 Task: Look for space in Gatesville, United States from 12th July, 2023 to 16th July, 2023 for 8 adults in price range Rs.10000 to Rs.16000. Place can be private room with 8 bedrooms having 8 beds and 8 bathrooms. Property type can be house, flat, guest house, hotel. Amenities needed are: wifi, TV, free parkinig on premises, gym, breakfast. Booking option can be shelf check-in. Required host language is English.
Action: Mouse moved to (555, 118)
Screenshot: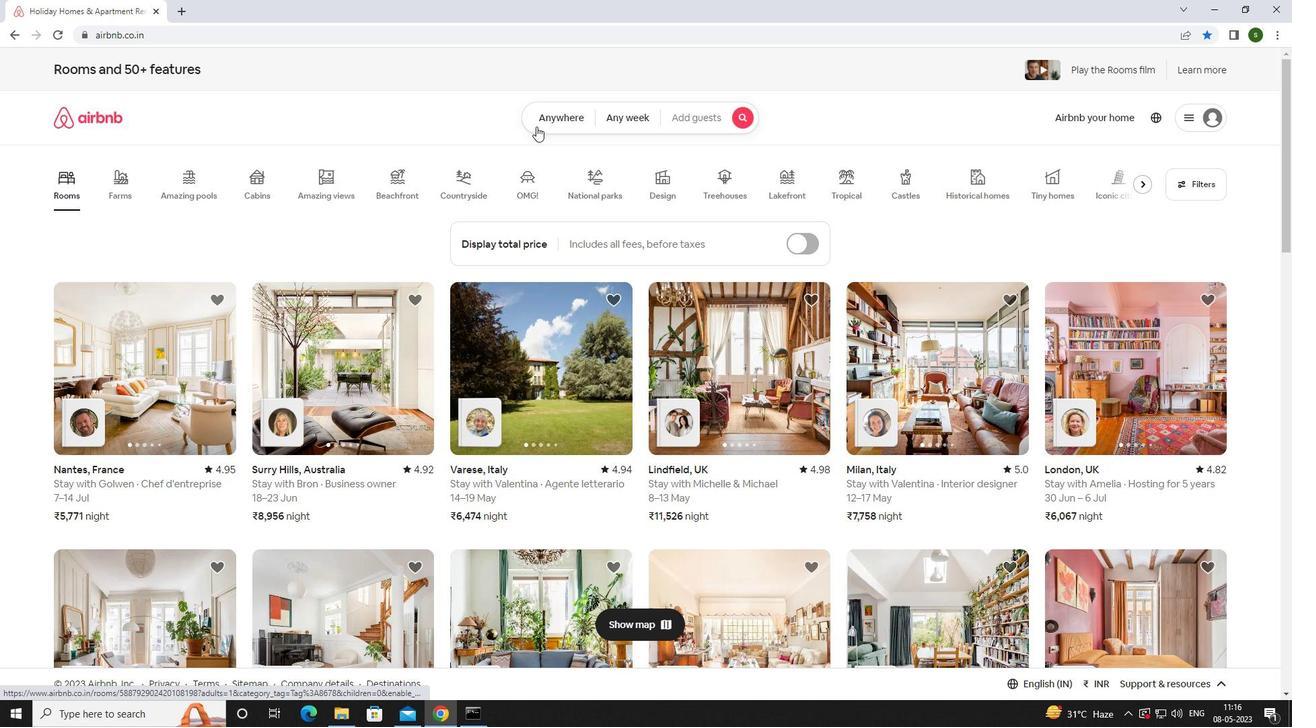 
Action: Mouse pressed left at (555, 118)
Screenshot: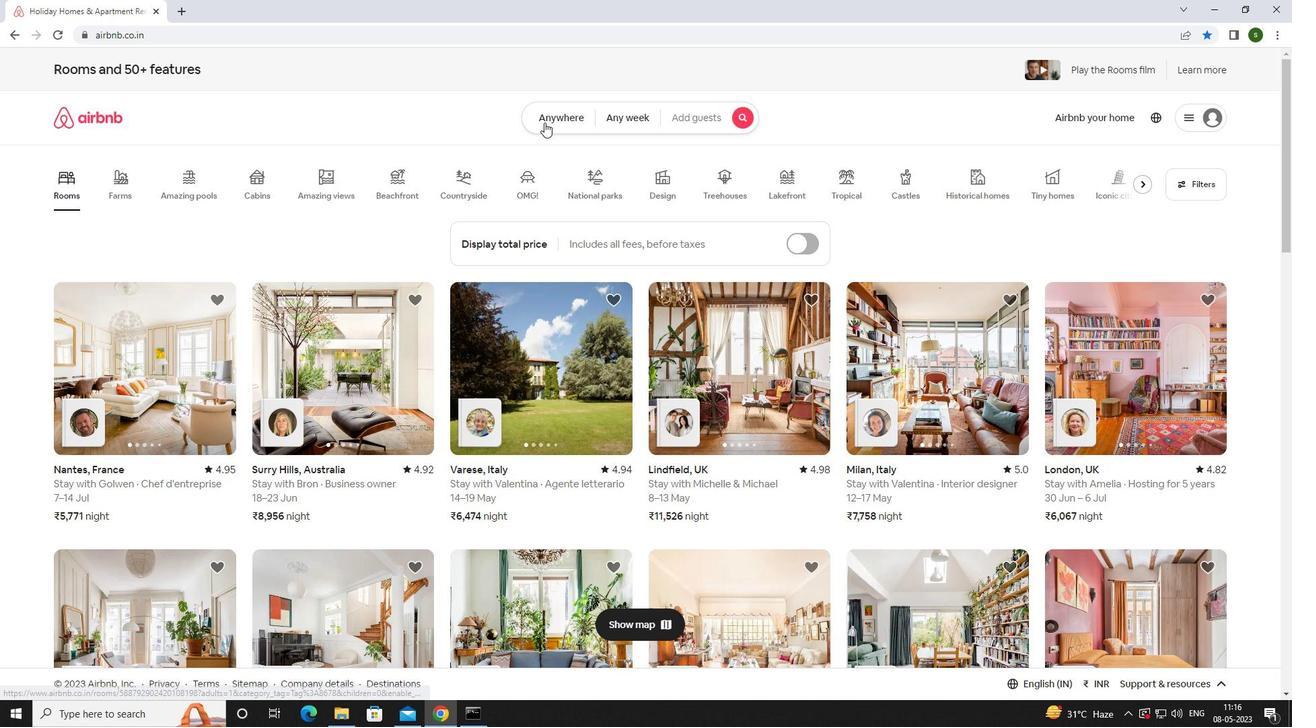 
Action: Mouse moved to (460, 172)
Screenshot: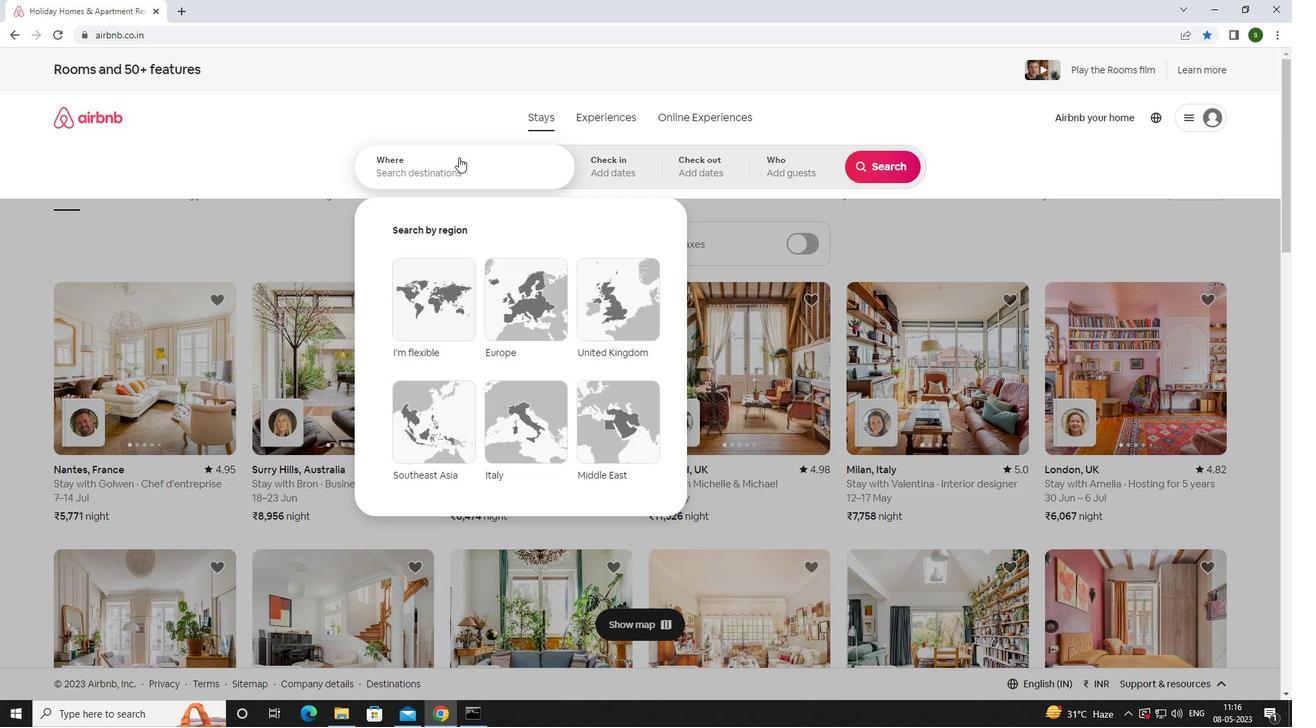 
Action: Mouse pressed left at (460, 172)
Screenshot: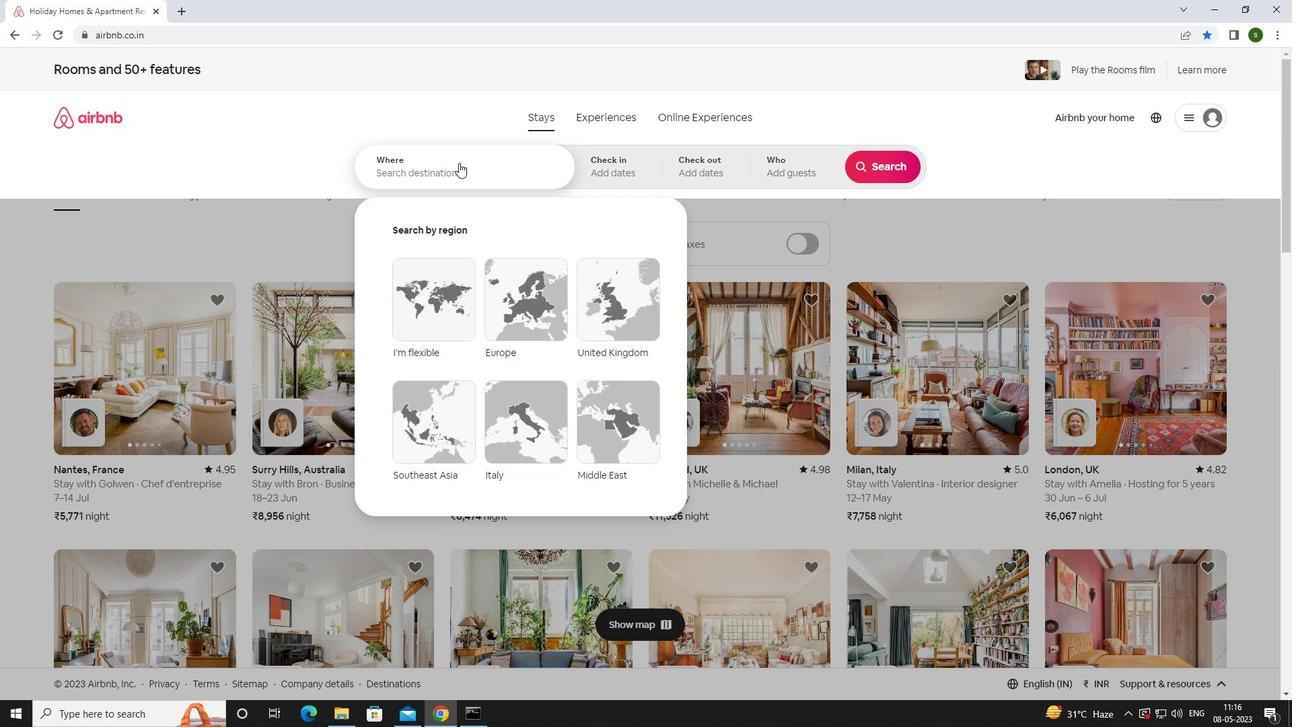 
Action: Key pressed <Key.caps_lock>g<Key.caps_lock>atesville,<Key.space><Key.caps_lock>u<Key.caps_lock>nited<Key.space><Key.caps_lock>s<Key.caps_lock>tates<Key.enter>
Screenshot: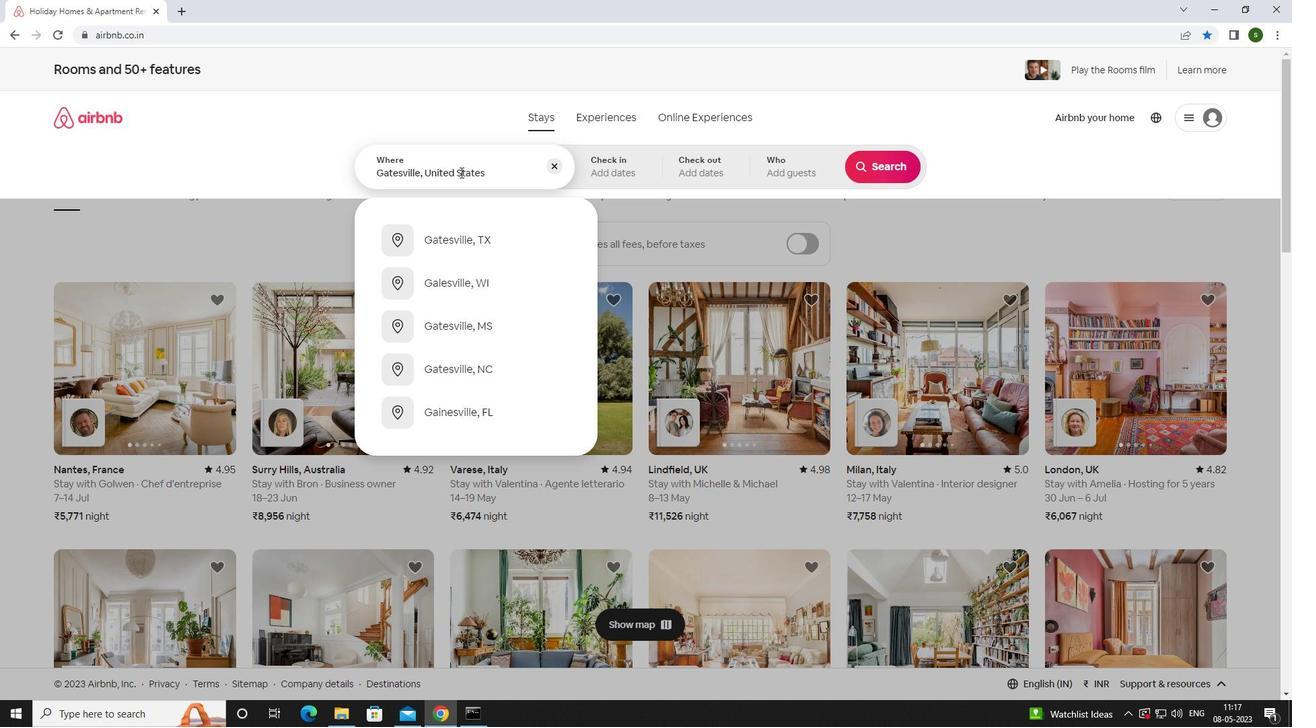 
Action: Mouse moved to (885, 275)
Screenshot: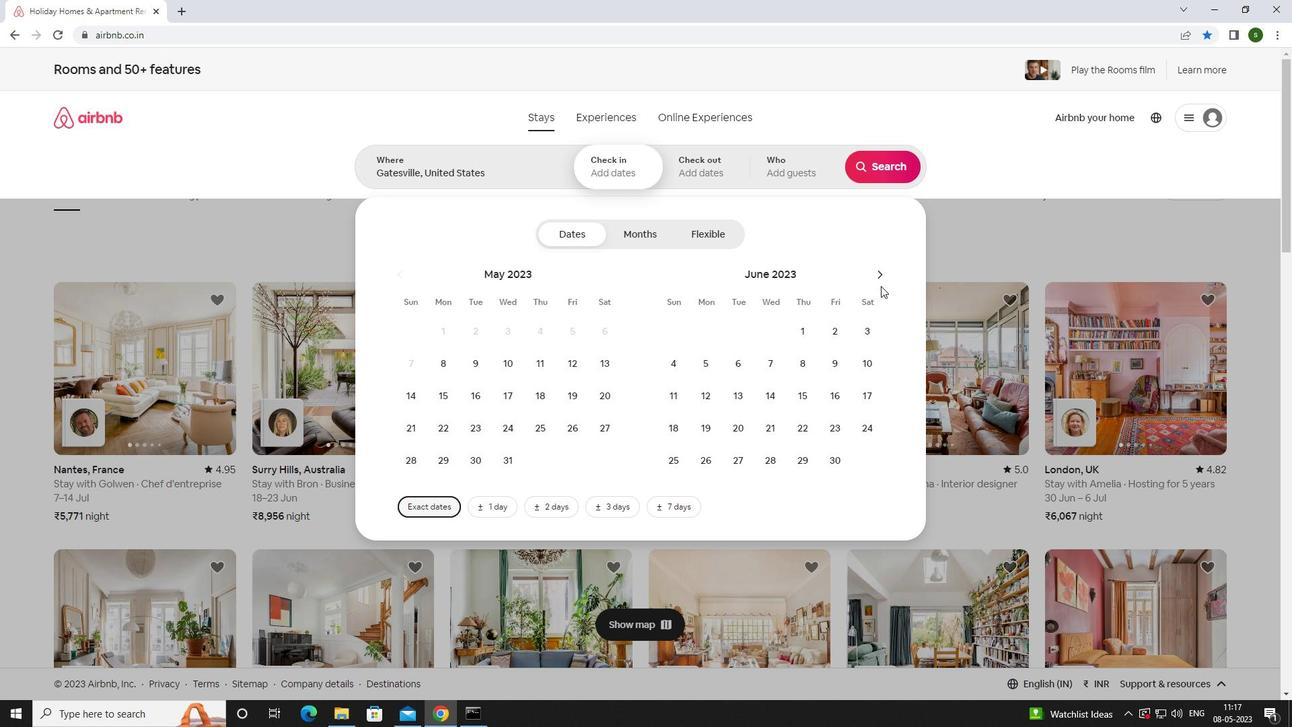 
Action: Mouse pressed left at (885, 275)
Screenshot: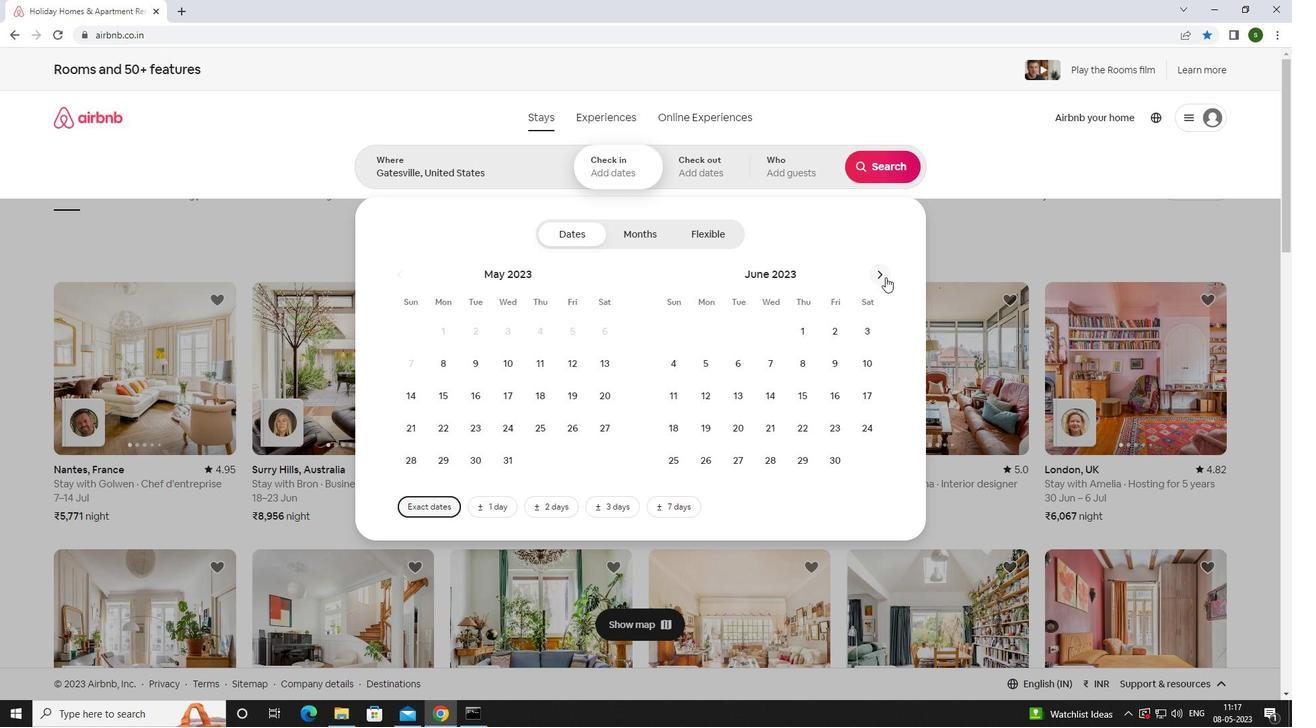 
Action: Mouse moved to (762, 399)
Screenshot: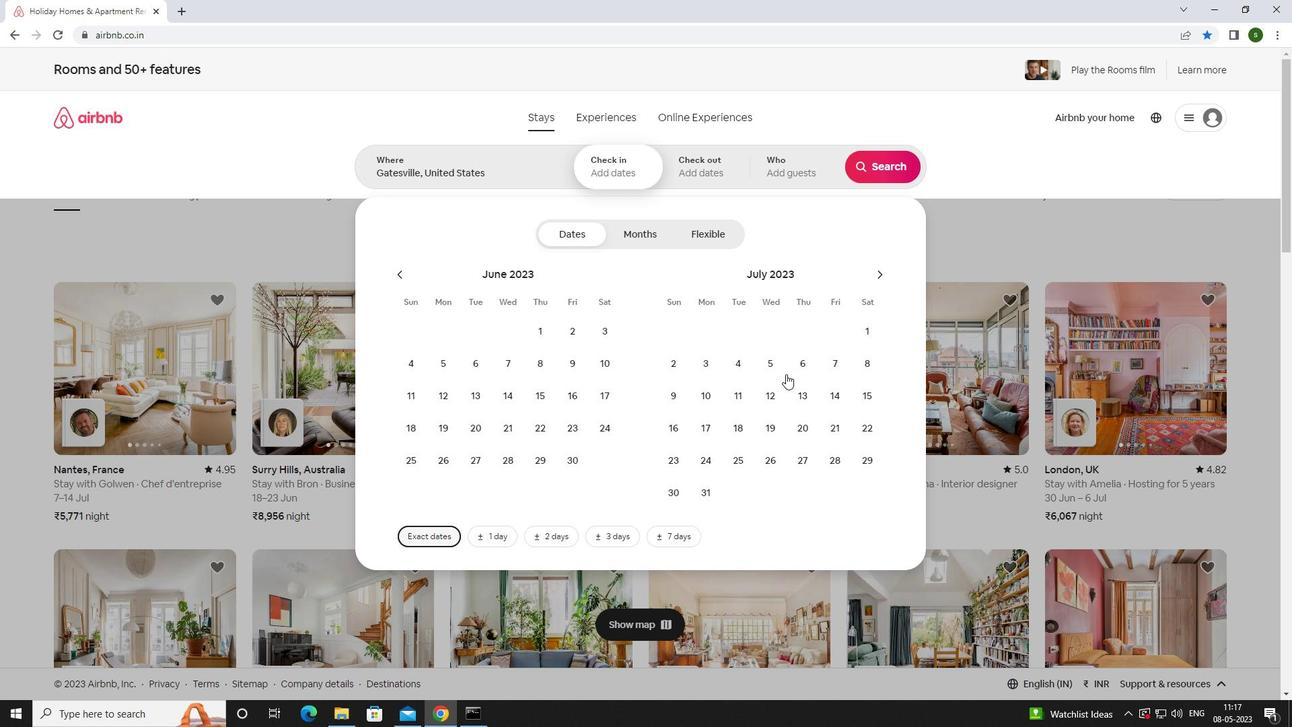 
Action: Mouse pressed left at (762, 399)
Screenshot: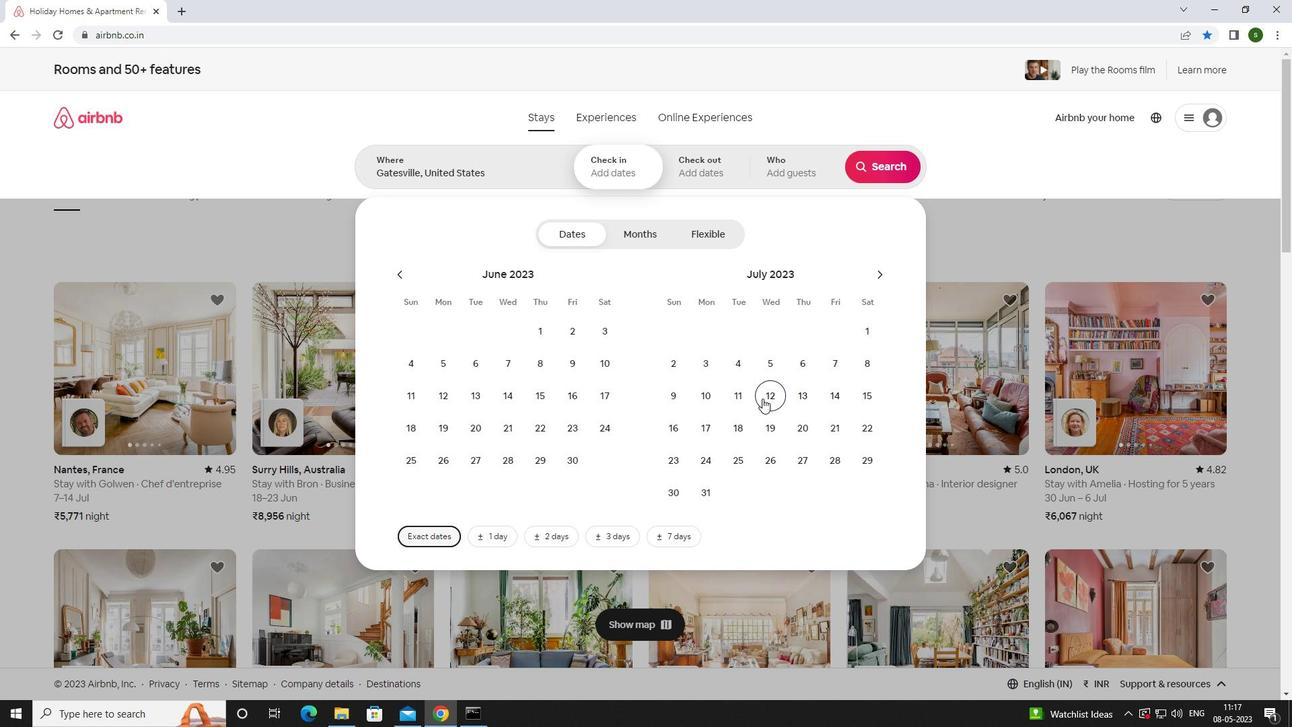 
Action: Mouse moved to (681, 428)
Screenshot: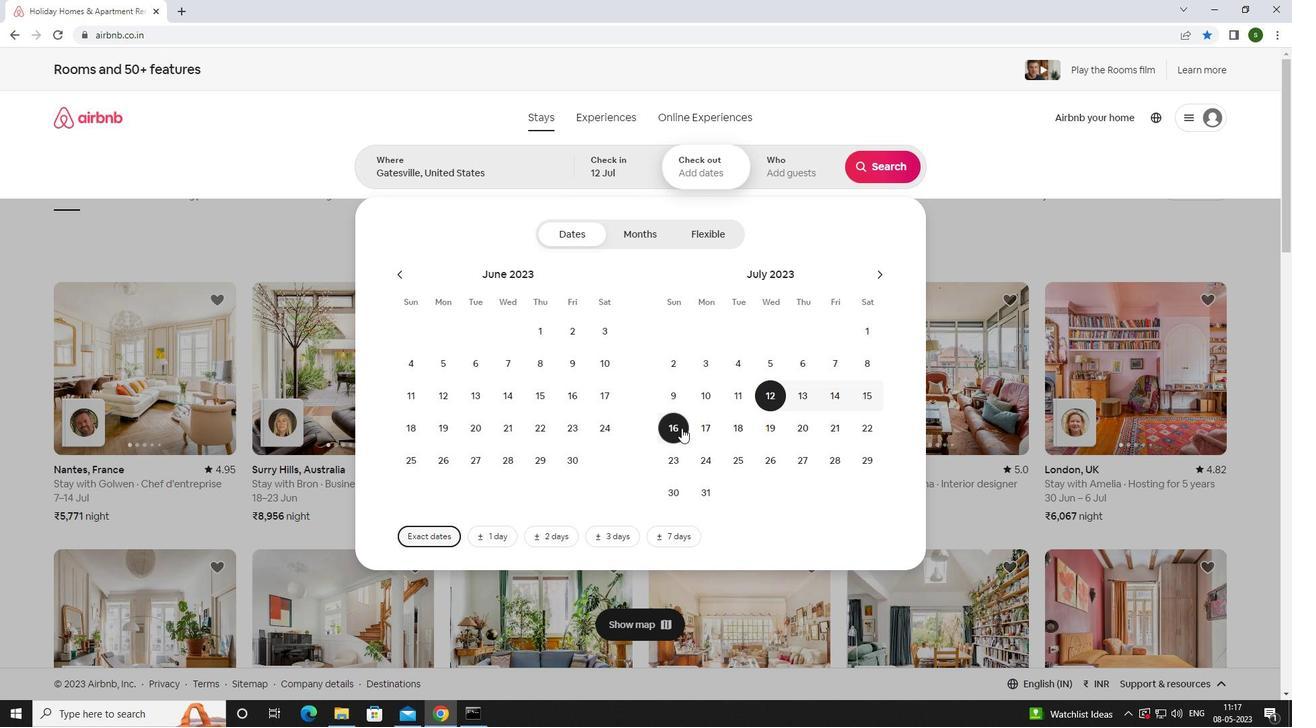 
Action: Mouse pressed left at (681, 428)
Screenshot: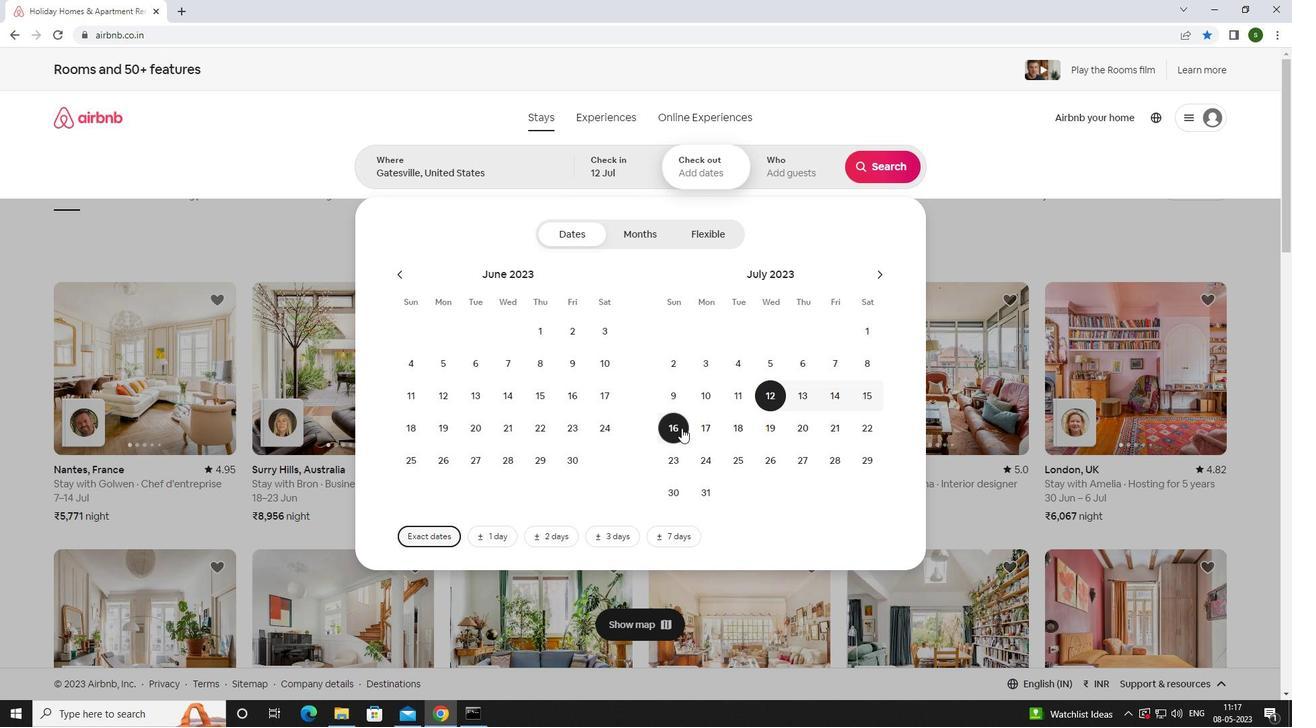 
Action: Mouse moved to (779, 161)
Screenshot: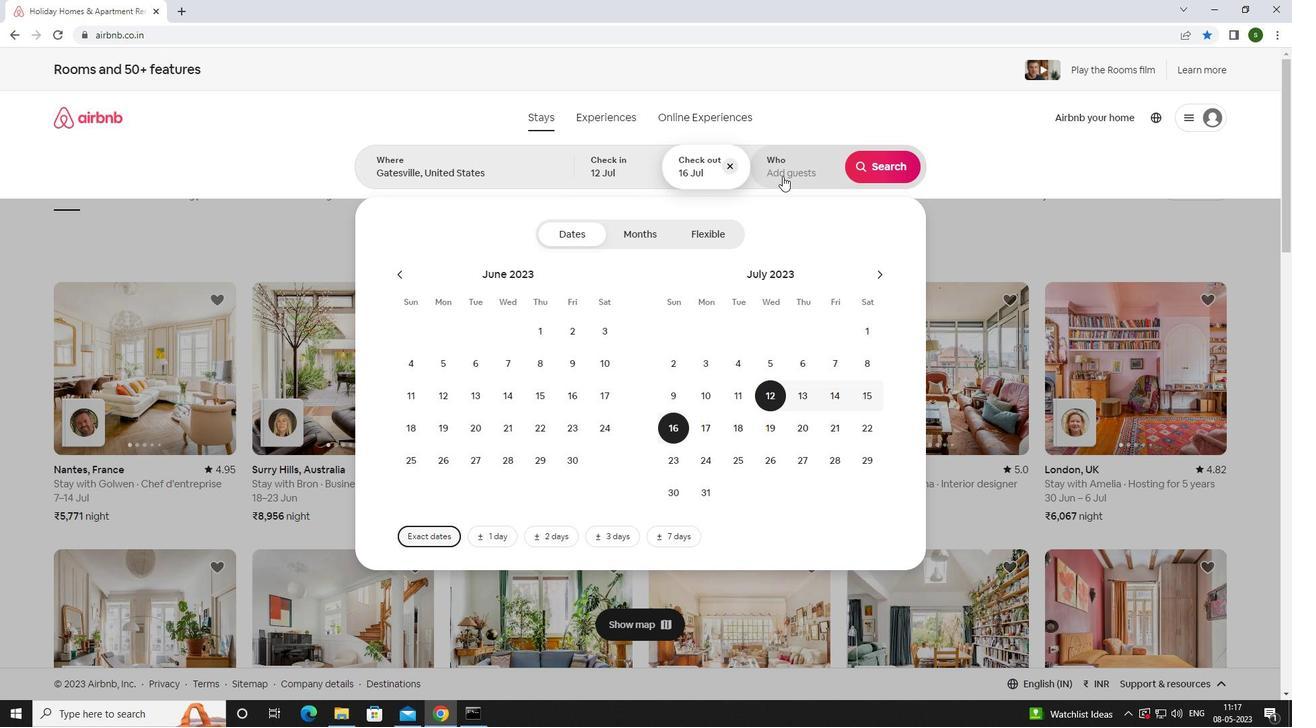 
Action: Mouse pressed left at (779, 161)
Screenshot: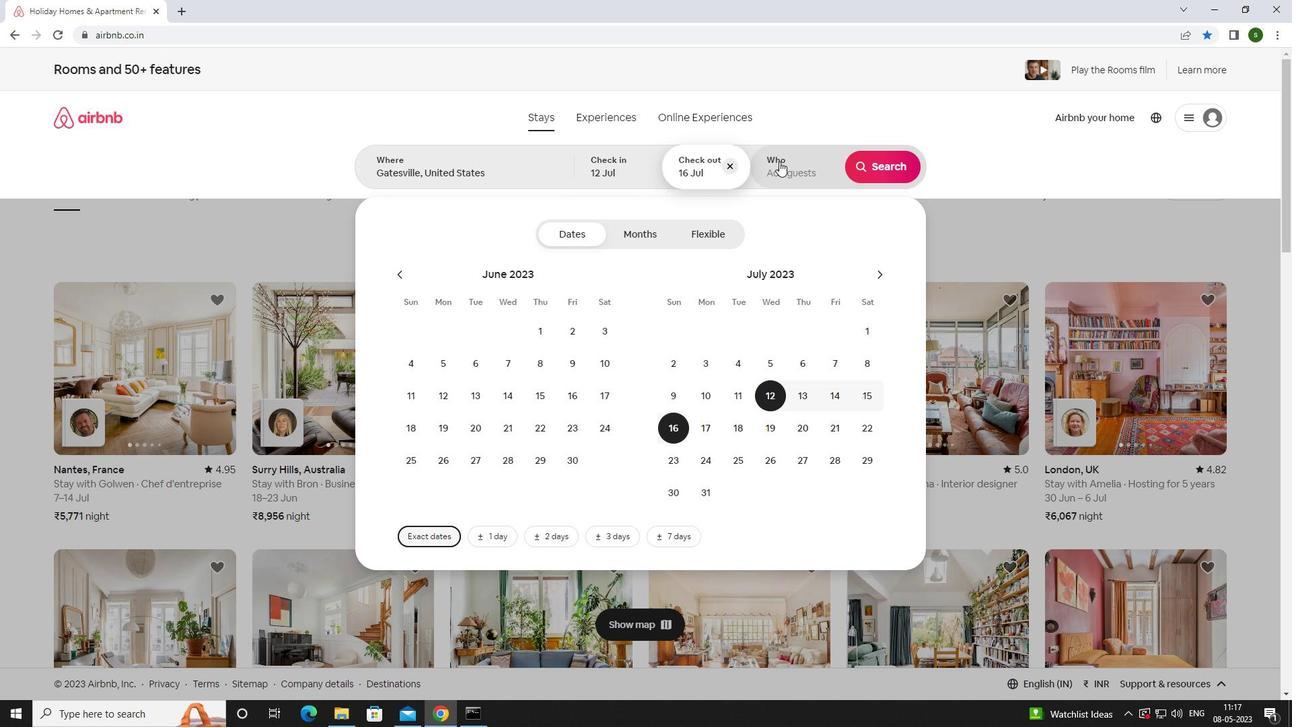 
Action: Mouse moved to (895, 232)
Screenshot: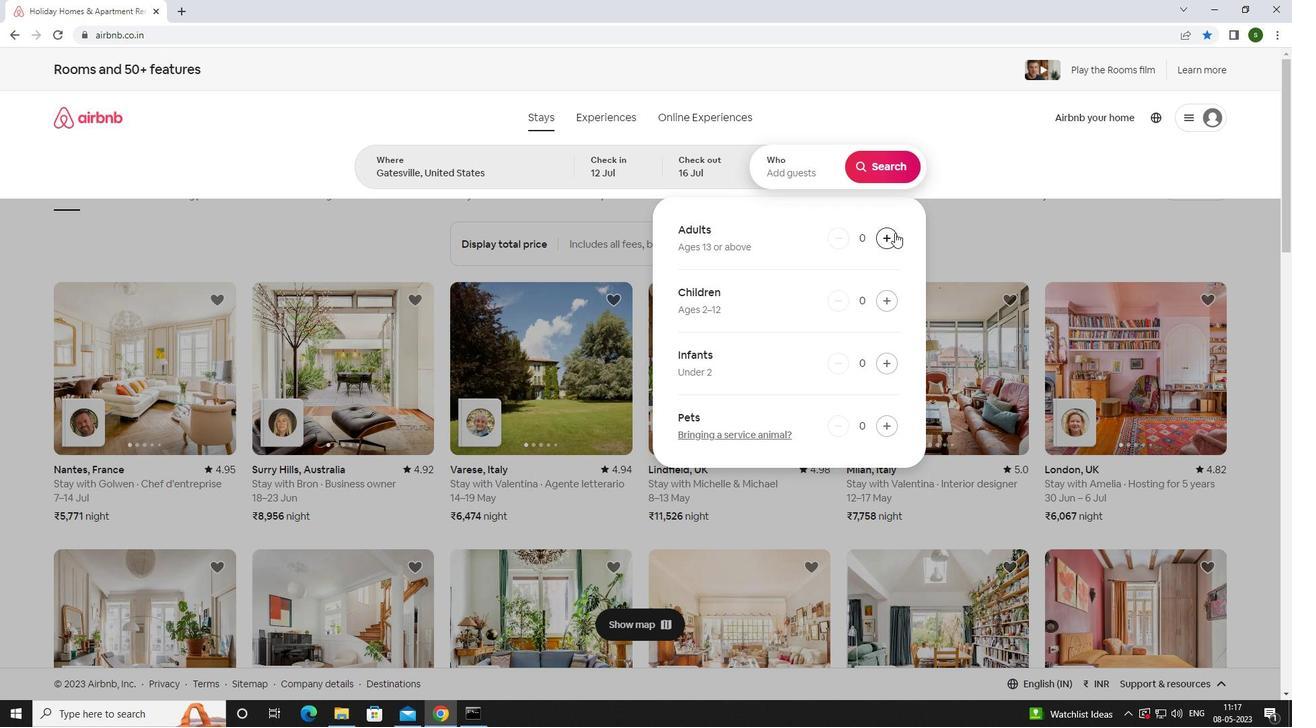 
Action: Mouse pressed left at (895, 232)
Screenshot: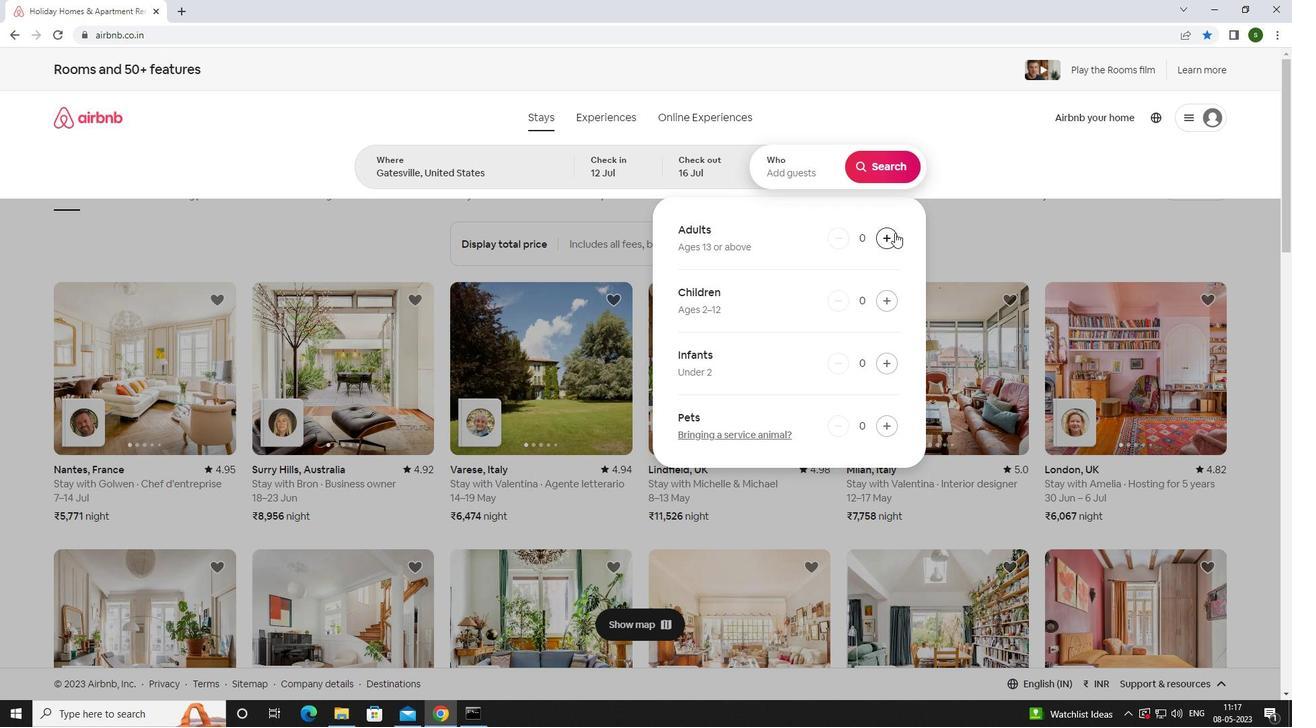 
Action: Mouse moved to (894, 232)
Screenshot: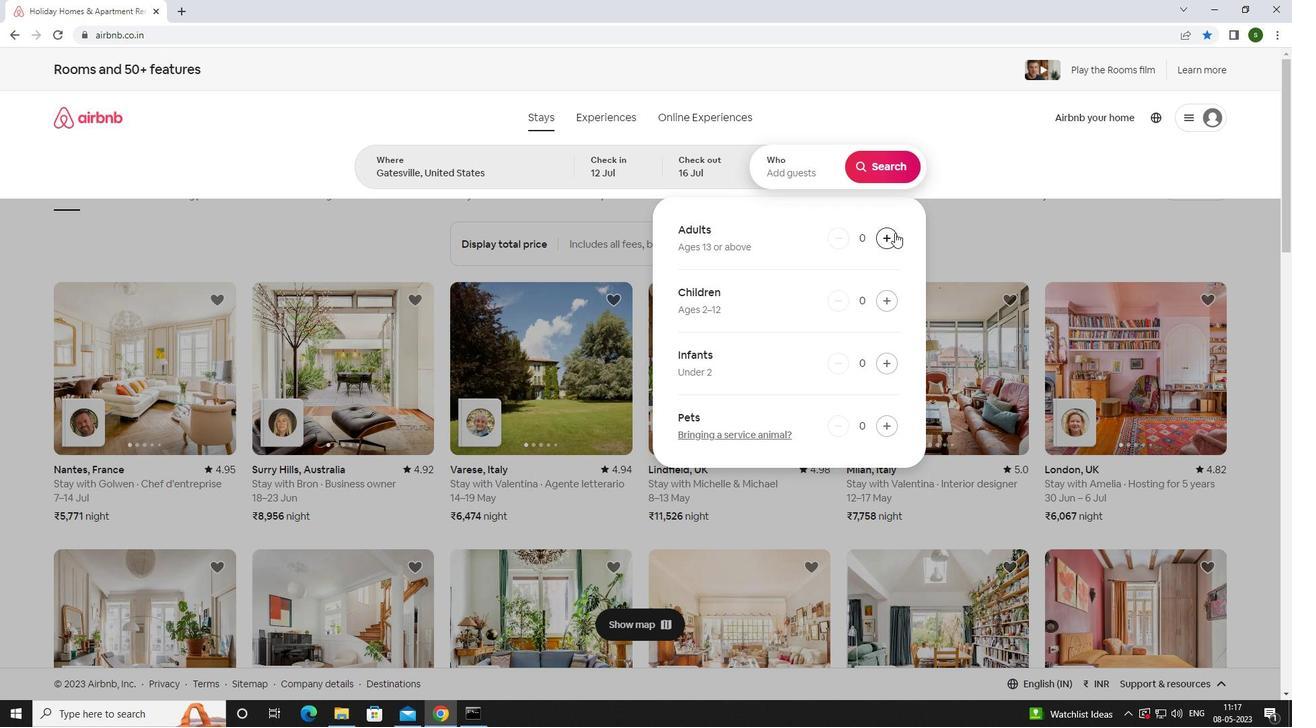 
Action: Mouse pressed left at (894, 232)
Screenshot: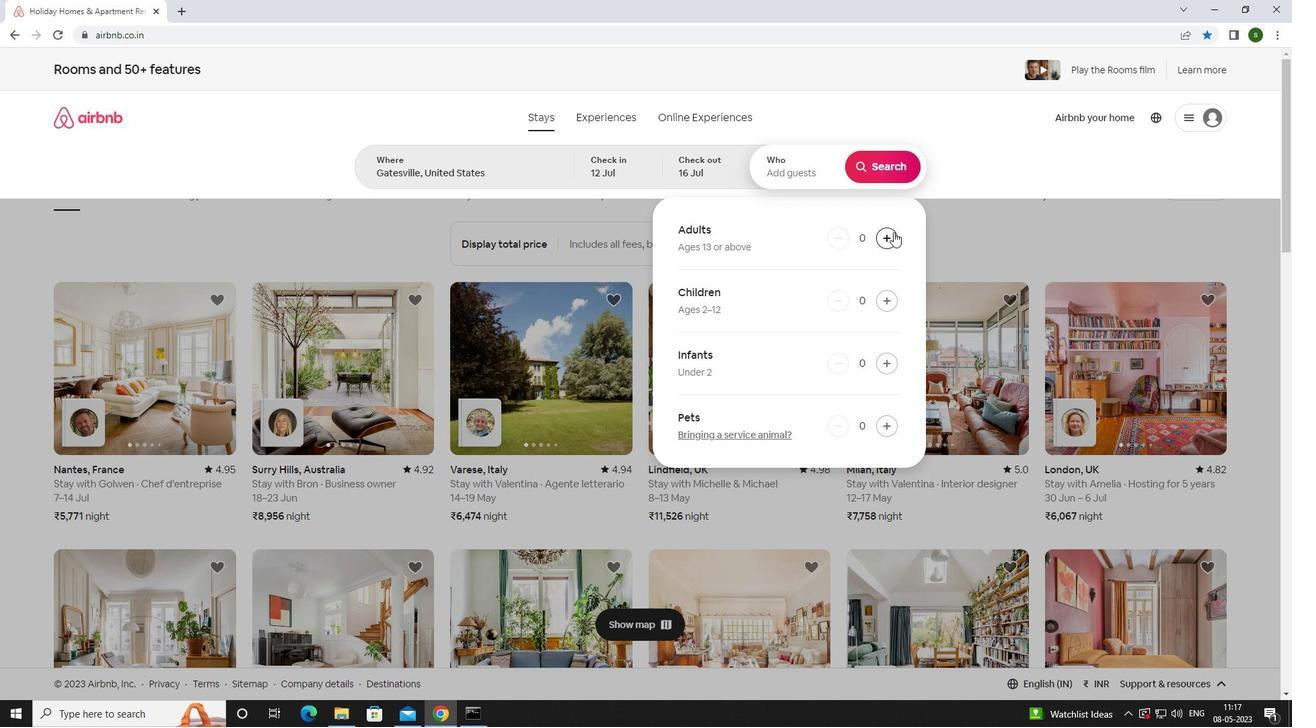 
Action: Mouse pressed left at (894, 232)
Screenshot: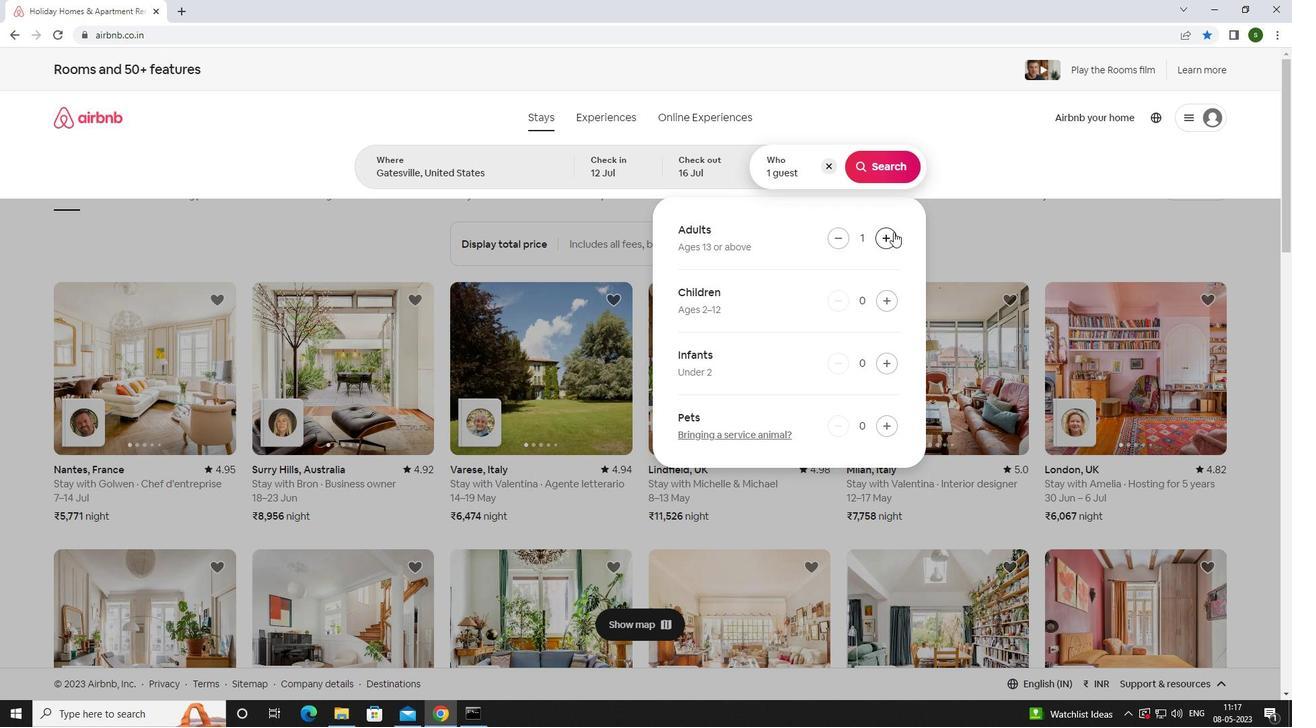 
Action: Mouse pressed left at (894, 232)
Screenshot: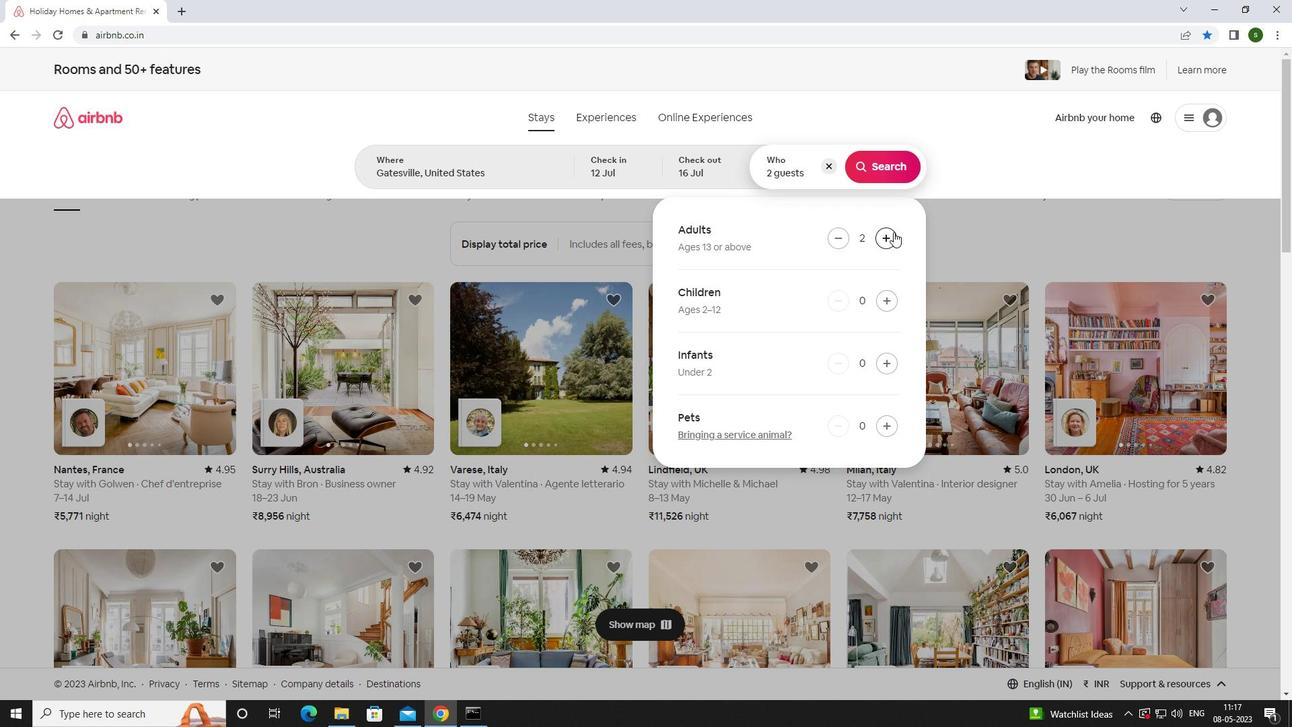 
Action: Mouse pressed left at (894, 232)
Screenshot: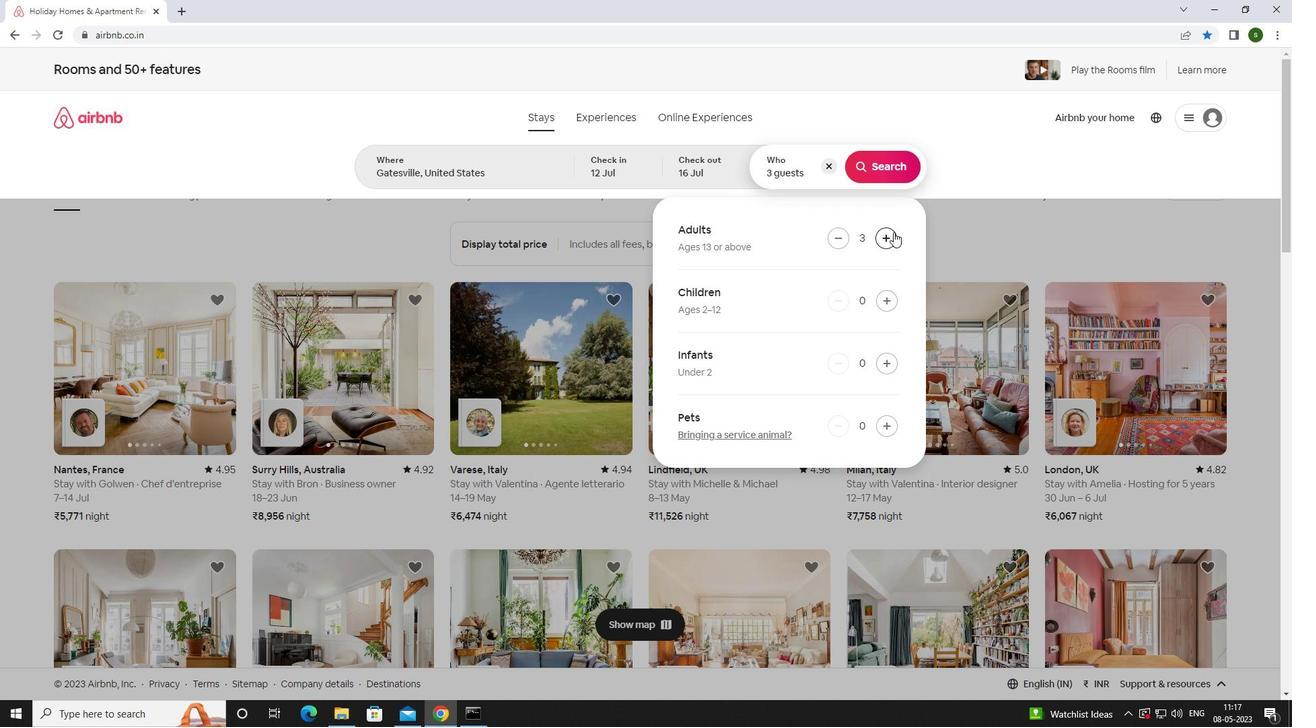 
Action: Mouse pressed left at (894, 232)
Screenshot: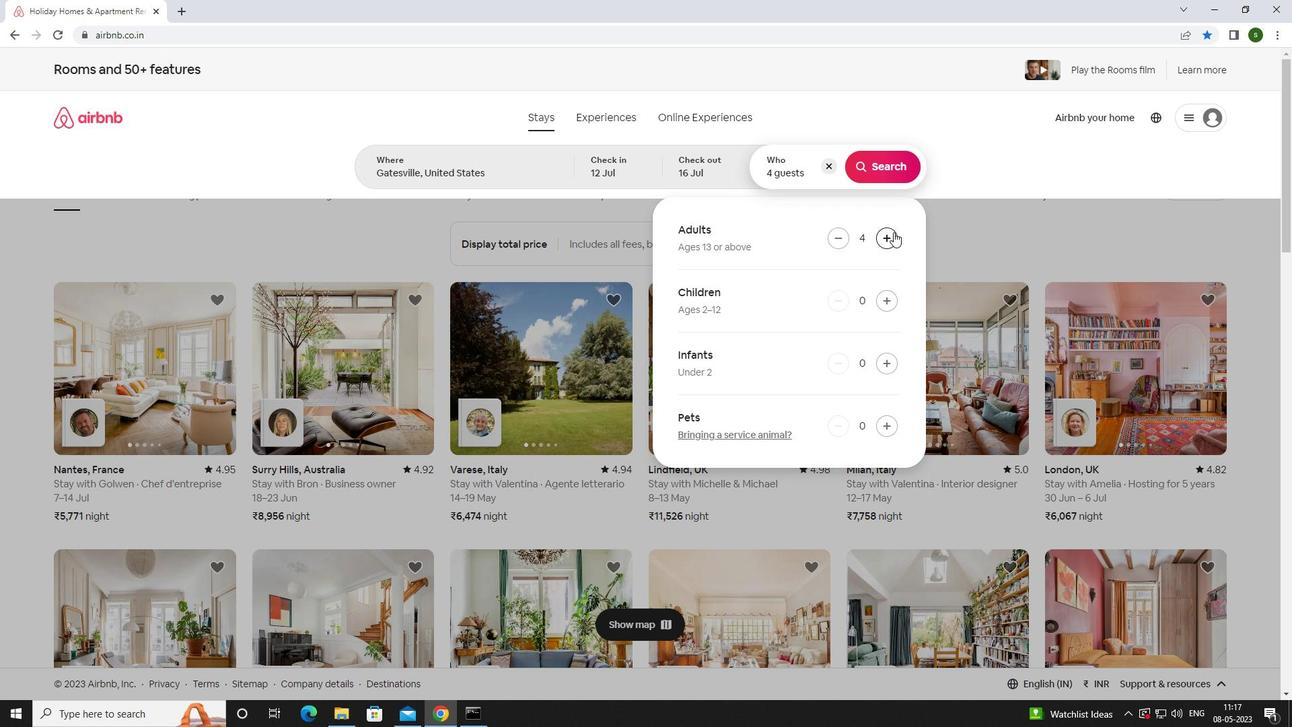 
Action: Mouse pressed left at (894, 232)
Screenshot: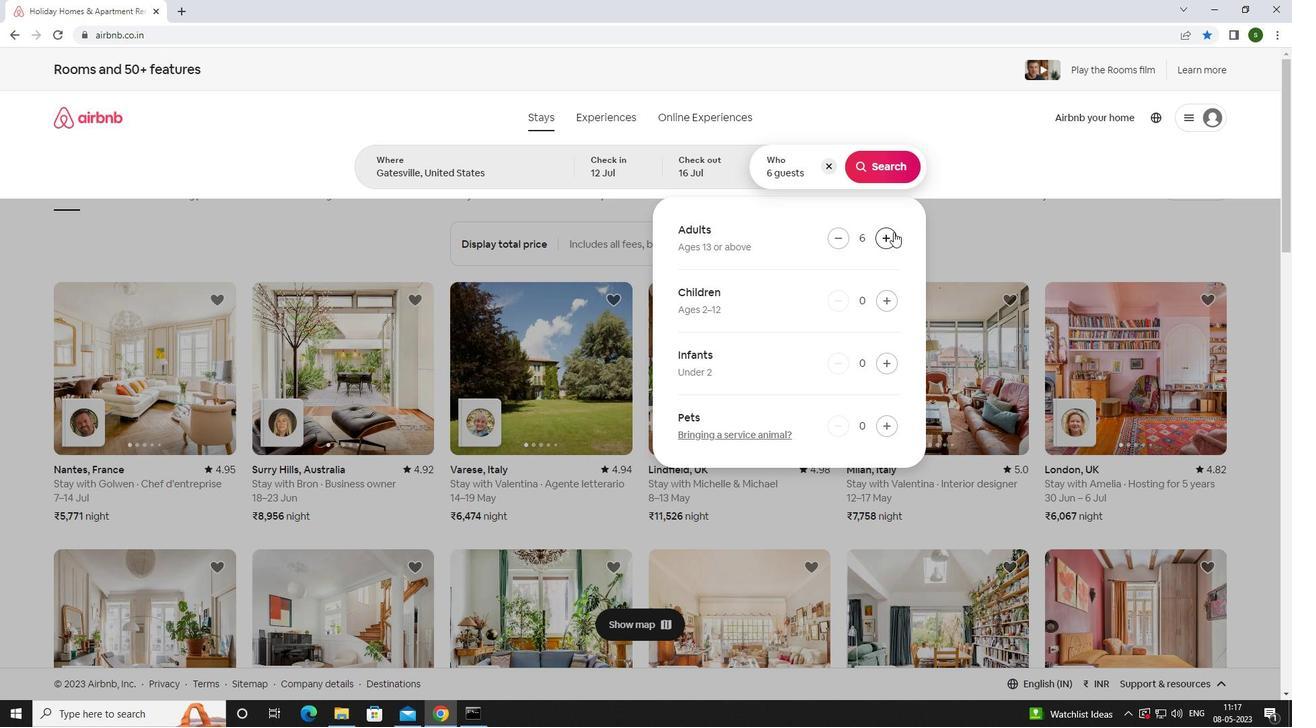 
Action: Mouse pressed left at (894, 232)
Screenshot: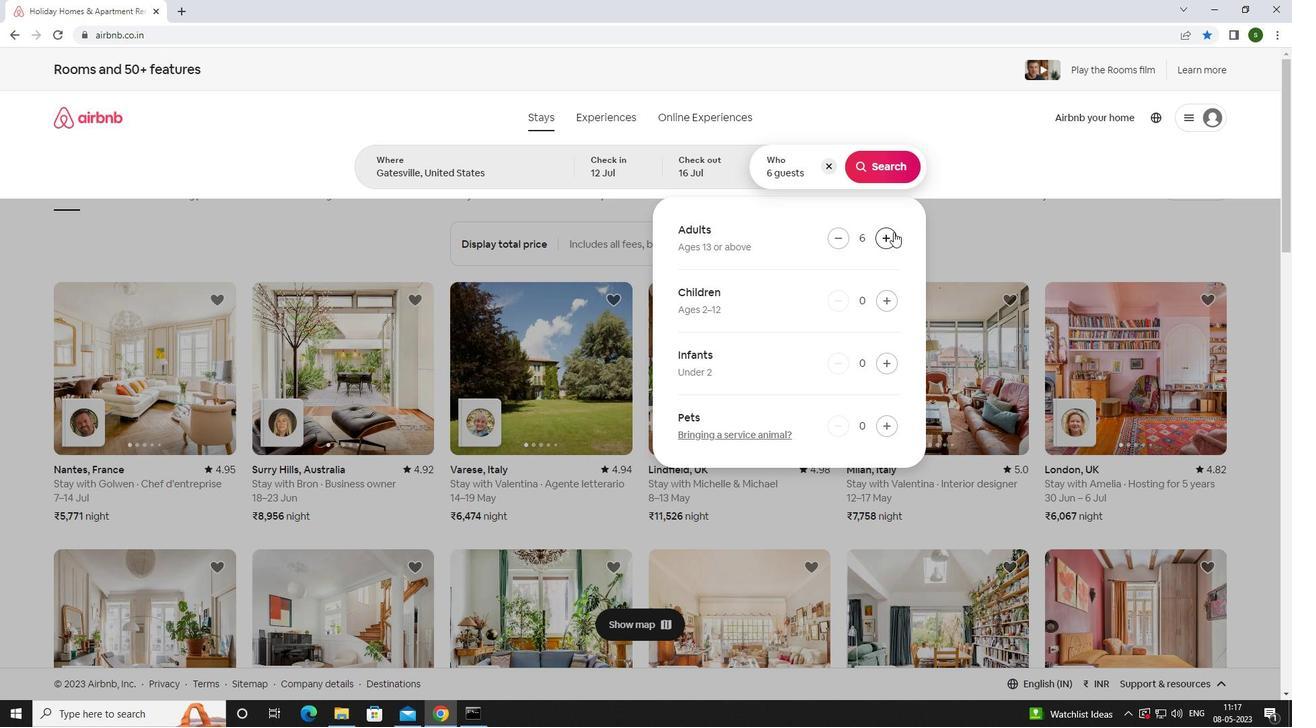 
Action: Mouse moved to (894, 170)
Screenshot: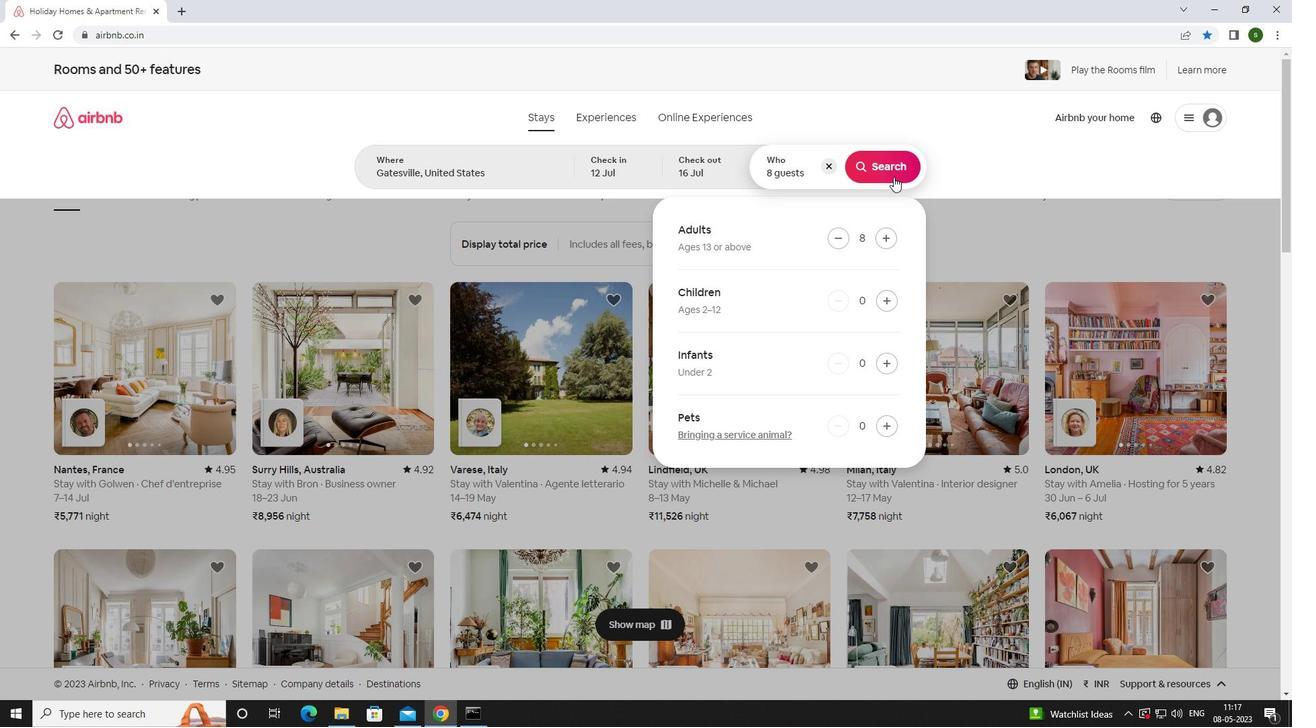 
Action: Mouse pressed left at (894, 170)
Screenshot: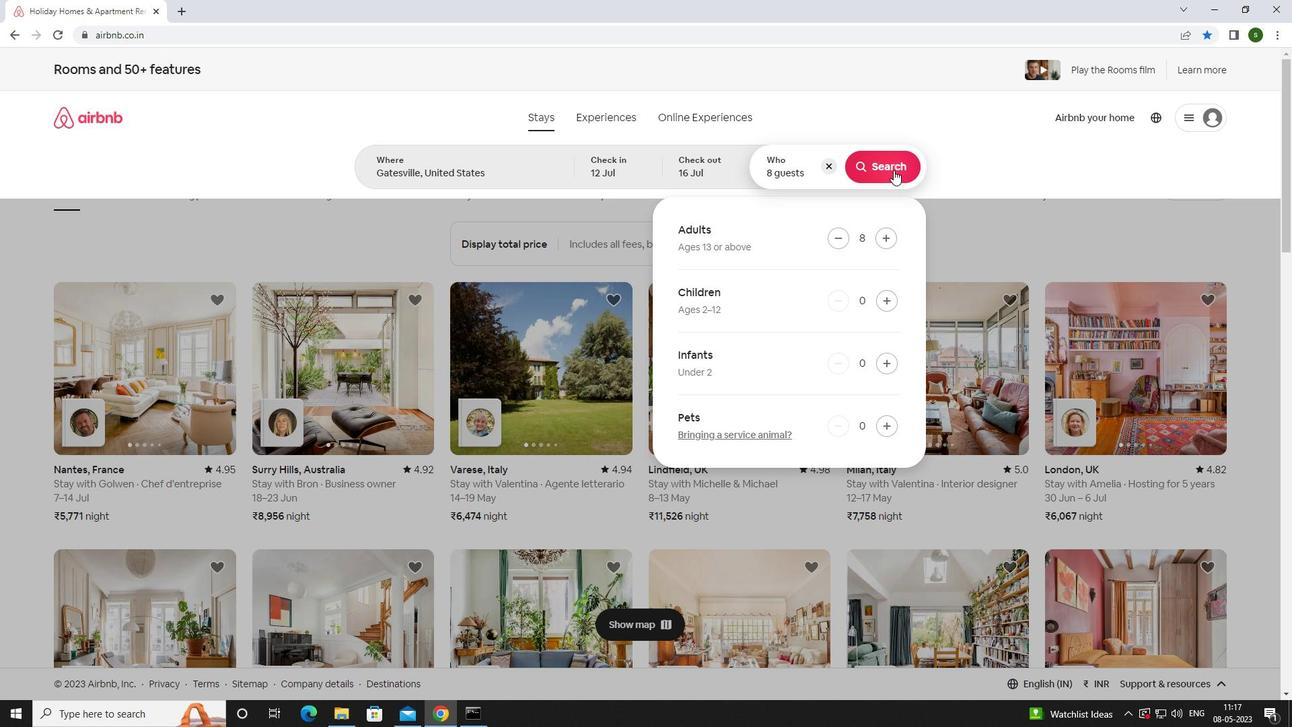 
Action: Mouse moved to (1252, 136)
Screenshot: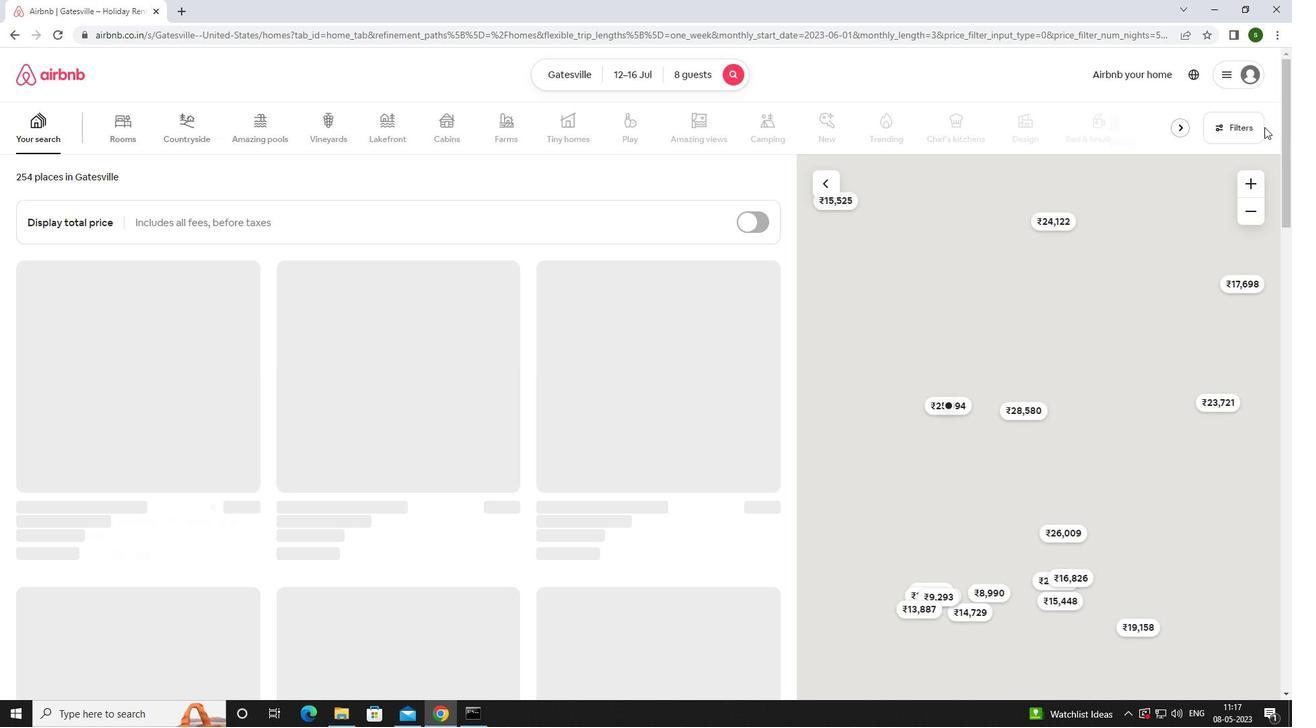 
Action: Mouse pressed left at (1252, 136)
Screenshot: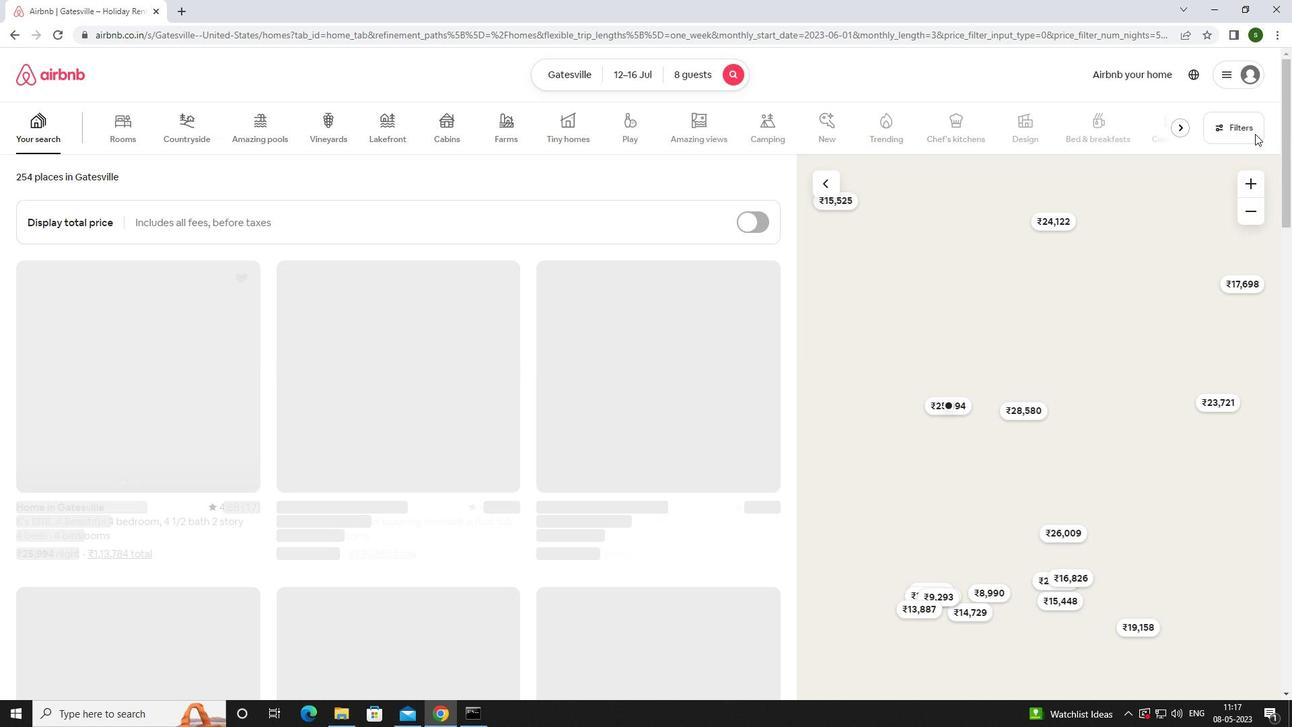 
Action: Mouse moved to (545, 459)
Screenshot: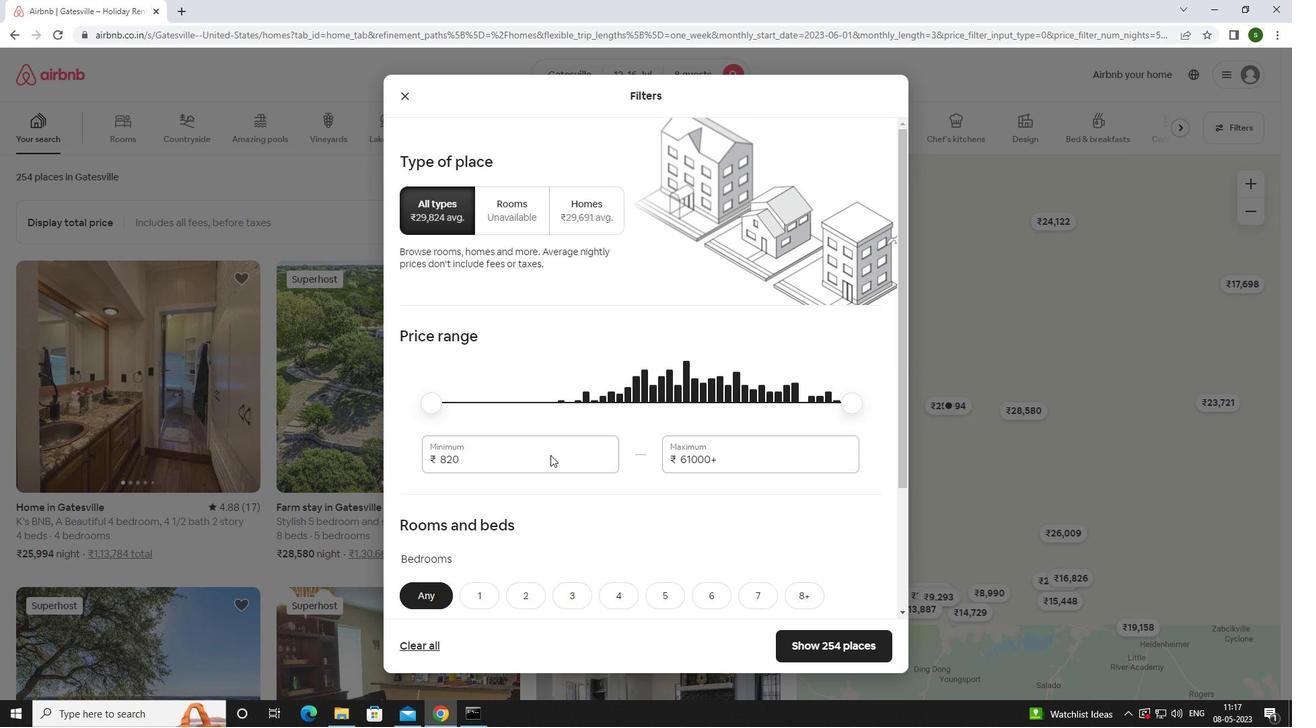 
Action: Mouse pressed left at (545, 459)
Screenshot: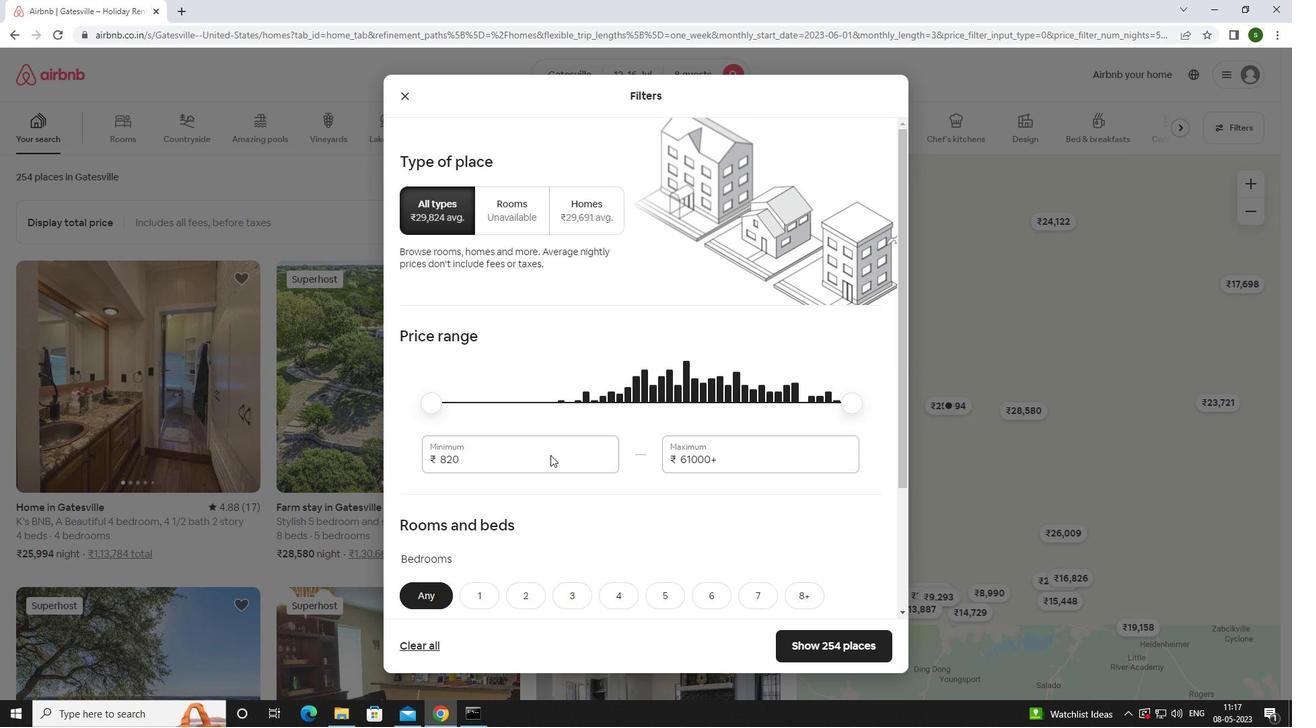 
Action: Mouse moved to (547, 459)
Screenshot: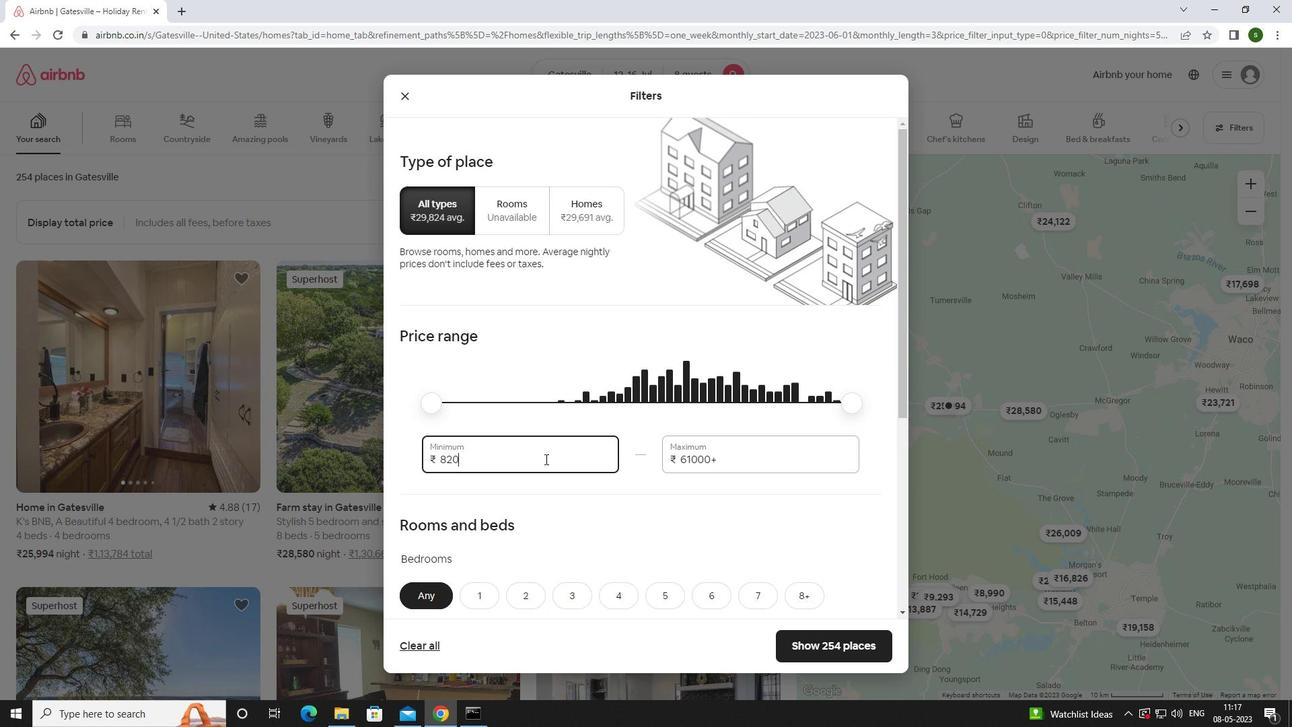 
Action: Key pressed <Key.backspace><Key.backspace><Key.backspace><Key.backspace>10000
Screenshot: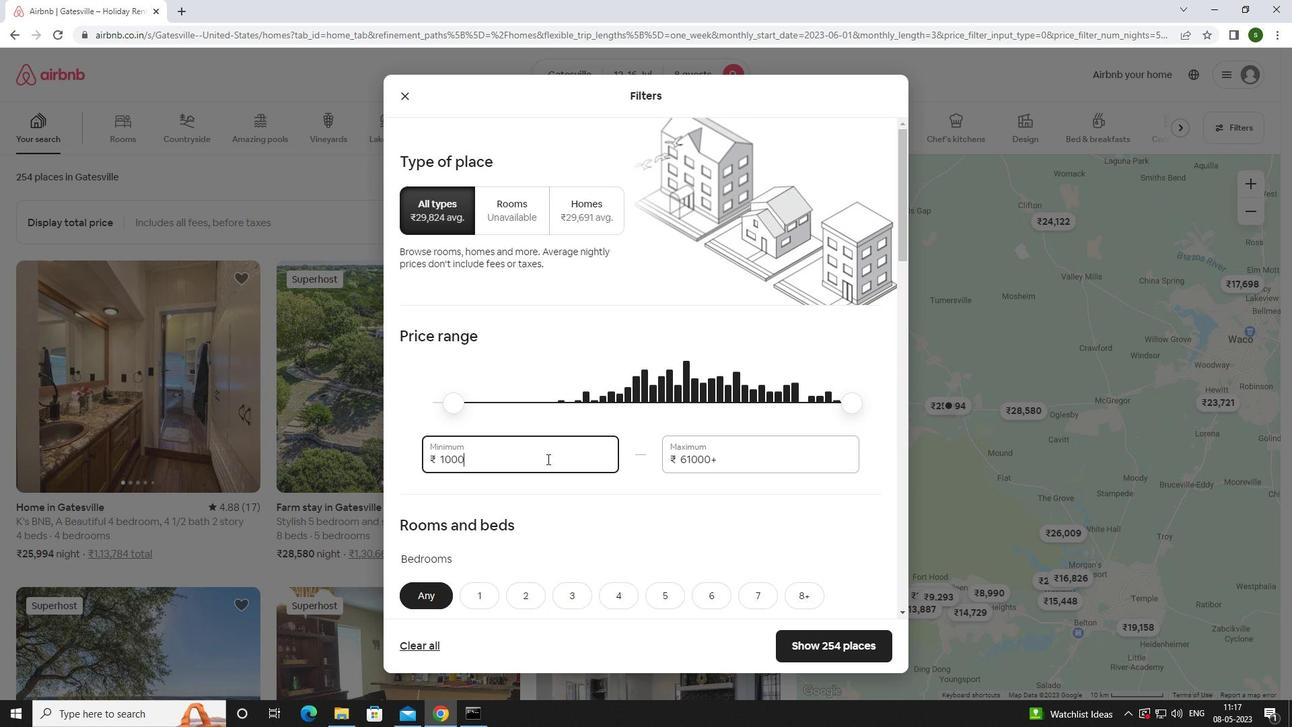 
Action: Mouse moved to (735, 458)
Screenshot: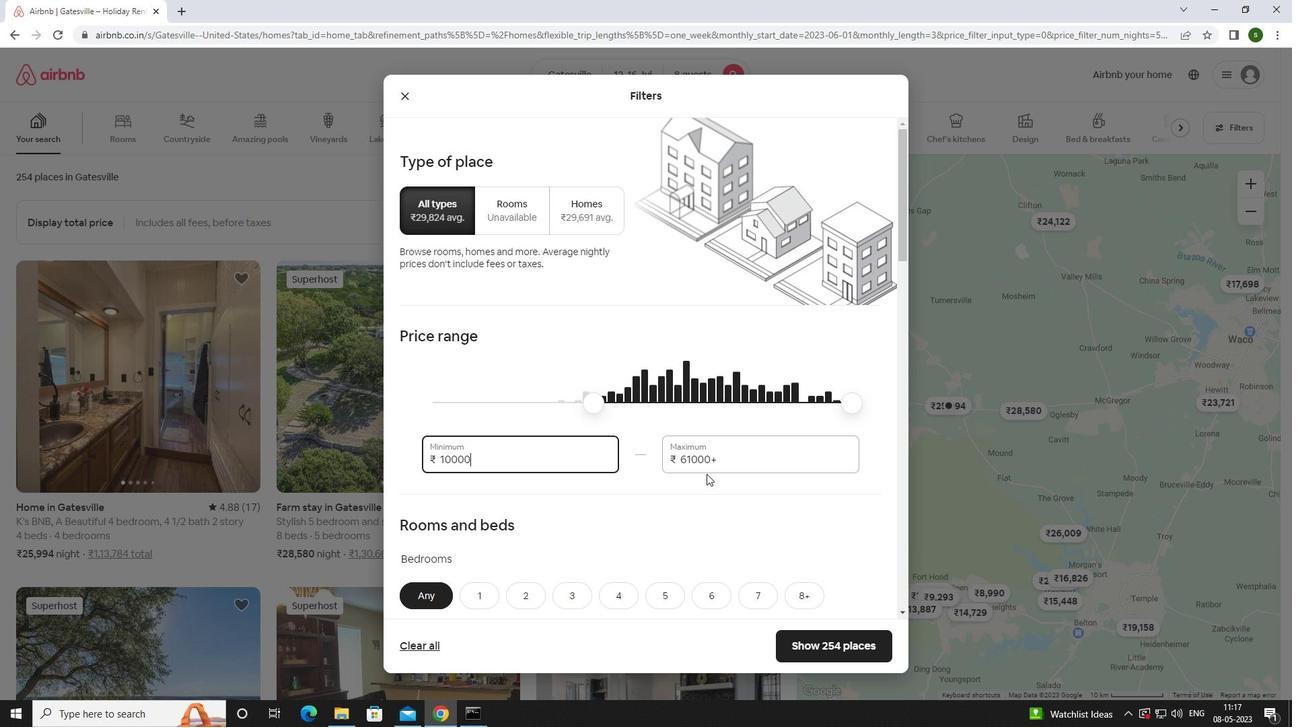 
Action: Mouse pressed left at (735, 458)
Screenshot: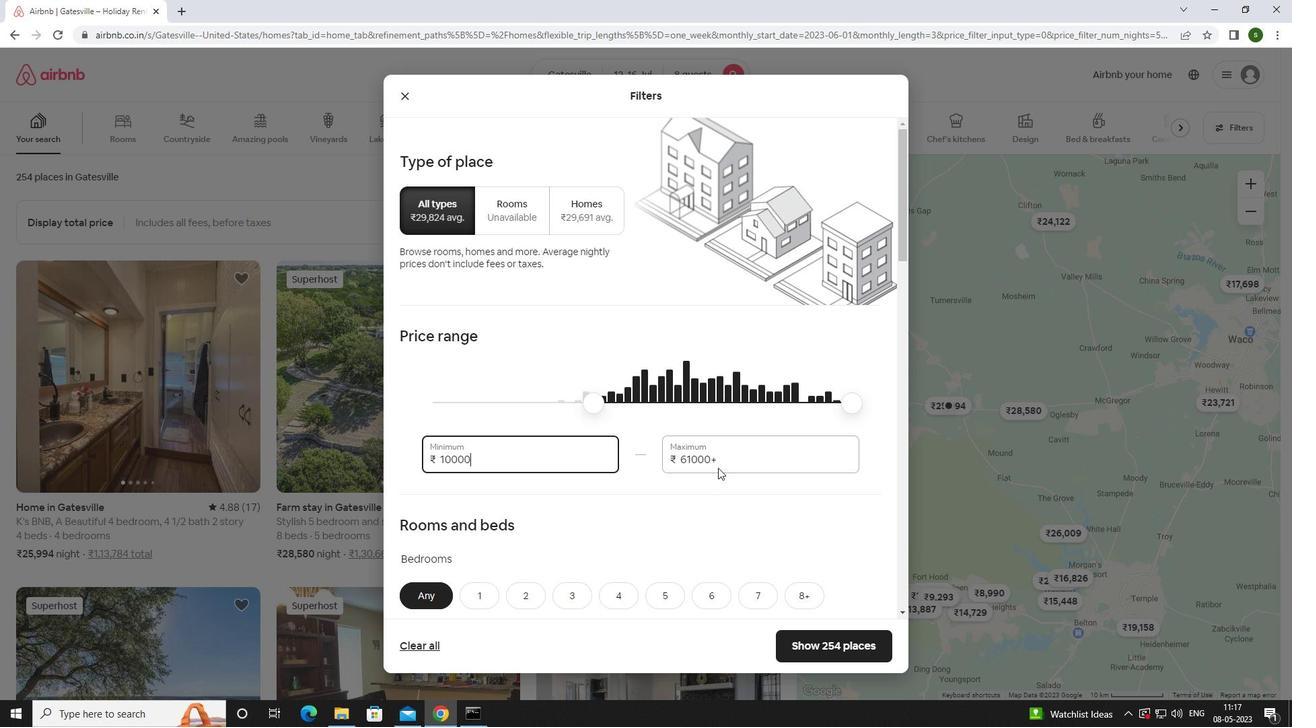 
Action: Key pressed <Key.backspace><Key.backspace><Key.backspace><Key.backspace><Key.backspace><Key.backspace><Key.backspace><Key.backspace><Key.backspace><Key.backspace><Key.backspace>16000
Screenshot: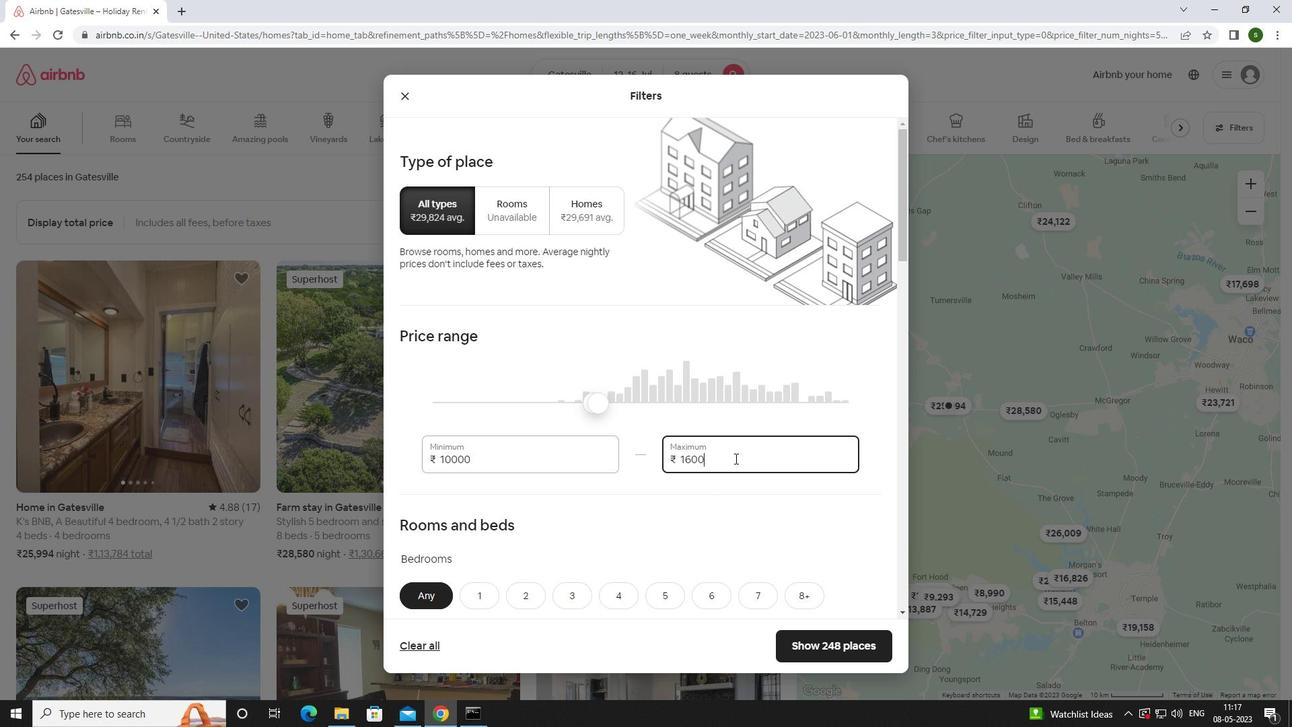 
Action: Mouse moved to (610, 471)
Screenshot: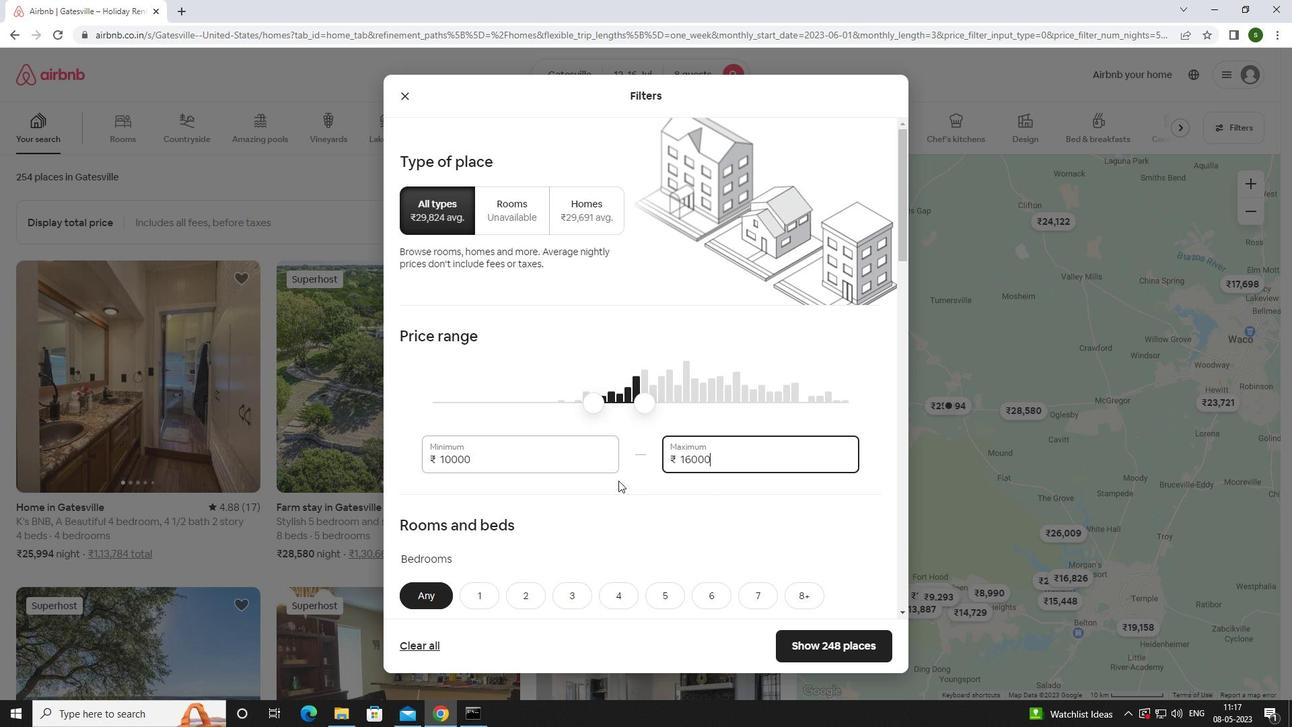 
Action: Mouse scrolled (610, 470) with delta (0, 0)
Screenshot: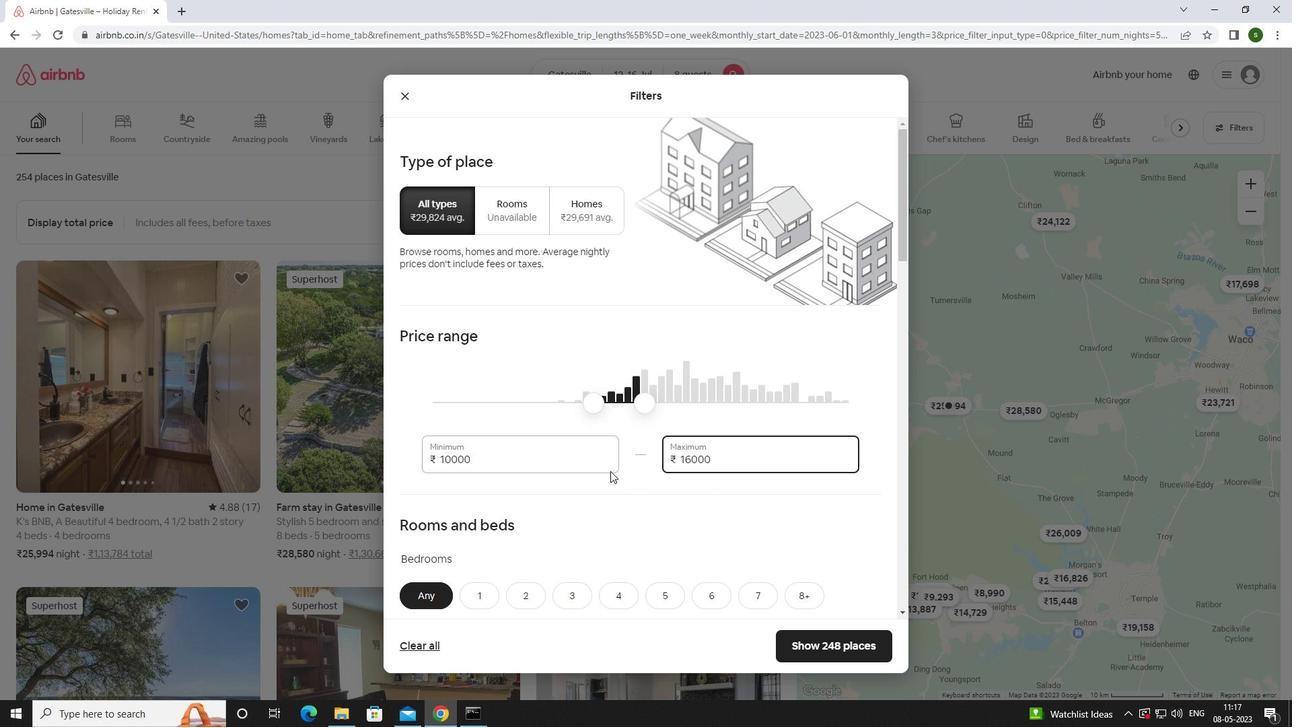
Action: Mouse scrolled (610, 470) with delta (0, 0)
Screenshot: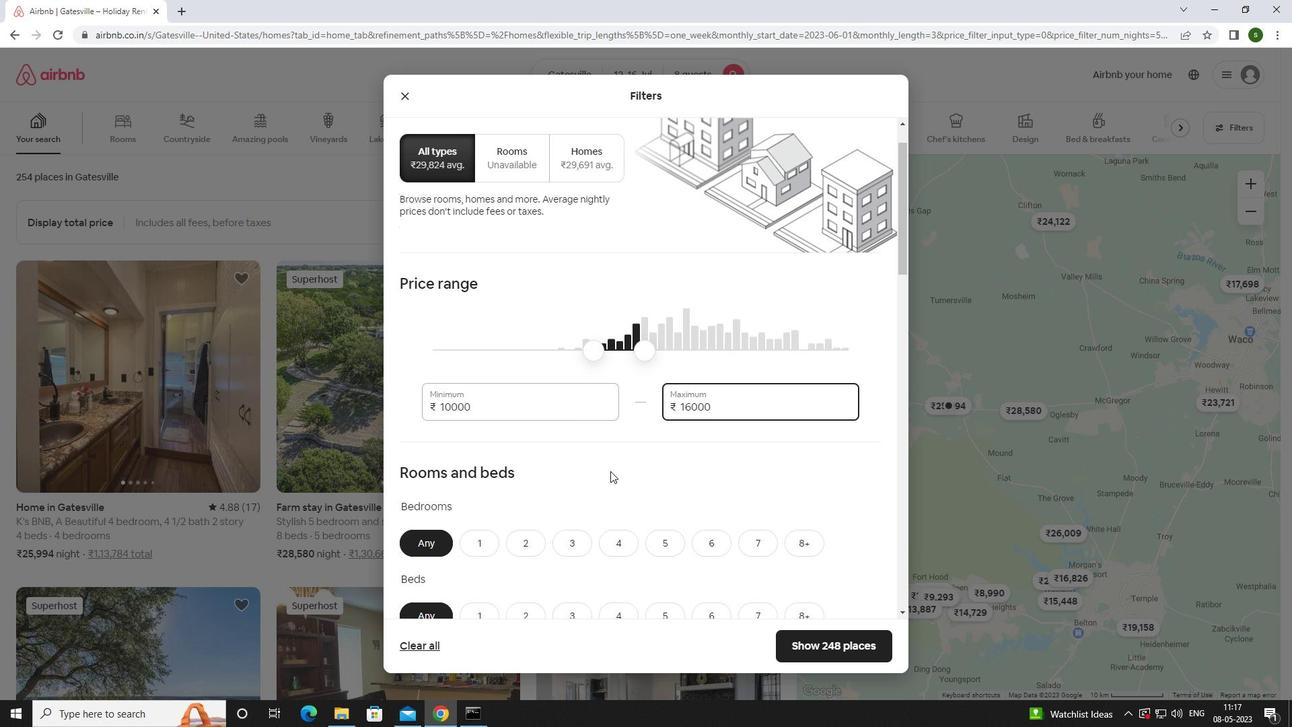 
Action: Mouse scrolled (610, 470) with delta (0, 0)
Screenshot: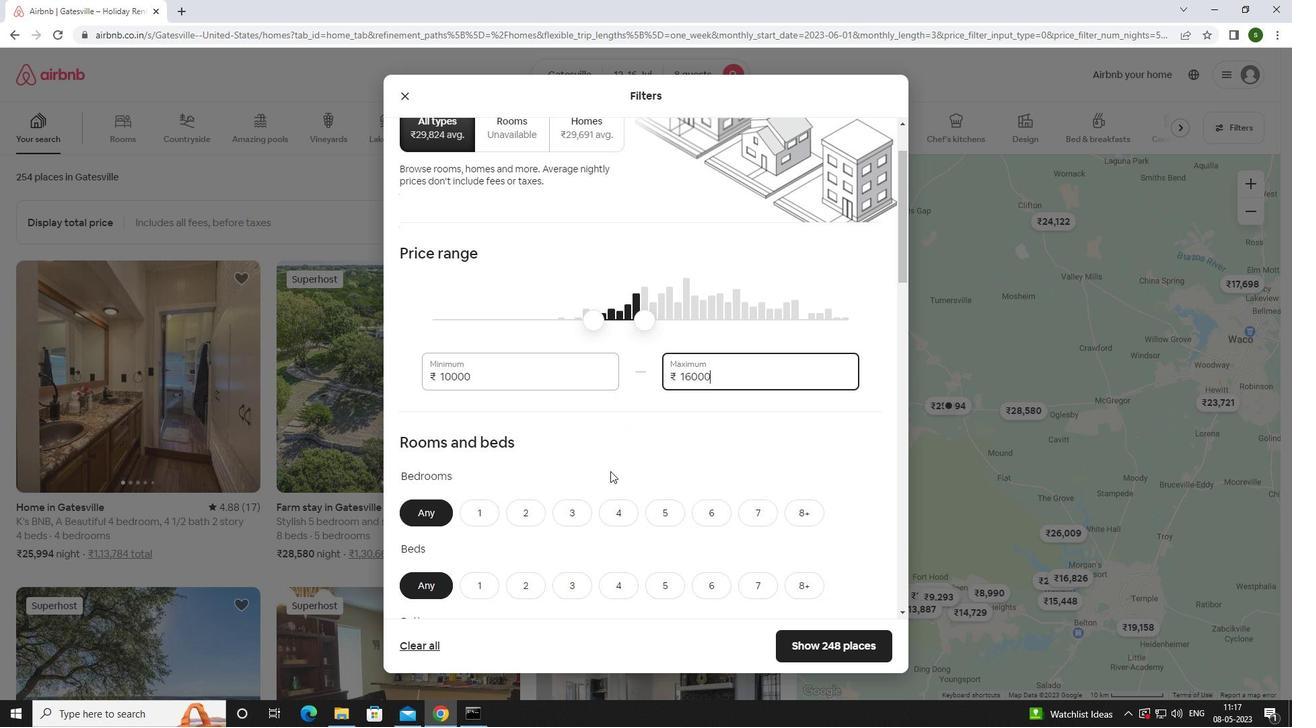 
Action: Mouse moved to (808, 395)
Screenshot: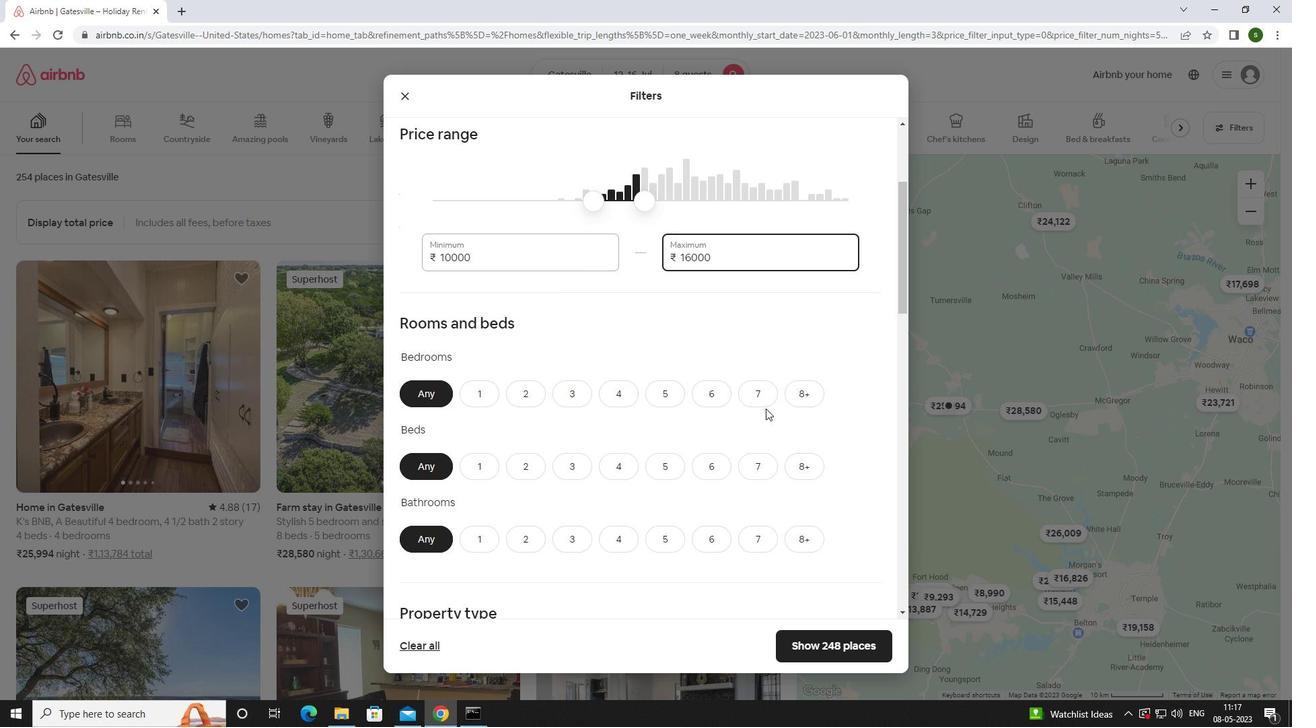 
Action: Mouse pressed left at (808, 395)
Screenshot: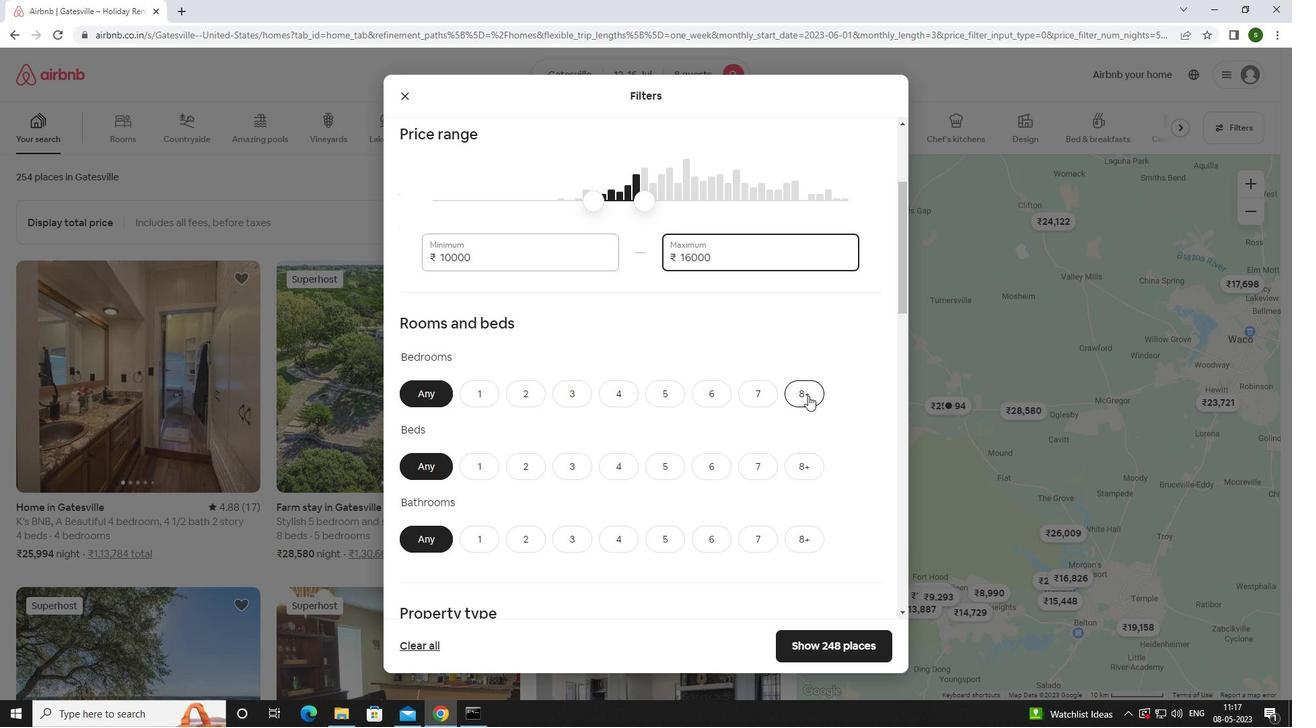 
Action: Mouse moved to (797, 464)
Screenshot: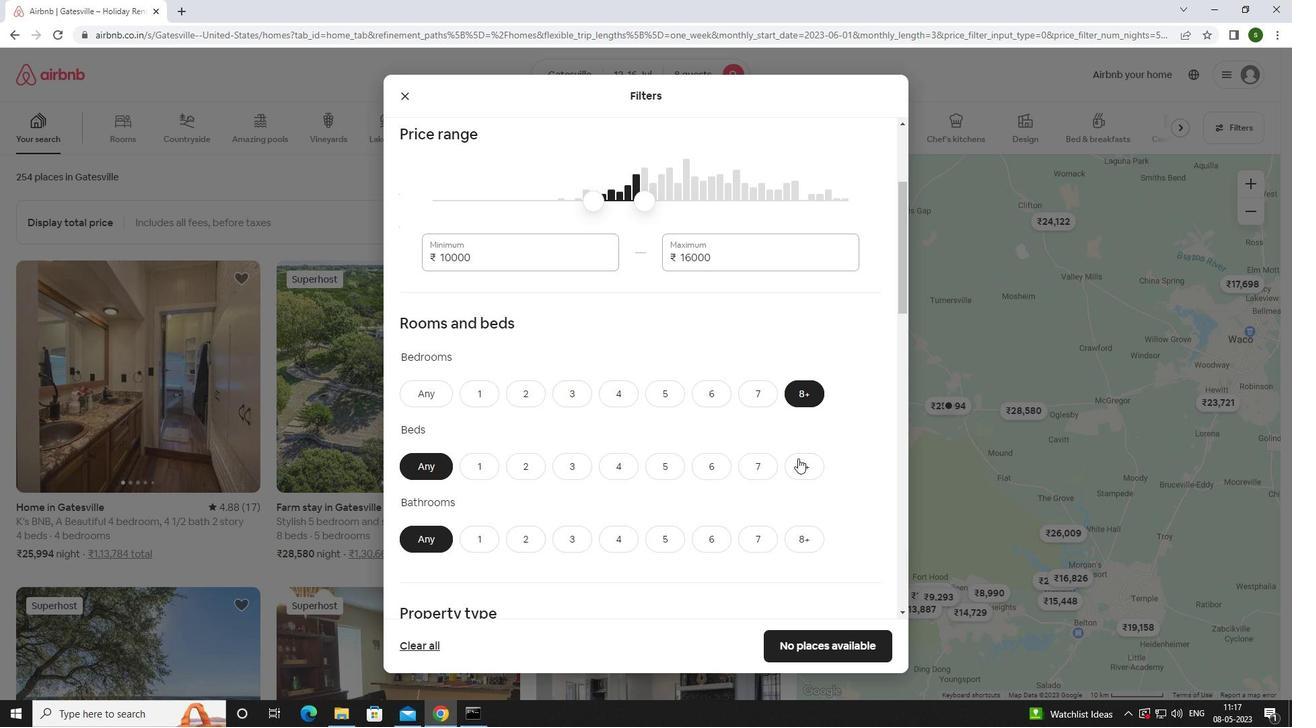 
Action: Mouse pressed left at (797, 464)
Screenshot: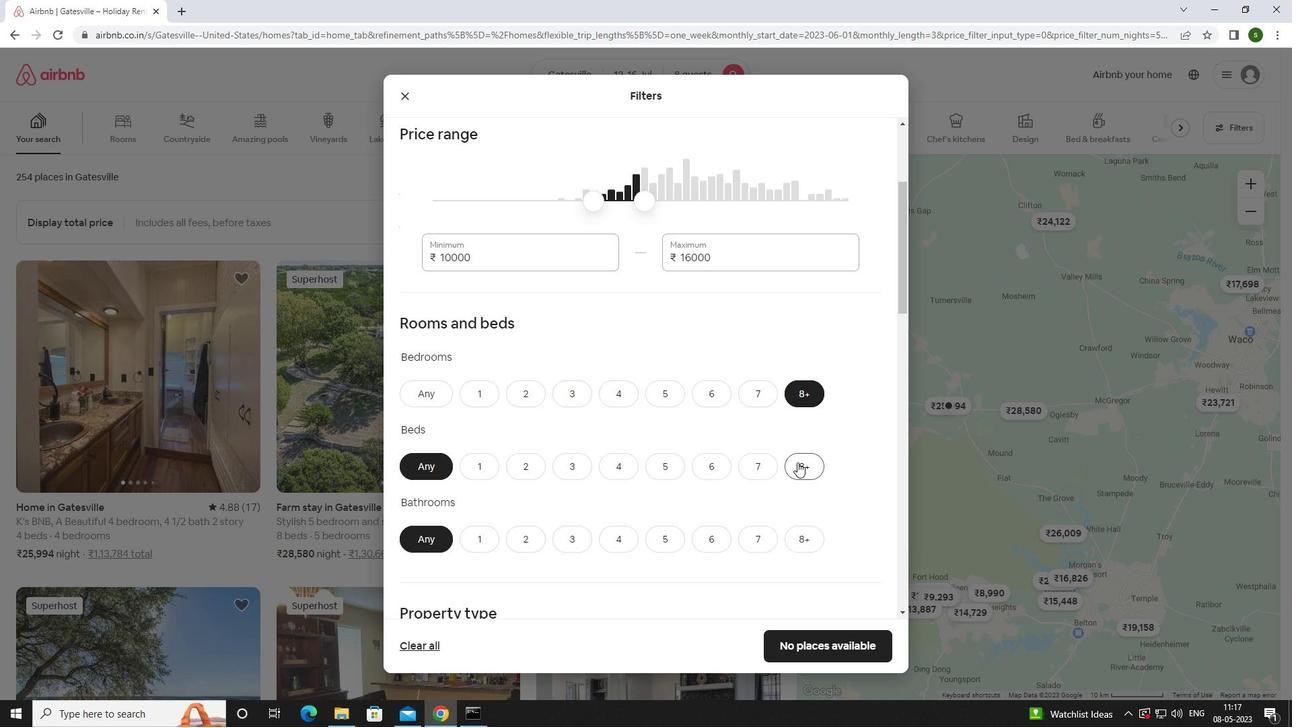 
Action: Mouse moved to (793, 530)
Screenshot: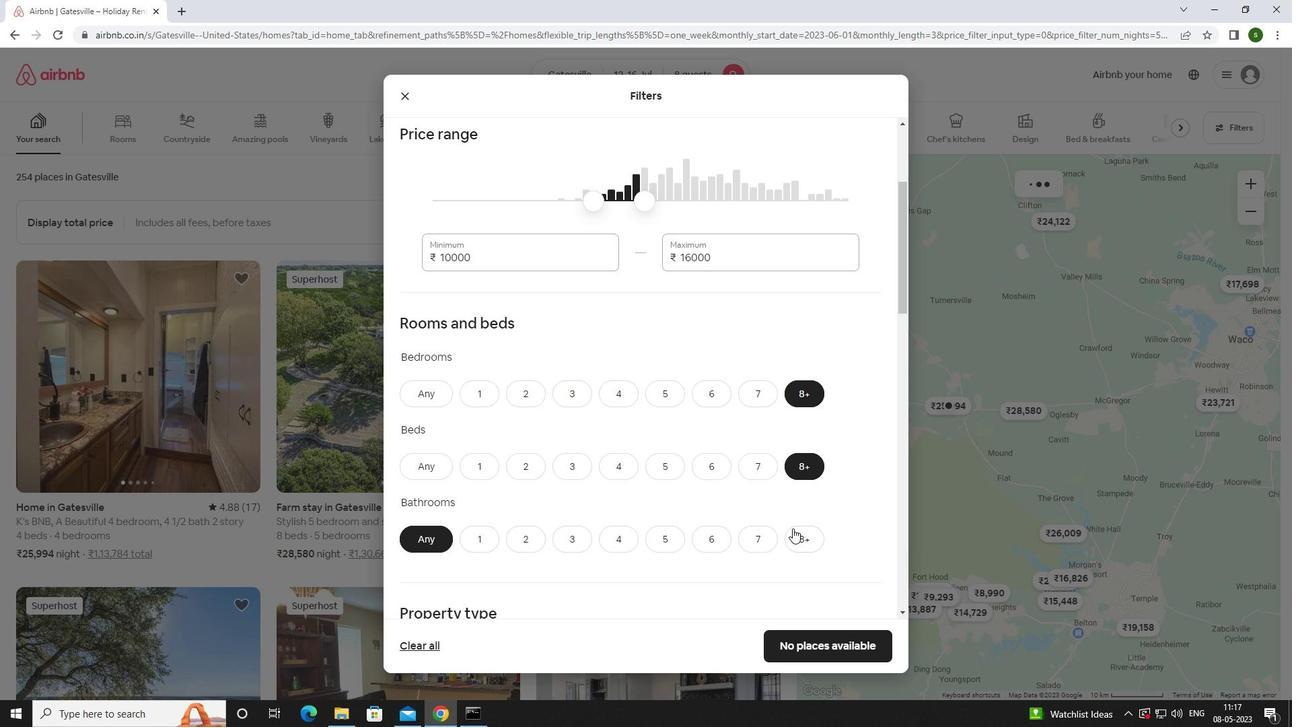 
Action: Mouse pressed left at (793, 530)
Screenshot: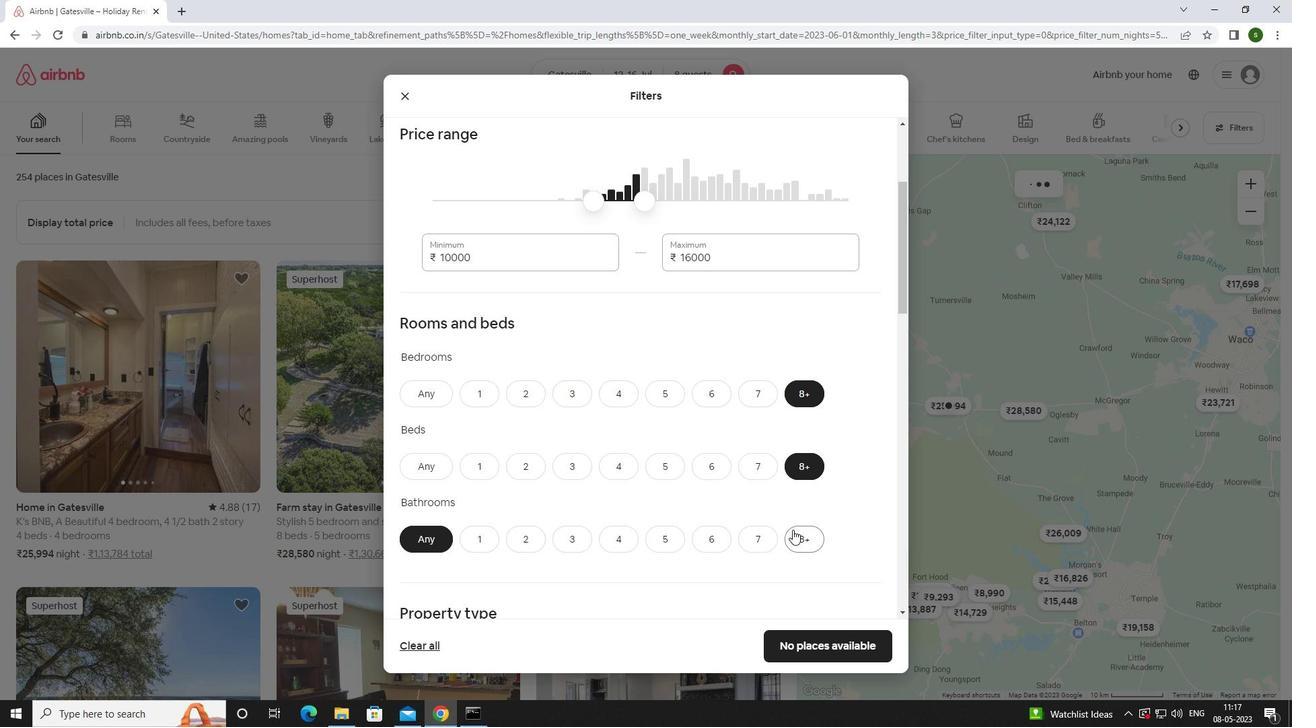
Action: Mouse moved to (688, 484)
Screenshot: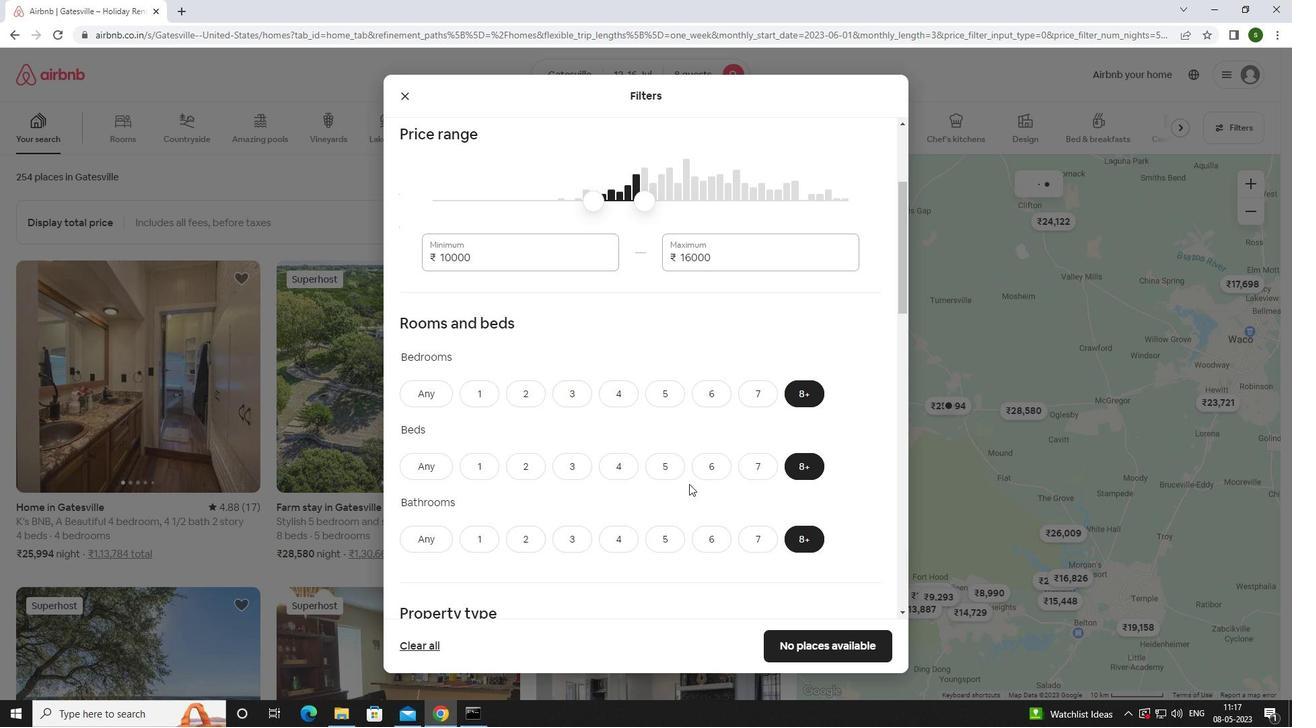 
Action: Mouse scrolled (688, 483) with delta (0, 0)
Screenshot: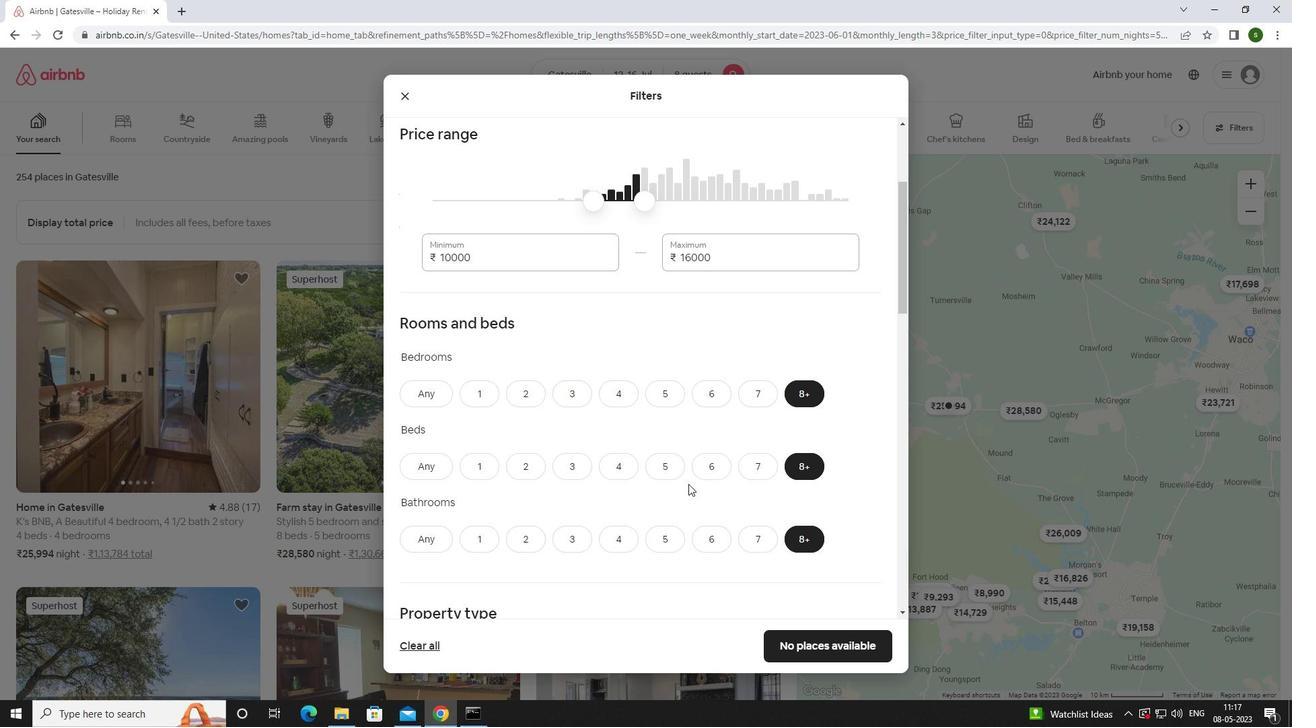 
Action: Mouse scrolled (688, 483) with delta (0, 0)
Screenshot: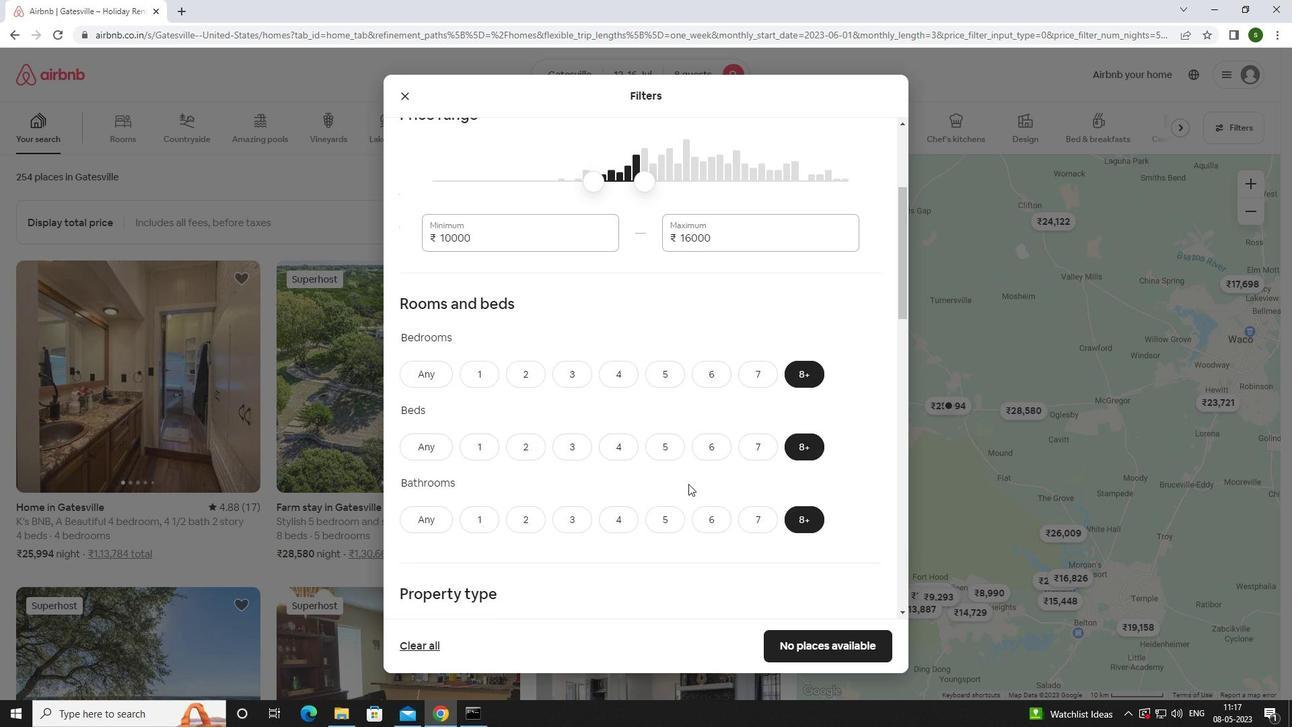 
Action: Mouse scrolled (688, 483) with delta (0, 0)
Screenshot: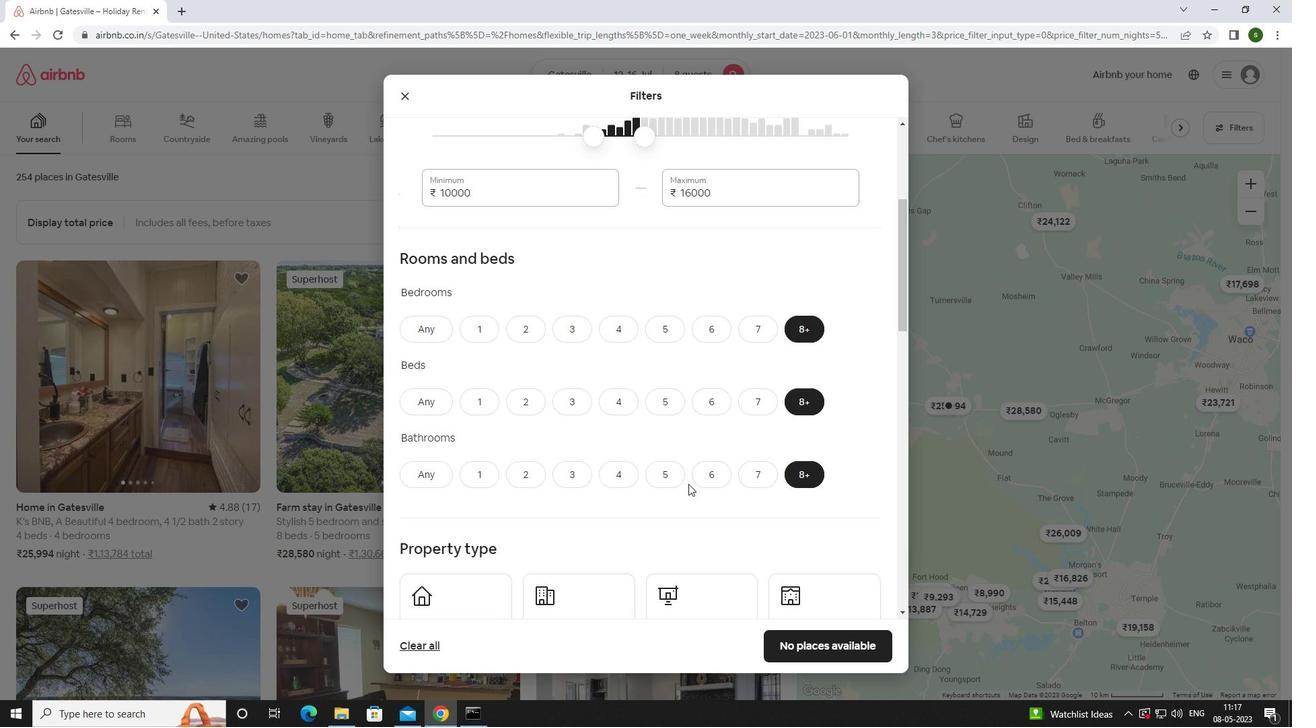 
Action: Mouse scrolled (688, 483) with delta (0, 0)
Screenshot: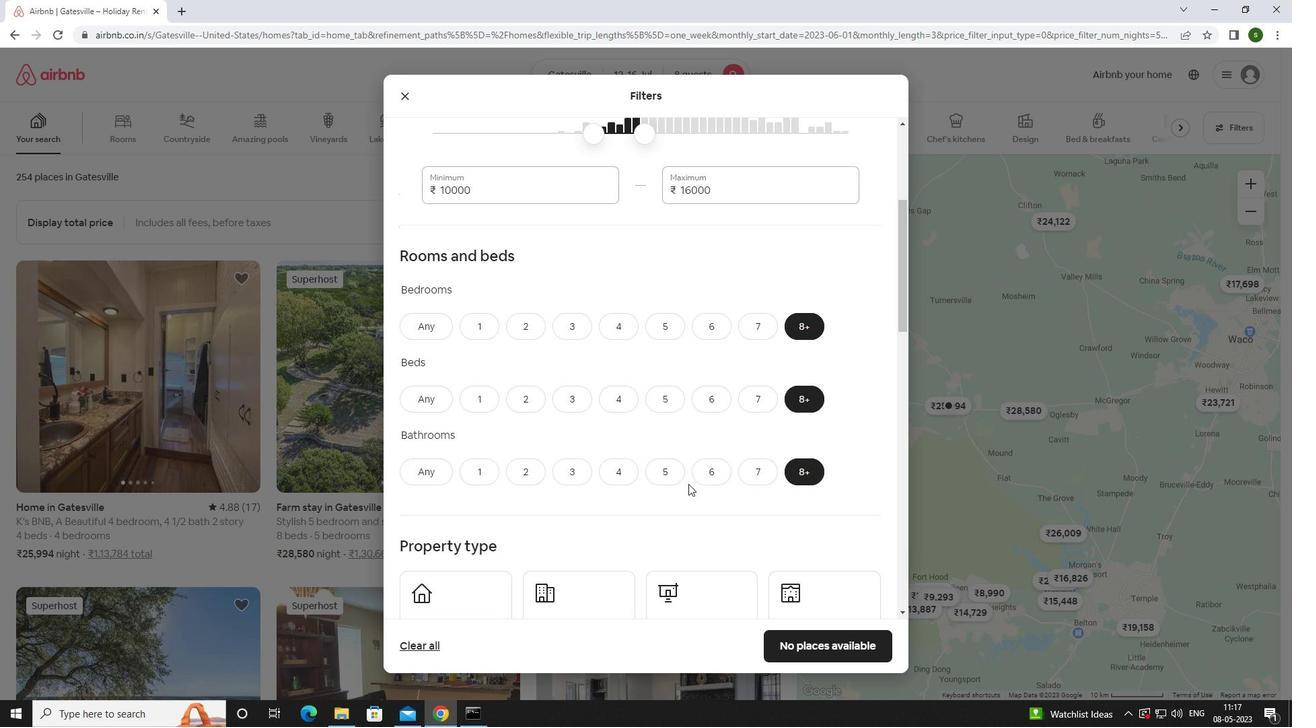 
Action: Mouse moved to (478, 431)
Screenshot: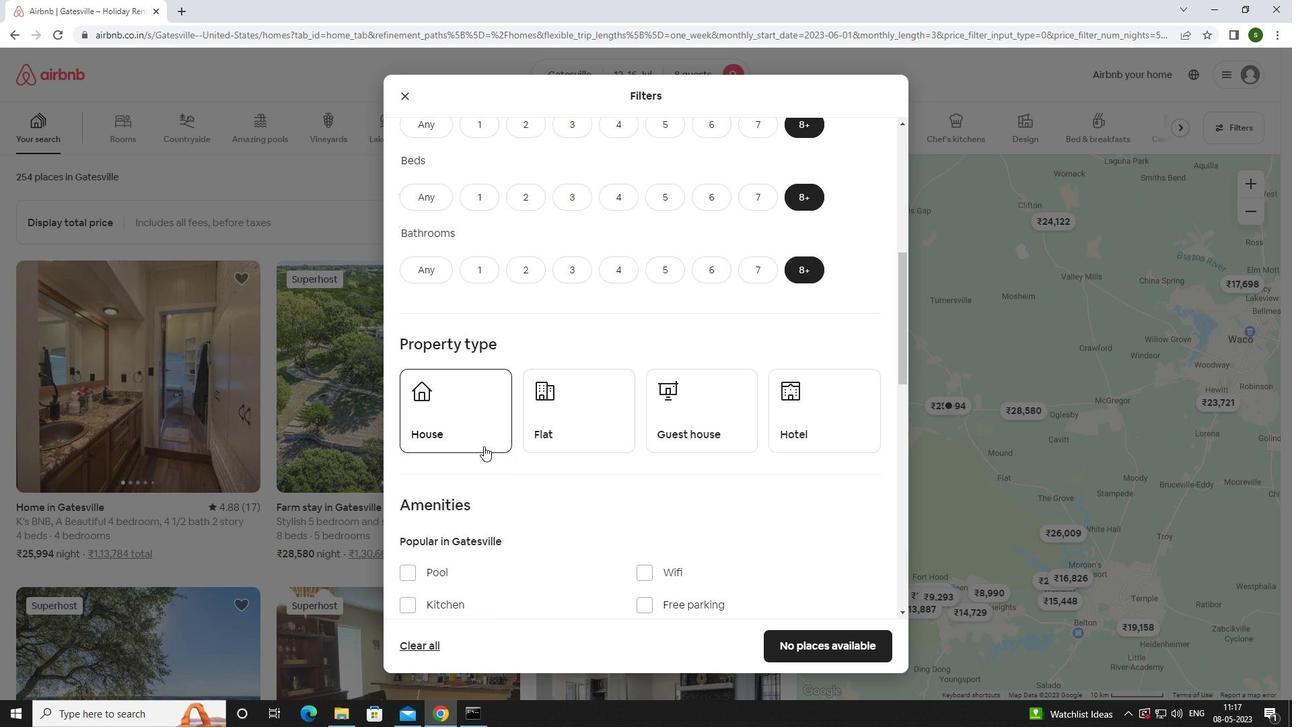 
Action: Mouse pressed left at (478, 431)
Screenshot: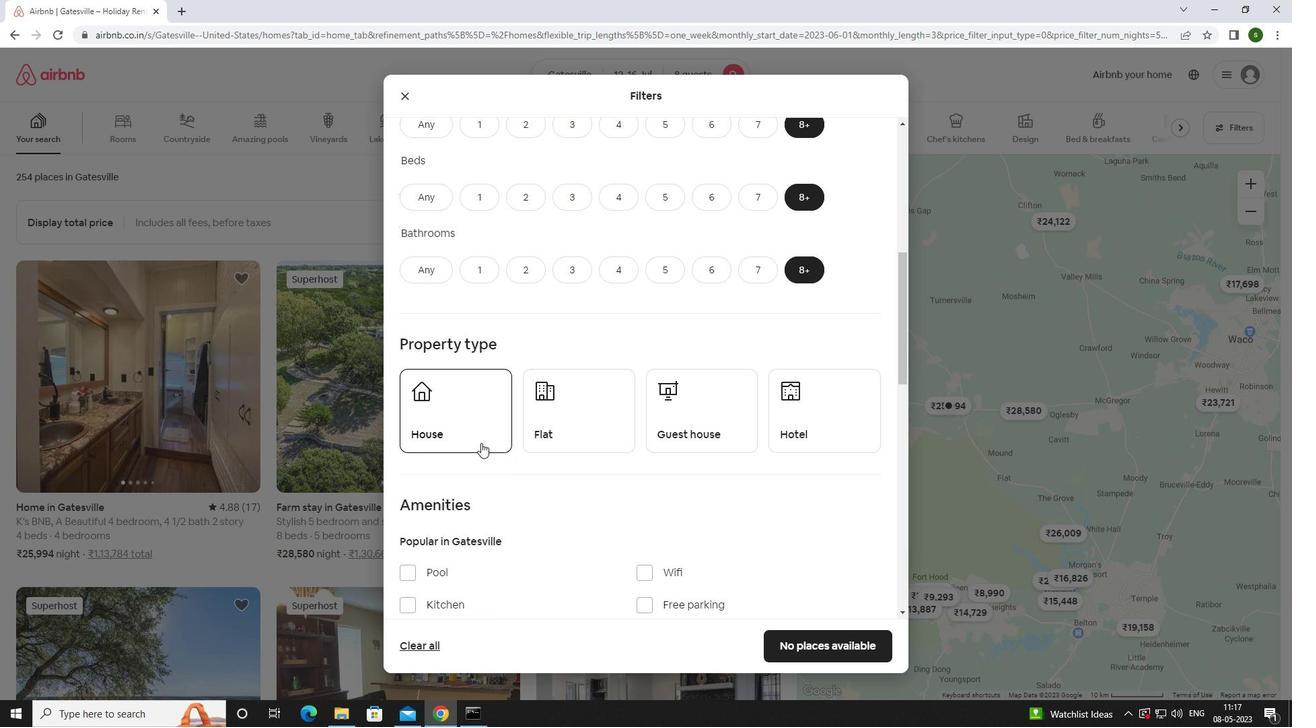 
Action: Mouse moved to (558, 417)
Screenshot: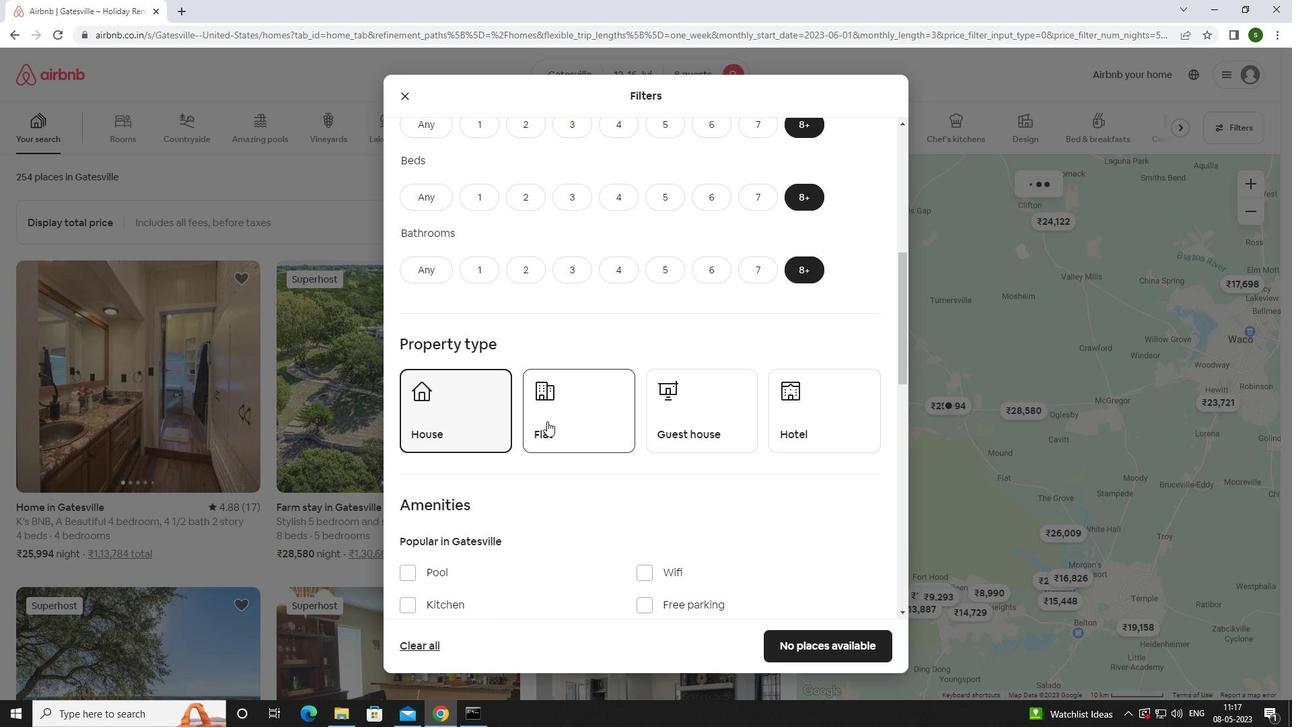 
Action: Mouse pressed left at (558, 417)
Screenshot: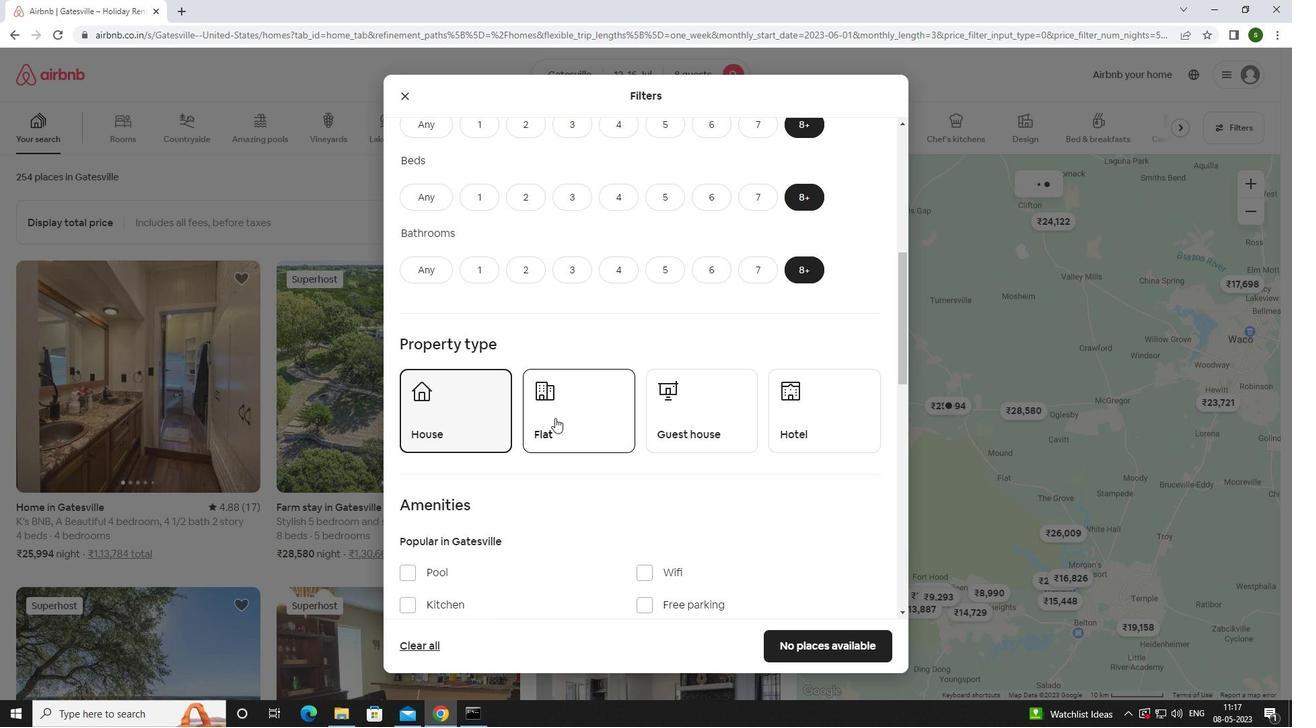 
Action: Mouse moved to (708, 405)
Screenshot: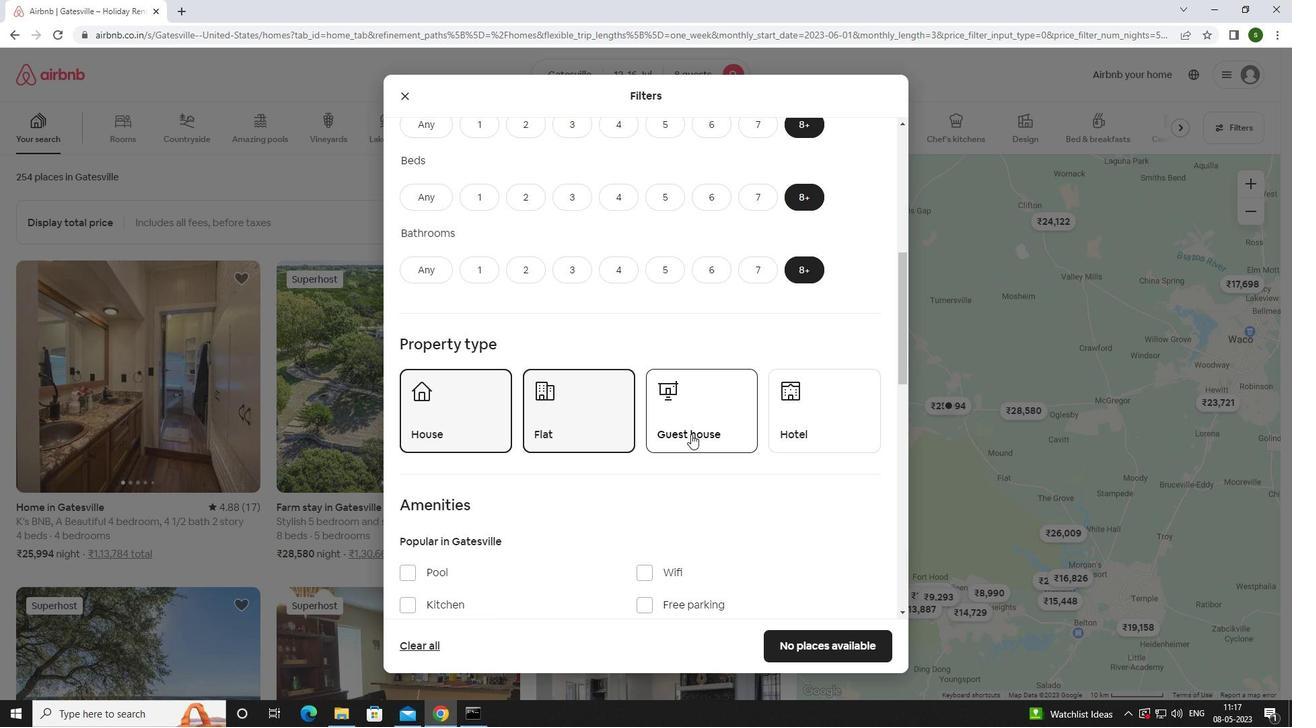 
Action: Mouse pressed left at (708, 405)
Screenshot: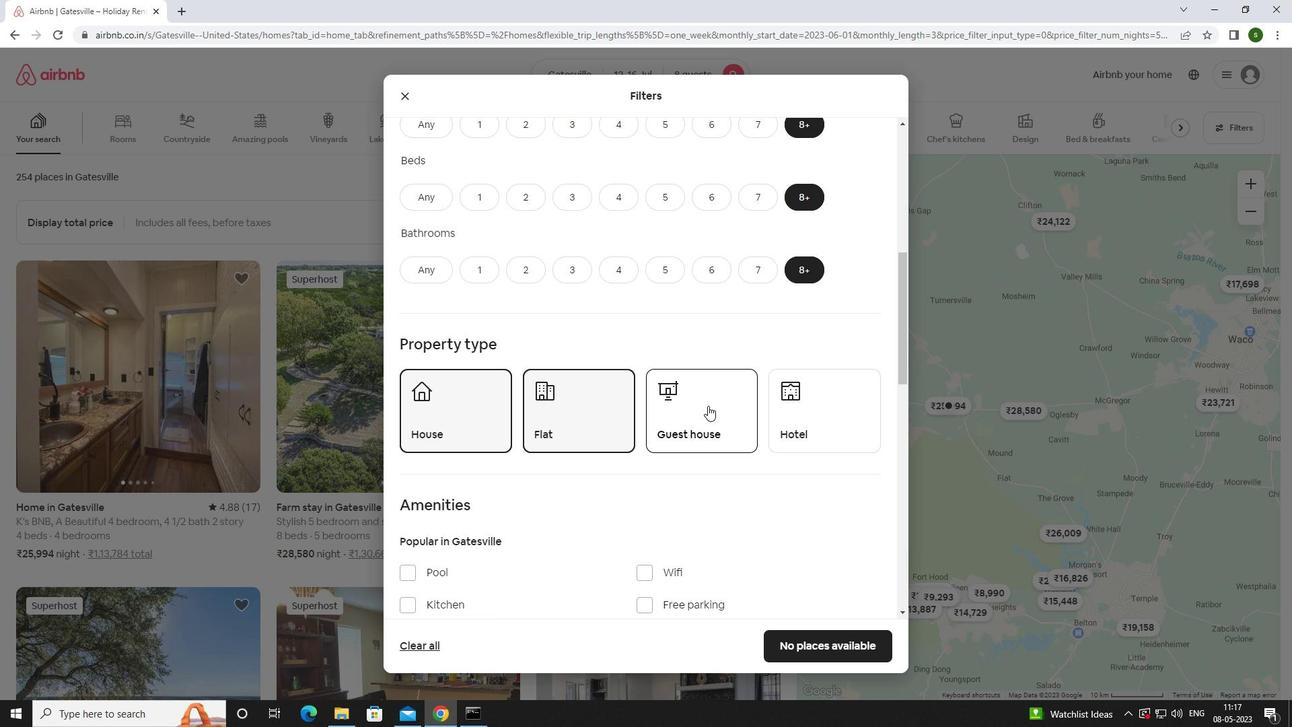 
Action: Mouse moved to (822, 397)
Screenshot: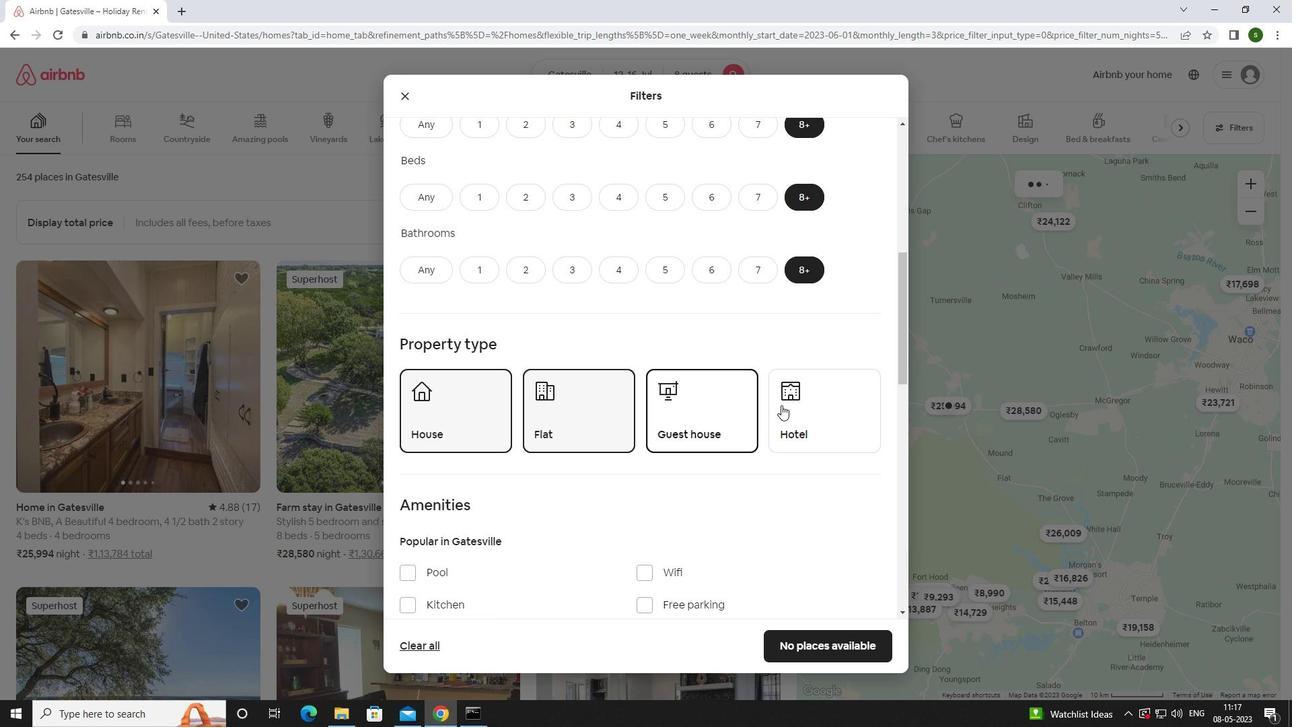 
Action: Mouse pressed left at (822, 397)
Screenshot: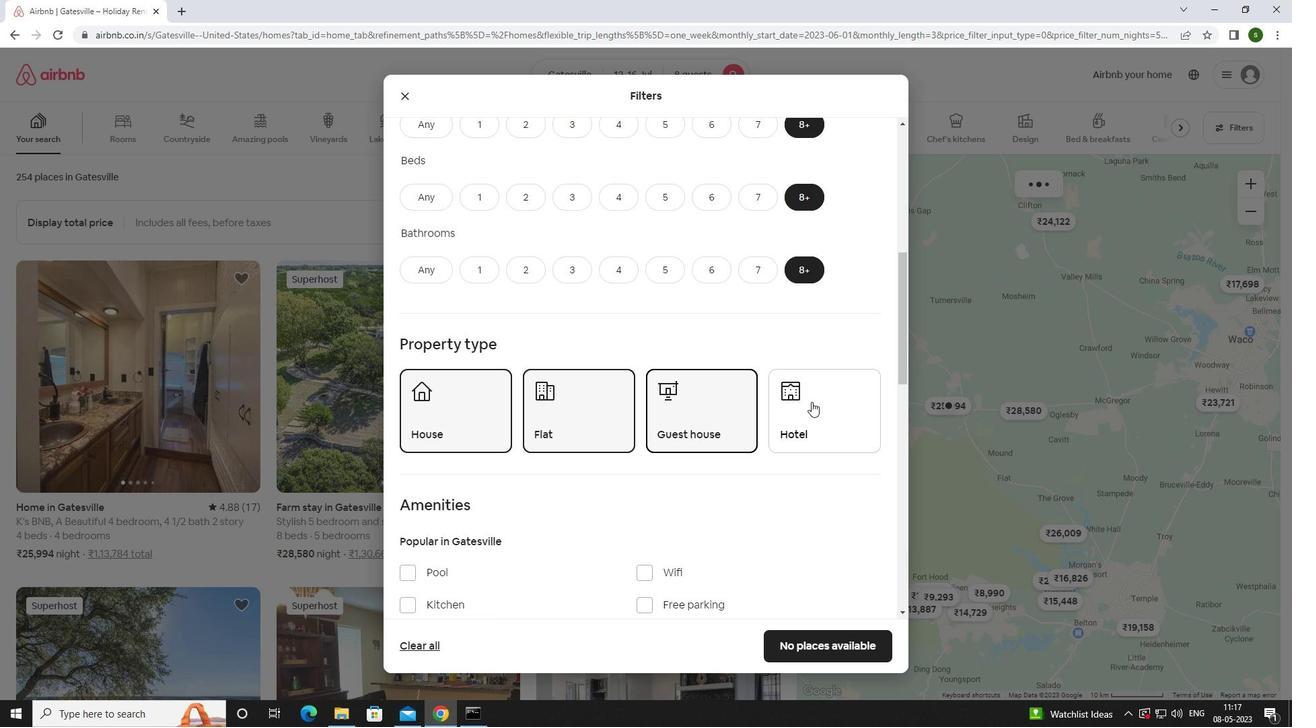 
Action: Mouse moved to (657, 391)
Screenshot: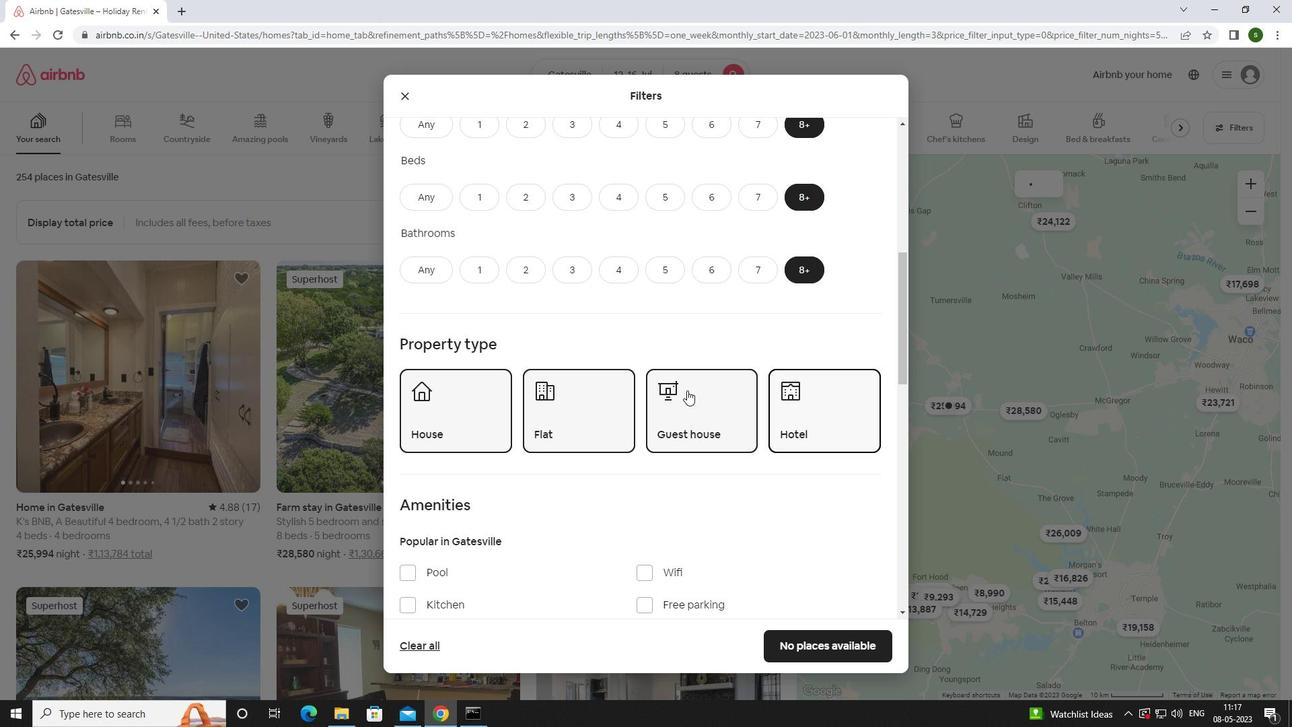 
Action: Mouse scrolled (657, 390) with delta (0, 0)
Screenshot: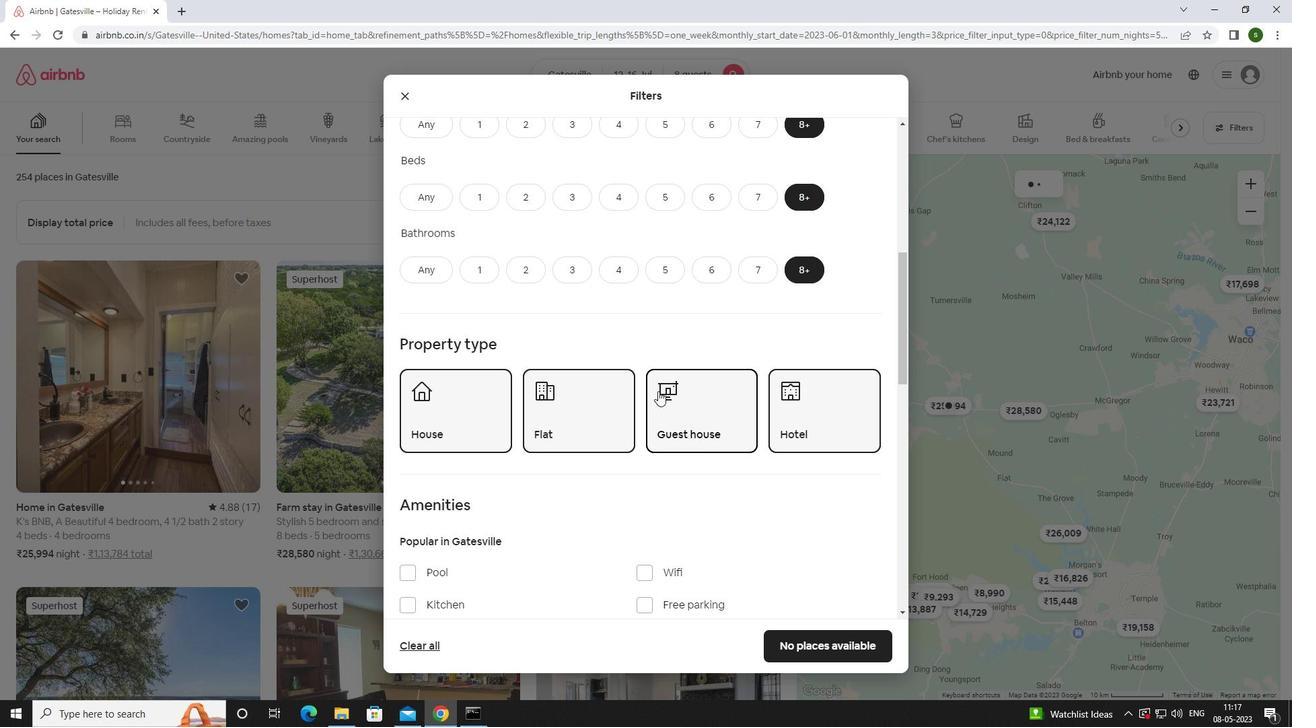 
Action: Mouse scrolled (657, 390) with delta (0, 0)
Screenshot: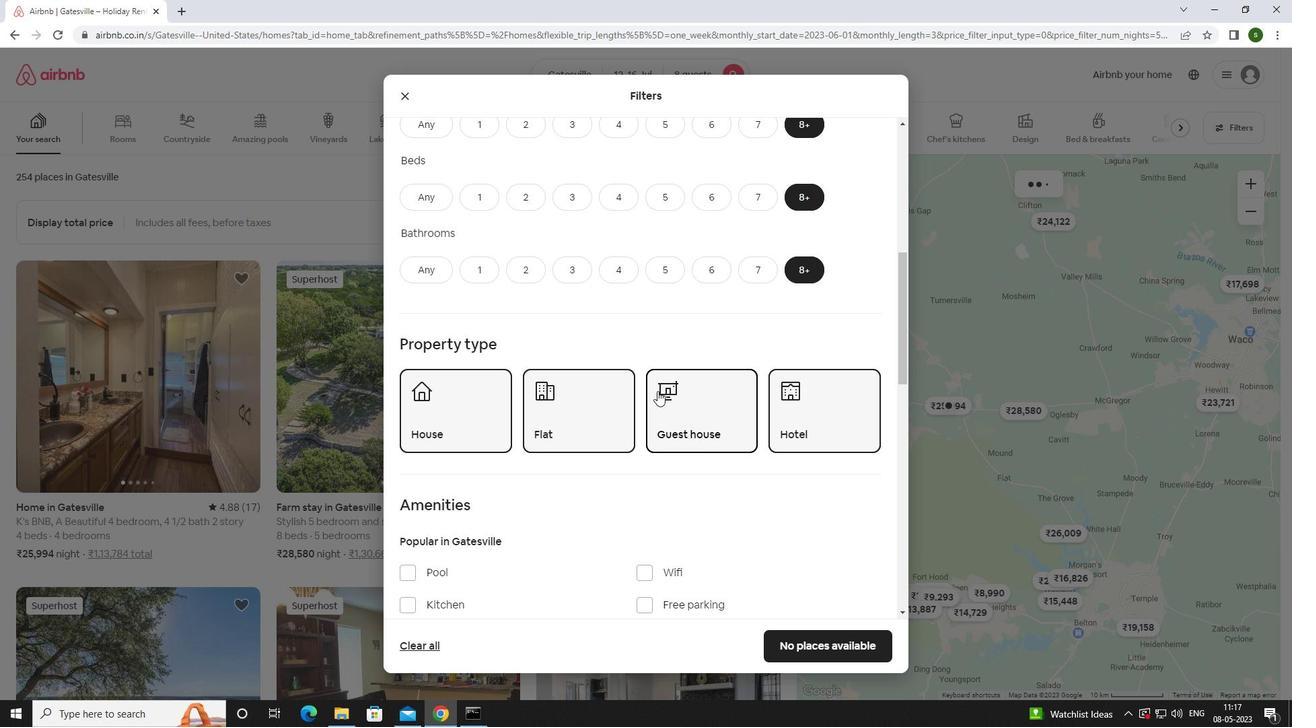 
Action: Mouse scrolled (657, 390) with delta (0, 0)
Screenshot: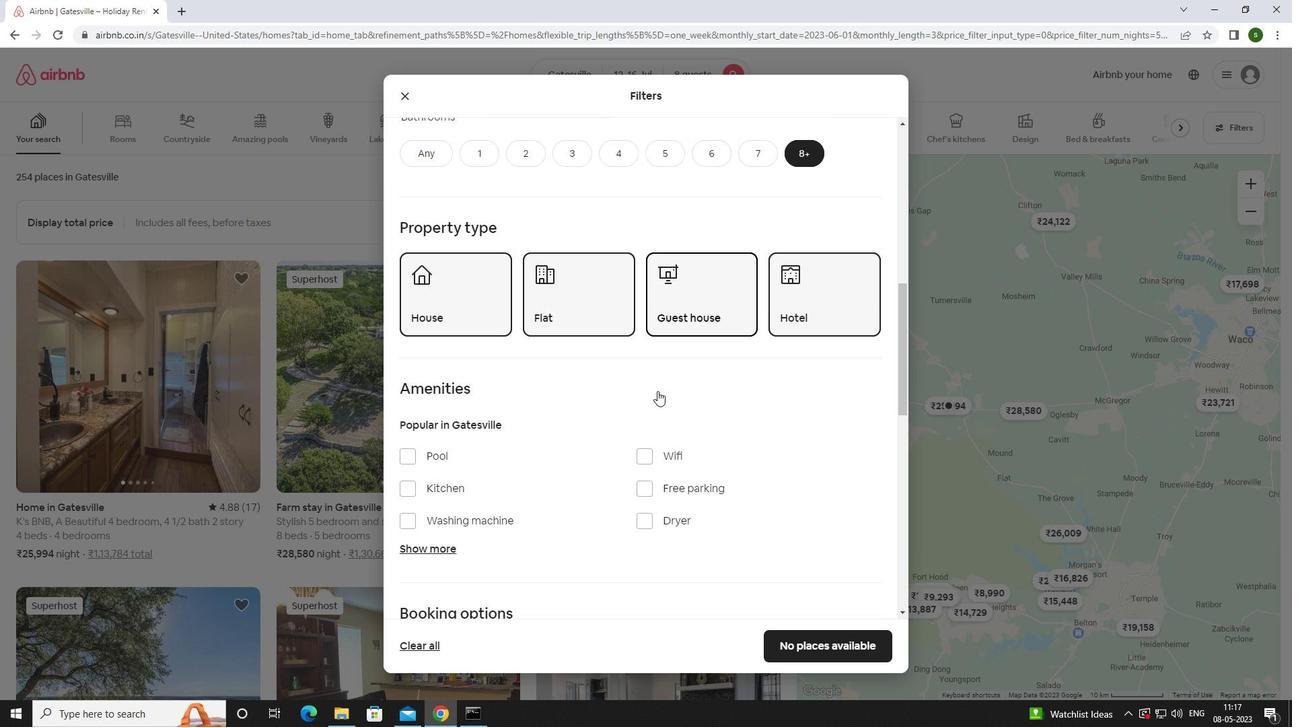 
Action: Mouse moved to (649, 368)
Screenshot: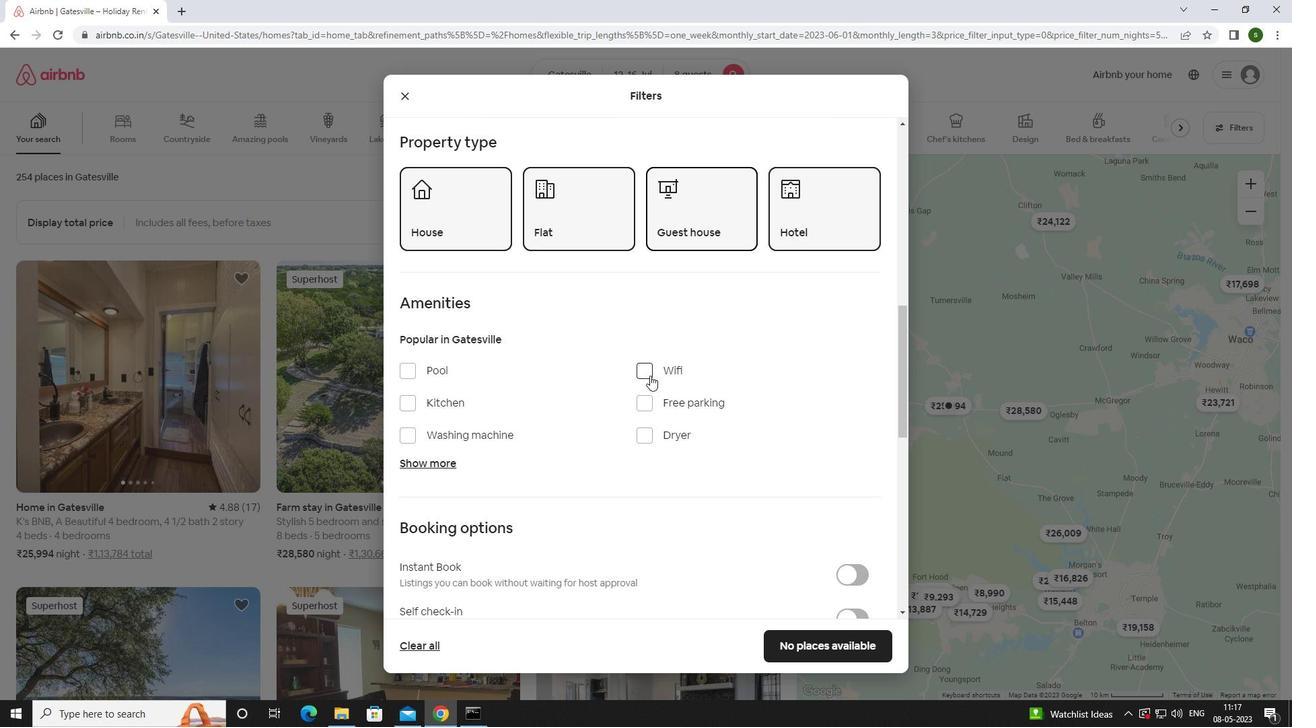 
Action: Mouse pressed left at (649, 368)
Screenshot: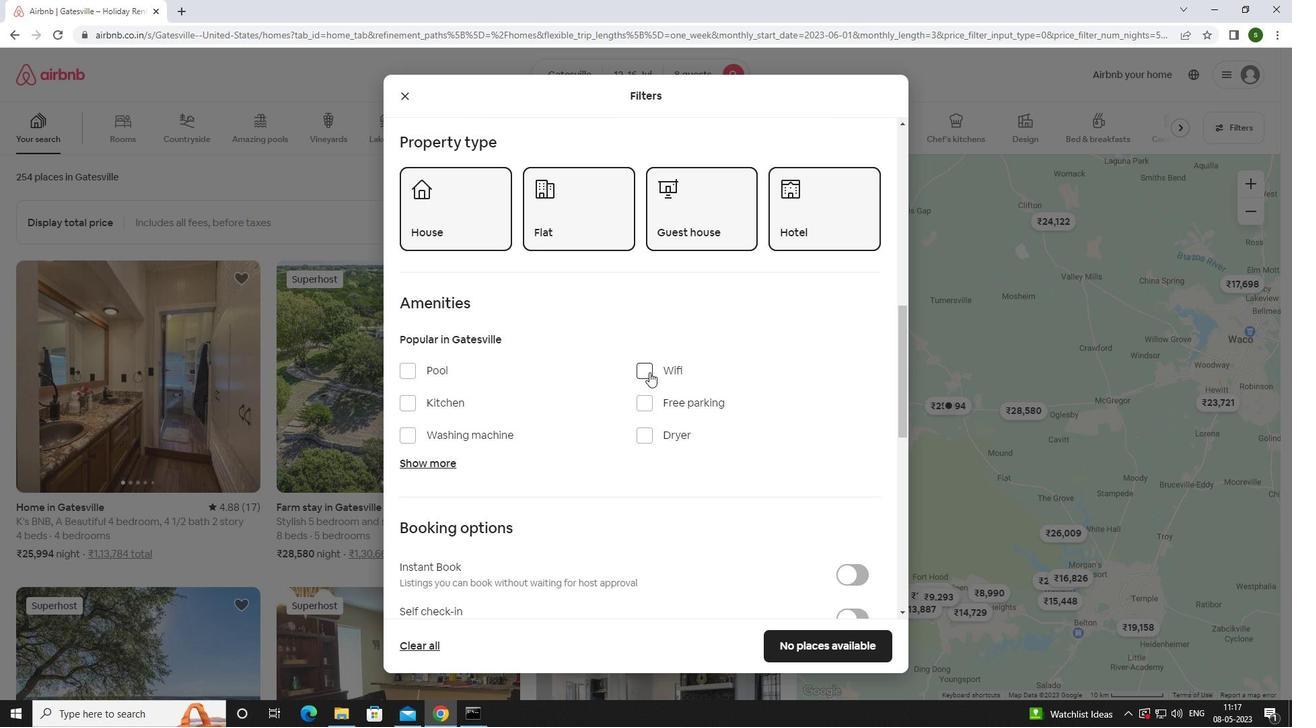 
Action: Mouse moved to (646, 397)
Screenshot: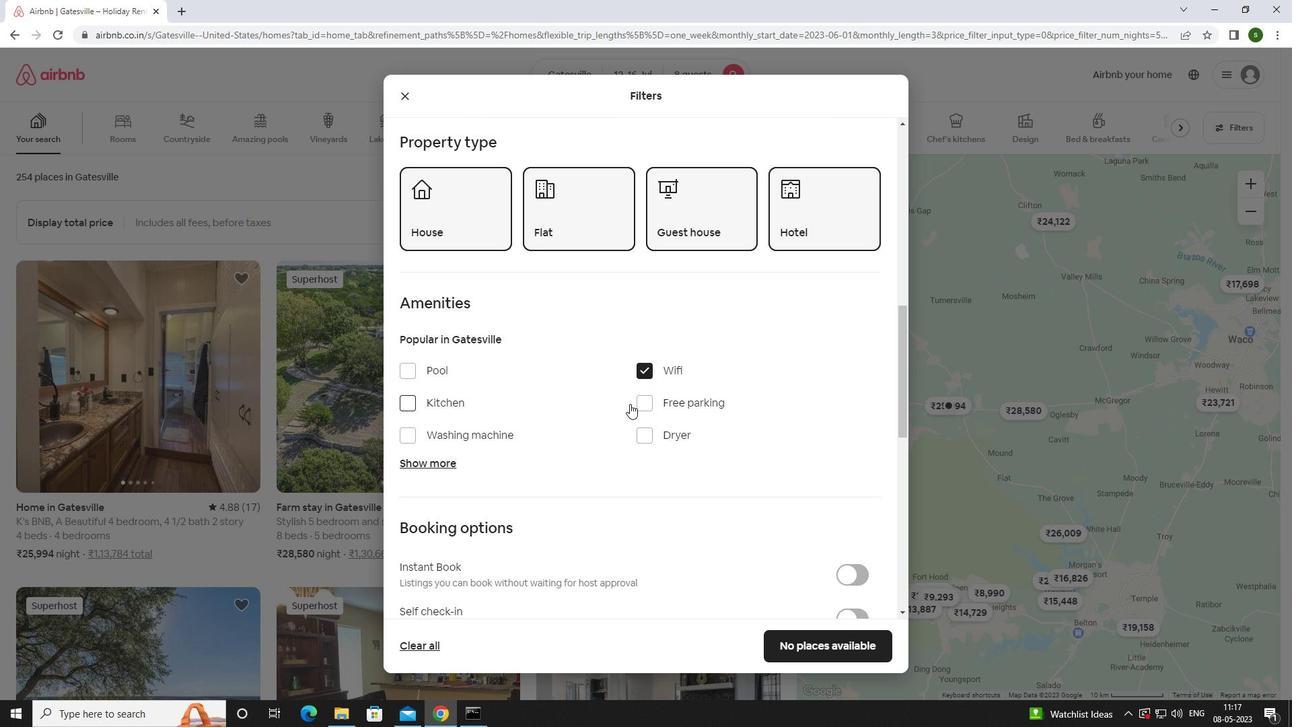 
Action: Mouse pressed left at (646, 397)
Screenshot: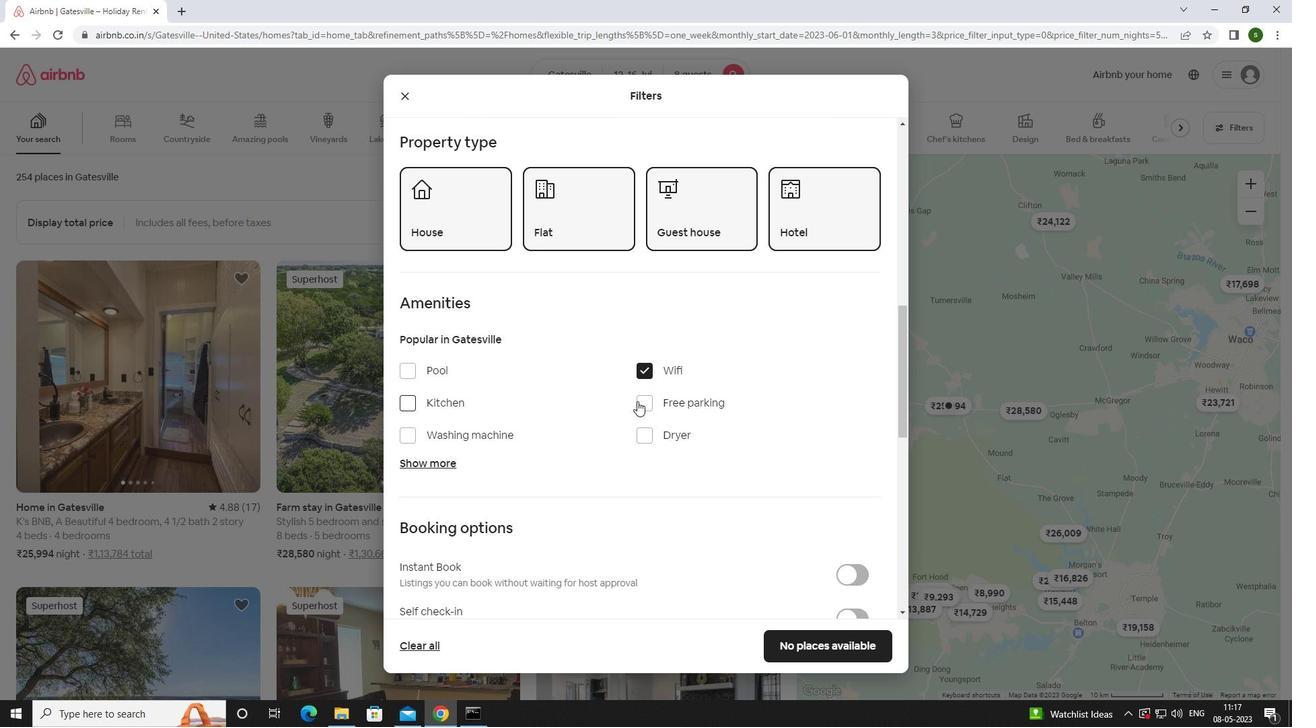 
Action: Mouse moved to (411, 457)
Screenshot: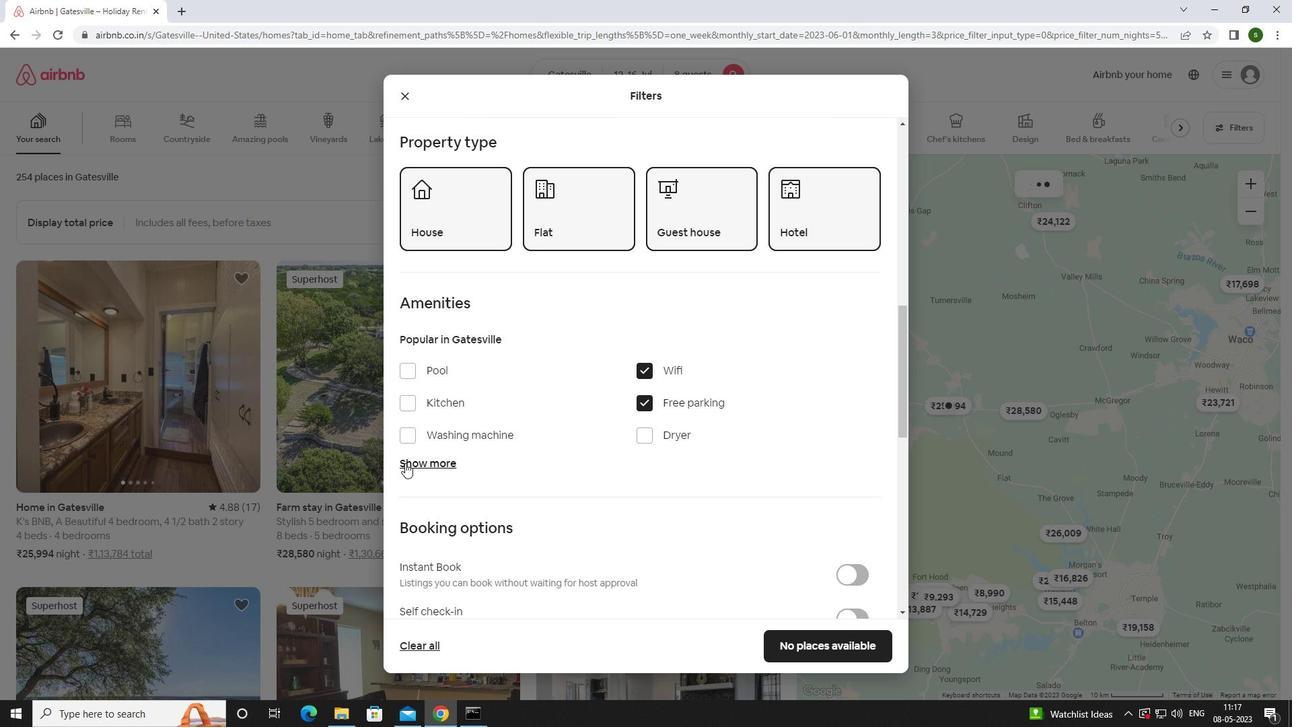 
Action: Mouse pressed left at (411, 457)
Screenshot: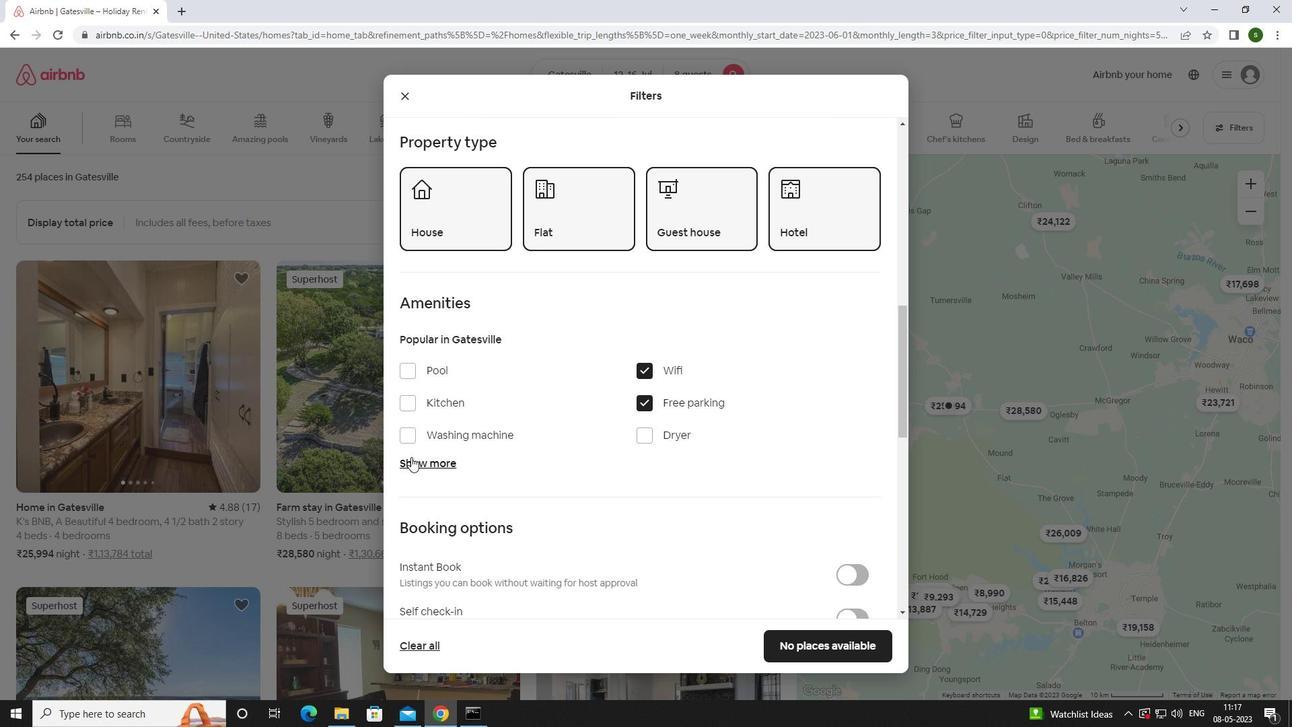 
Action: Mouse moved to (449, 469)
Screenshot: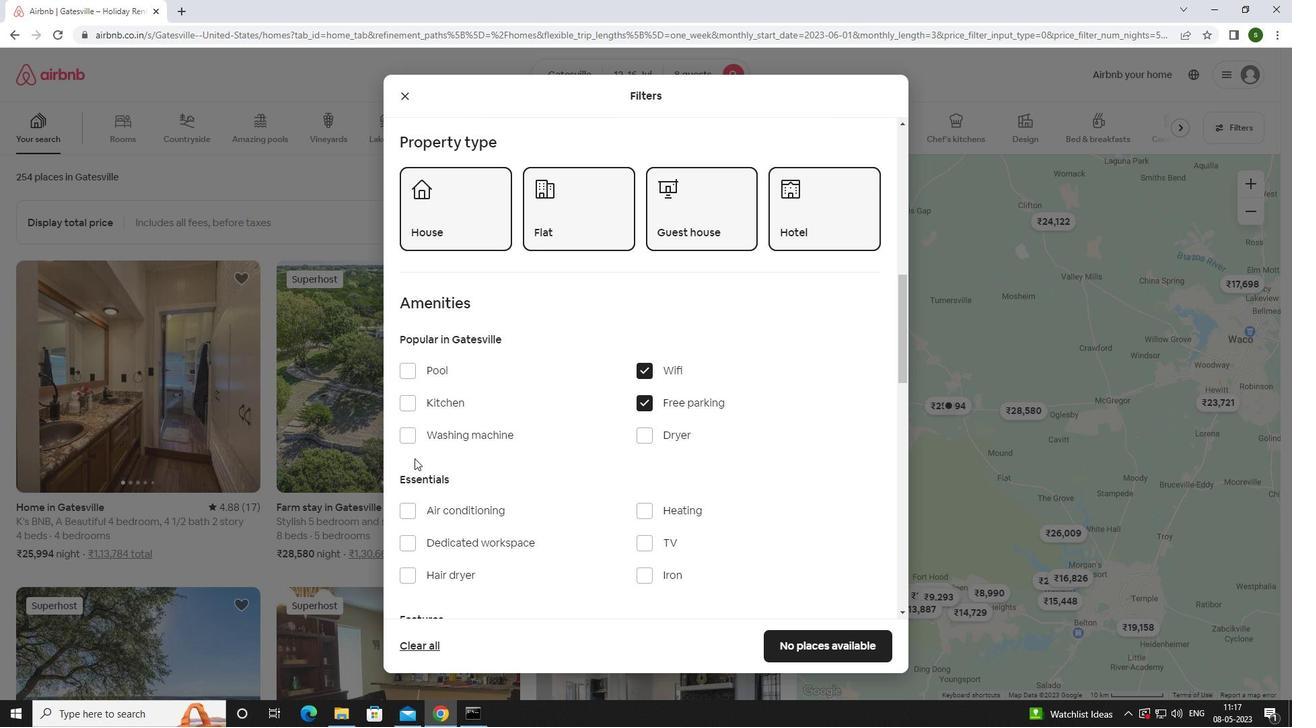 
Action: Mouse scrolled (449, 468) with delta (0, 0)
Screenshot: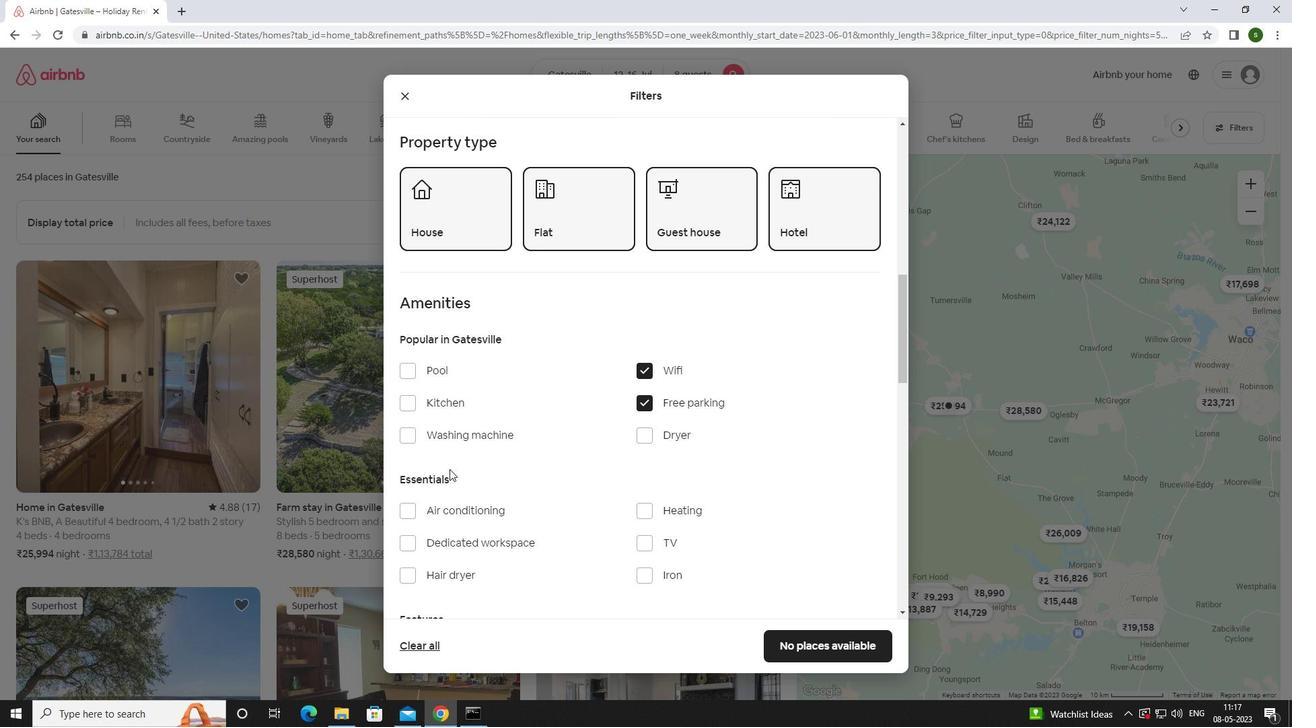 
Action: Mouse scrolled (449, 468) with delta (0, 0)
Screenshot: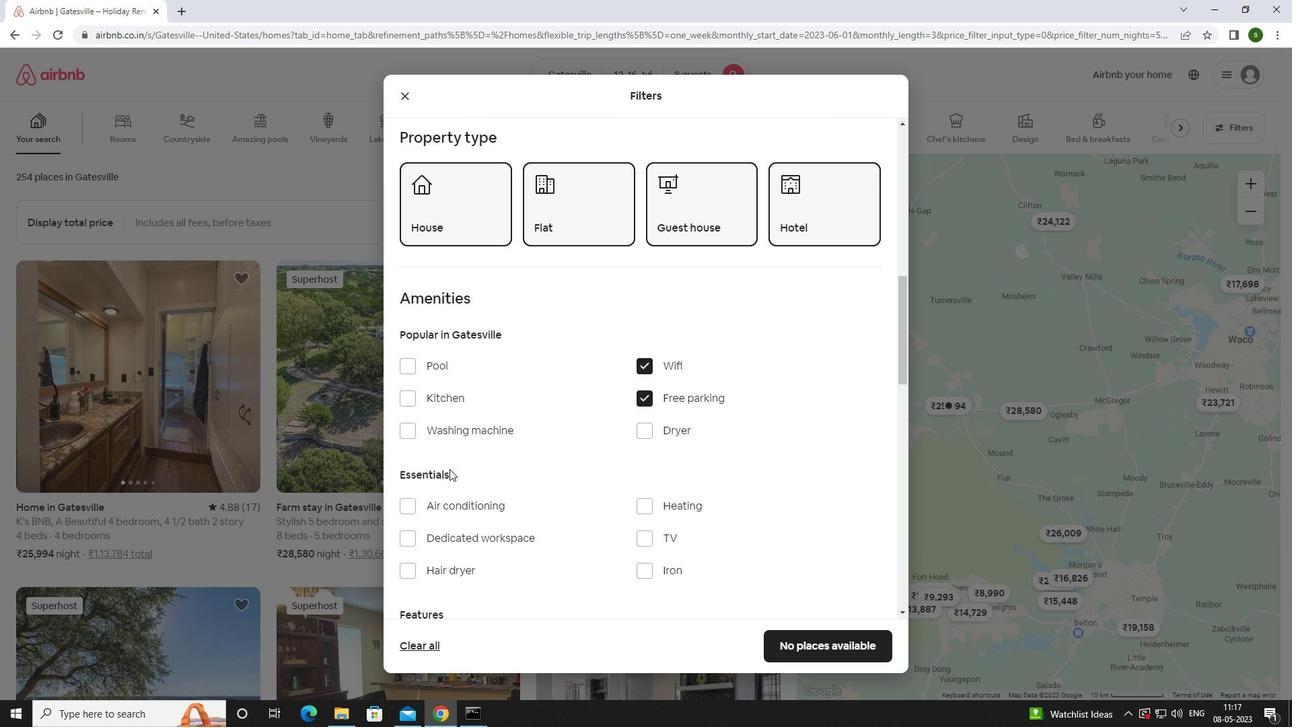
Action: Mouse moved to (646, 409)
Screenshot: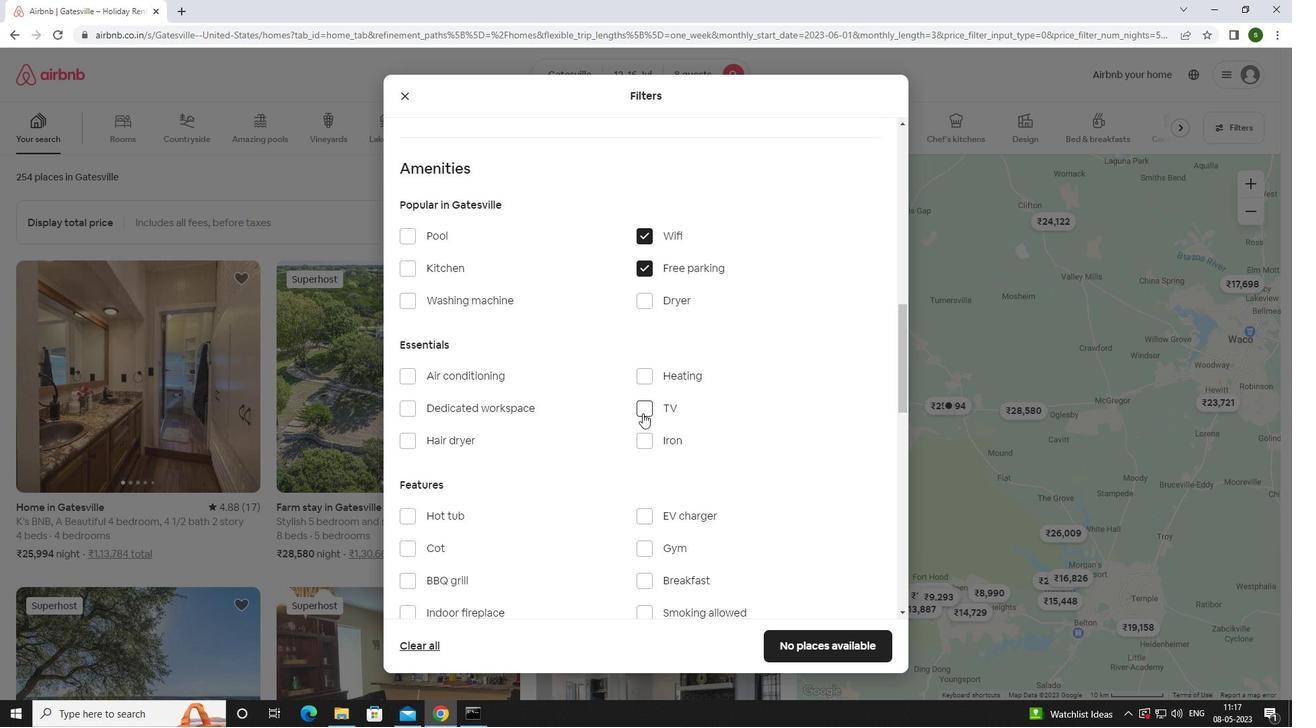 
Action: Mouse pressed left at (646, 409)
Screenshot: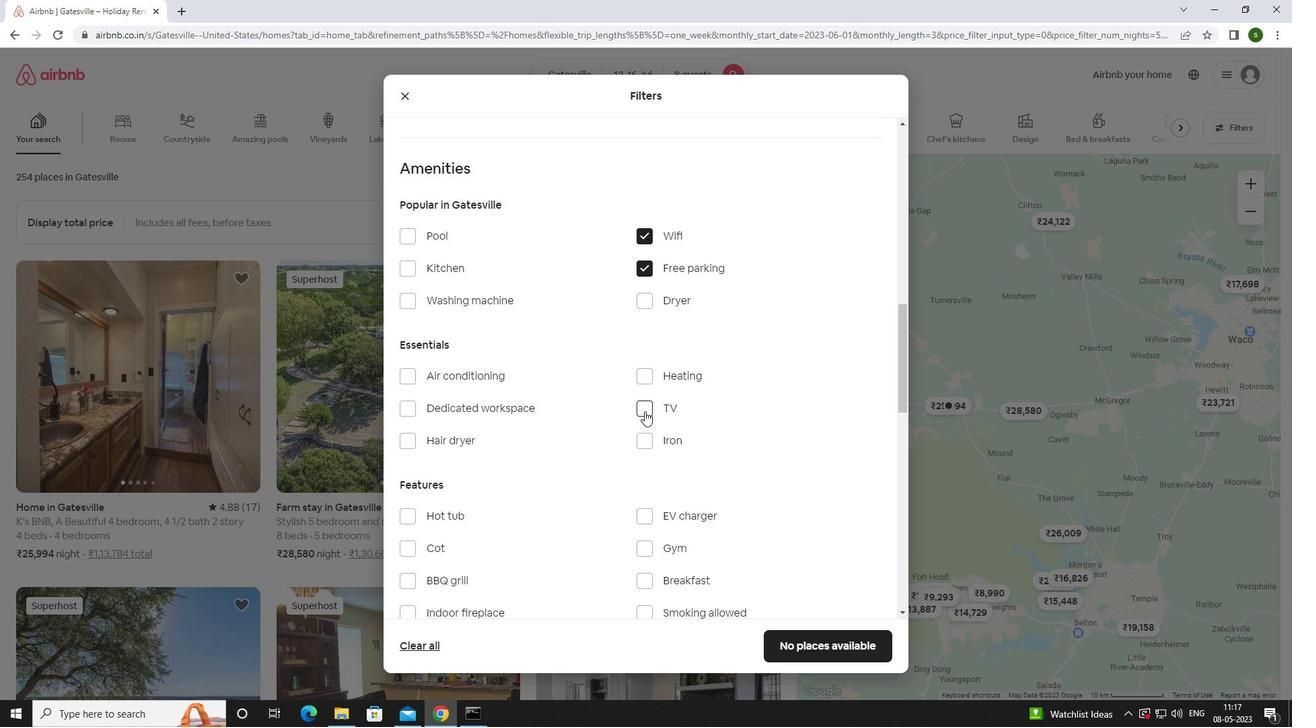 
Action: Mouse moved to (581, 423)
Screenshot: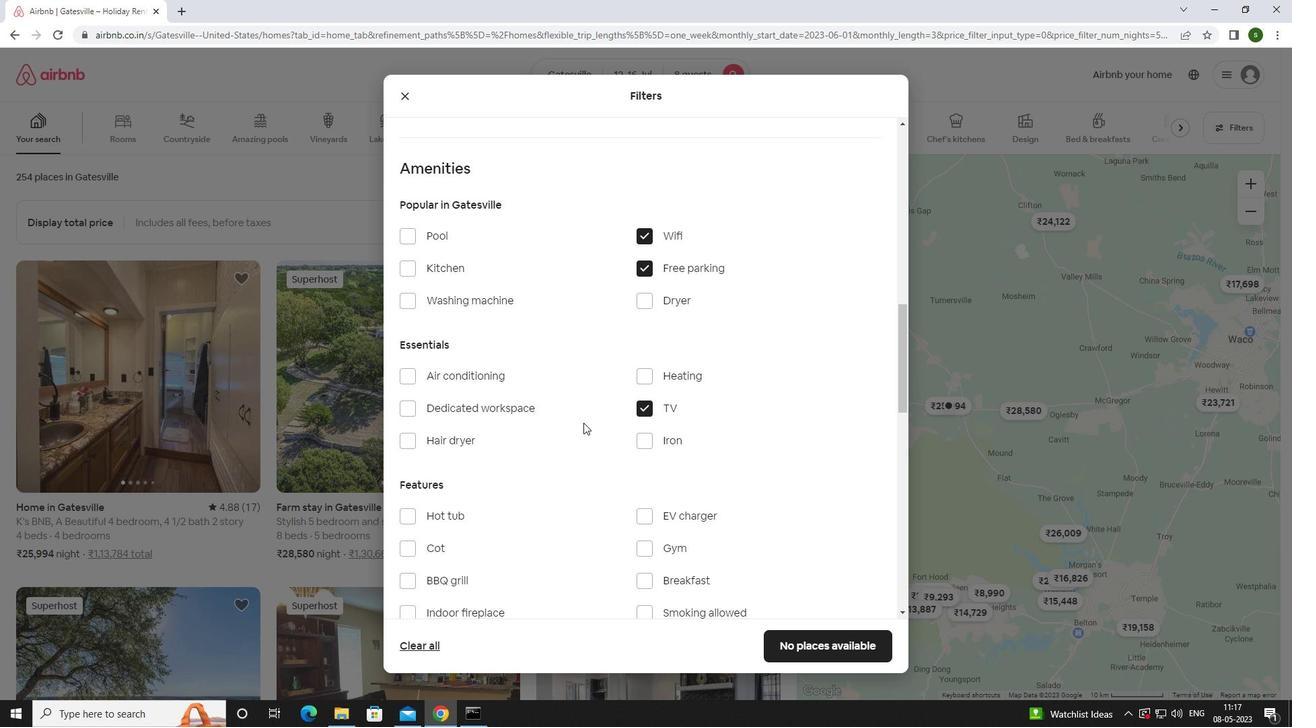
Action: Mouse scrolled (581, 422) with delta (0, 0)
Screenshot: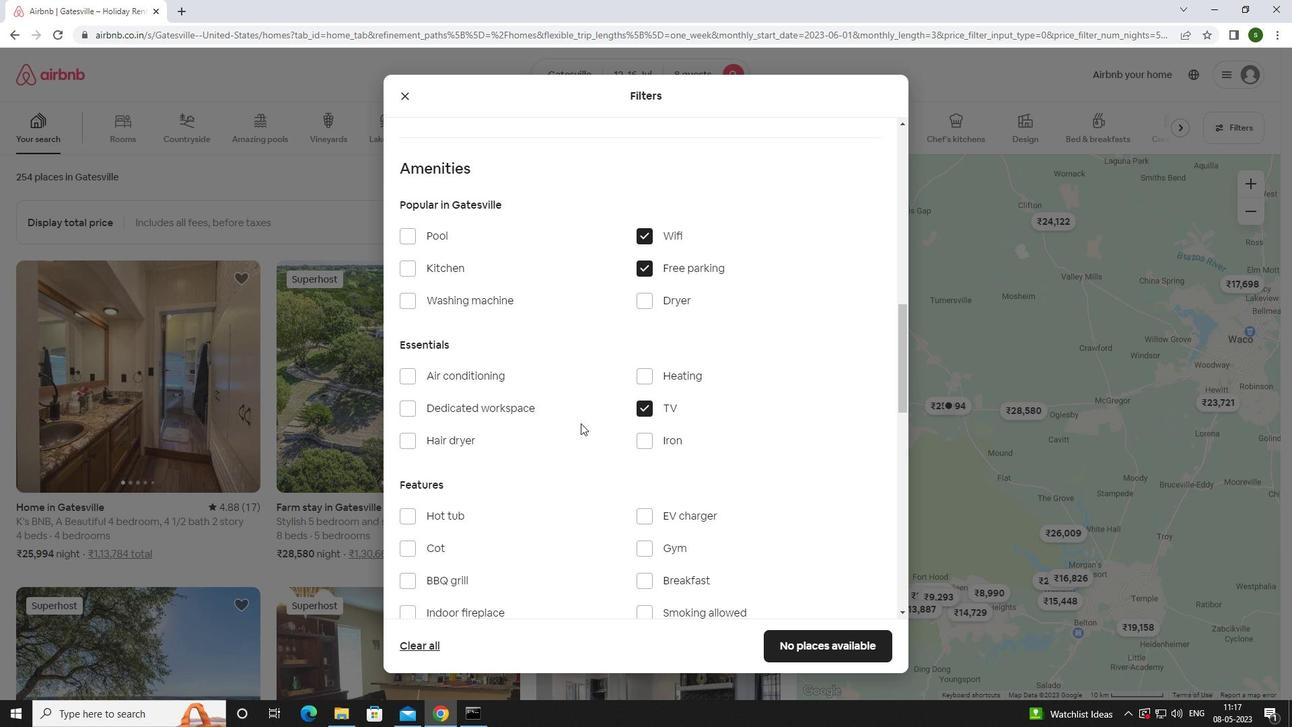 
Action: Mouse scrolled (581, 422) with delta (0, 0)
Screenshot: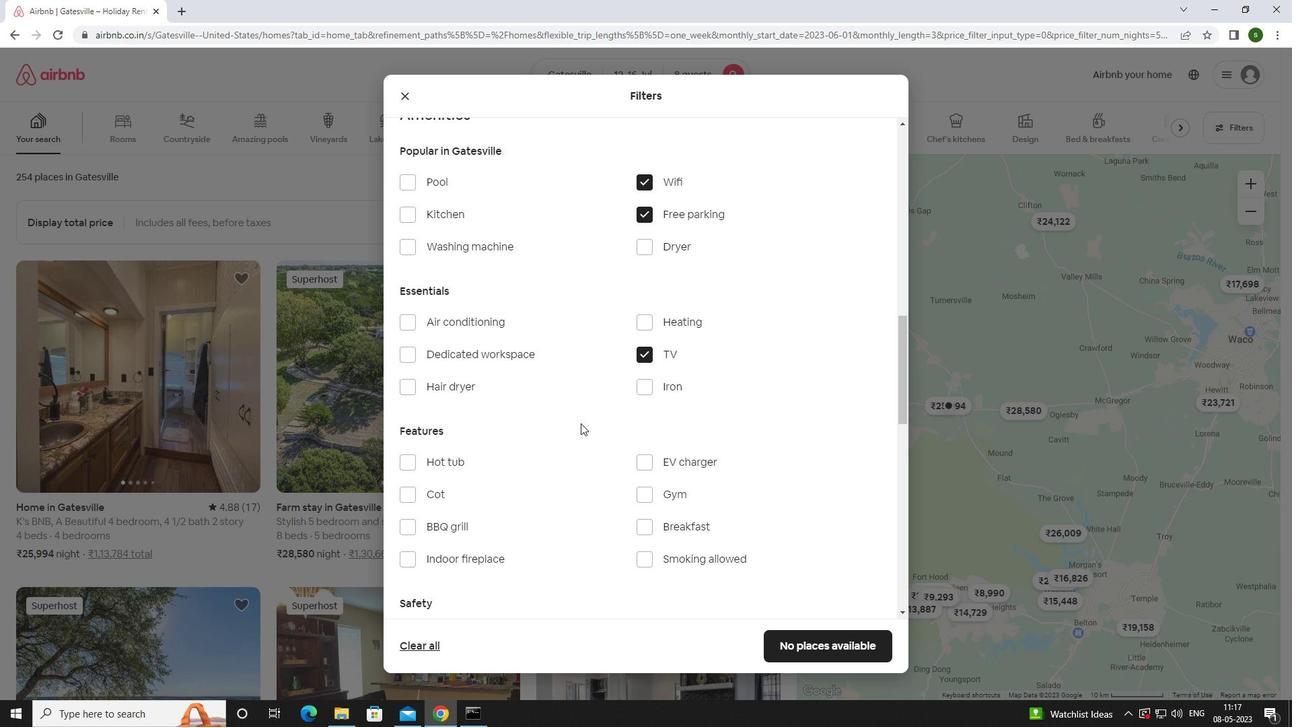 
Action: Mouse moved to (646, 413)
Screenshot: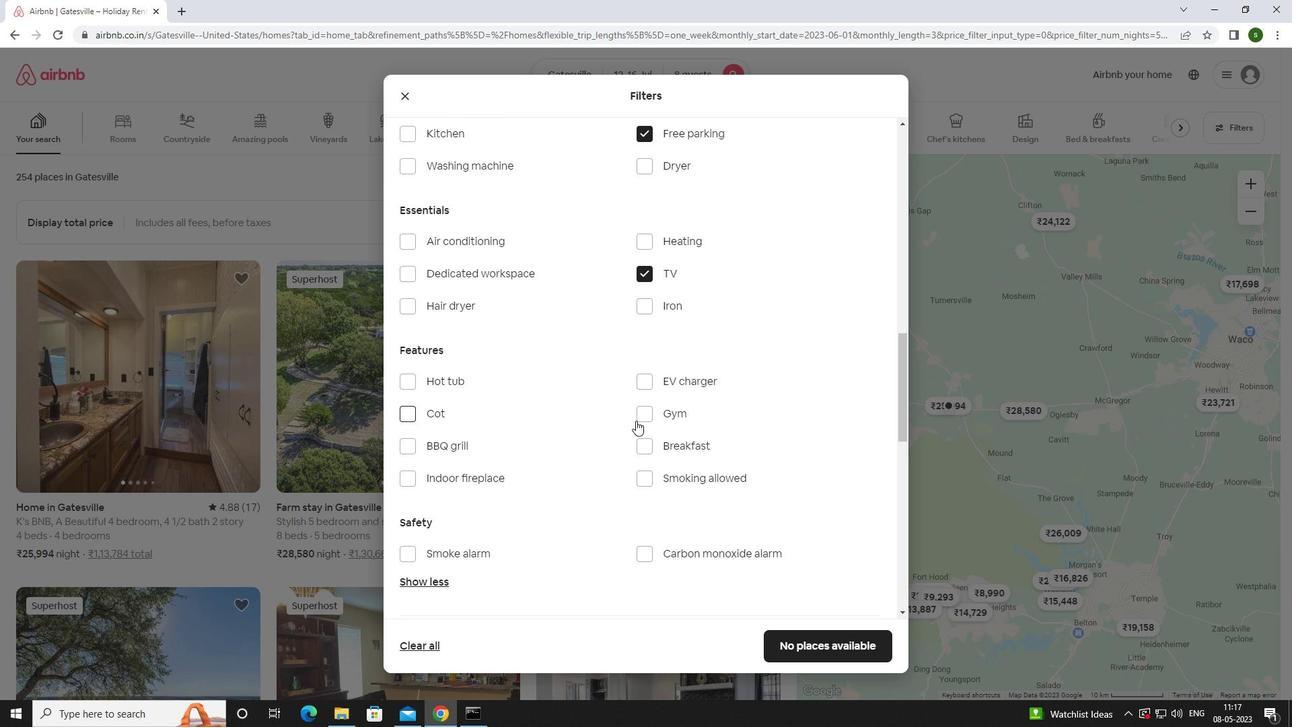 
Action: Mouse pressed left at (646, 413)
Screenshot: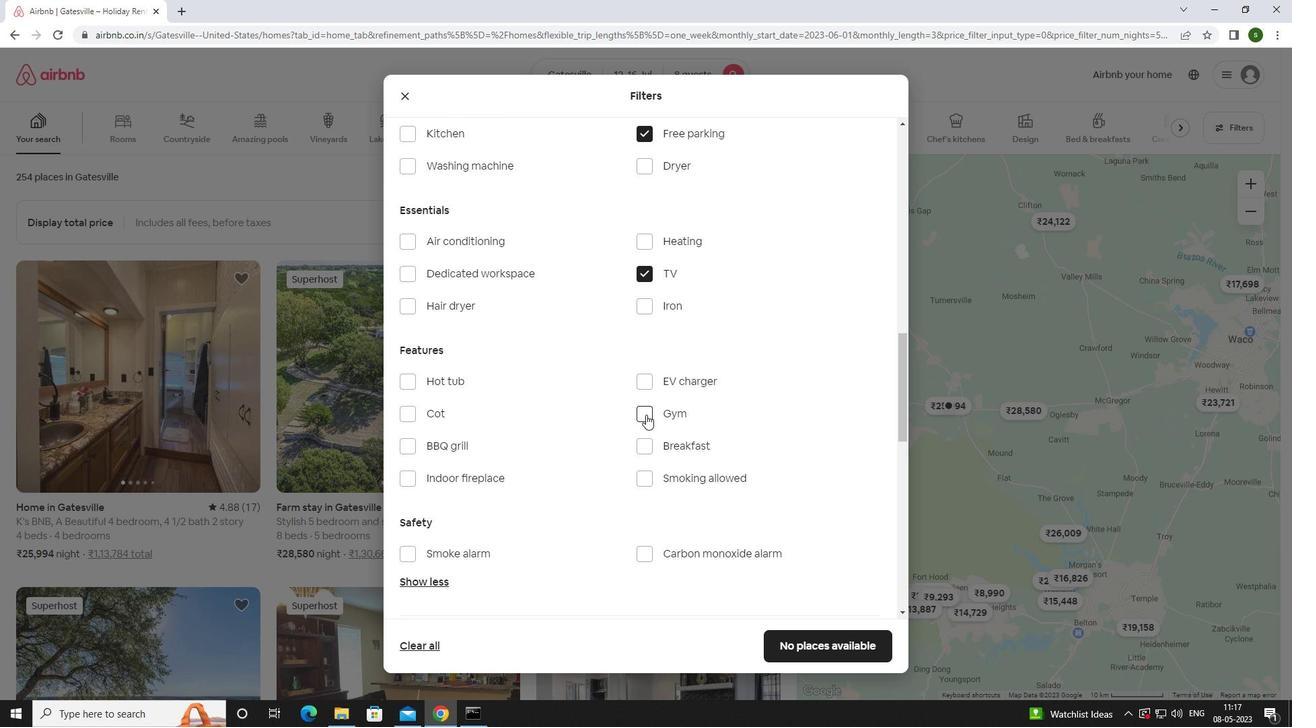 
Action: Mouse moved to (648, 451)
Screenshot: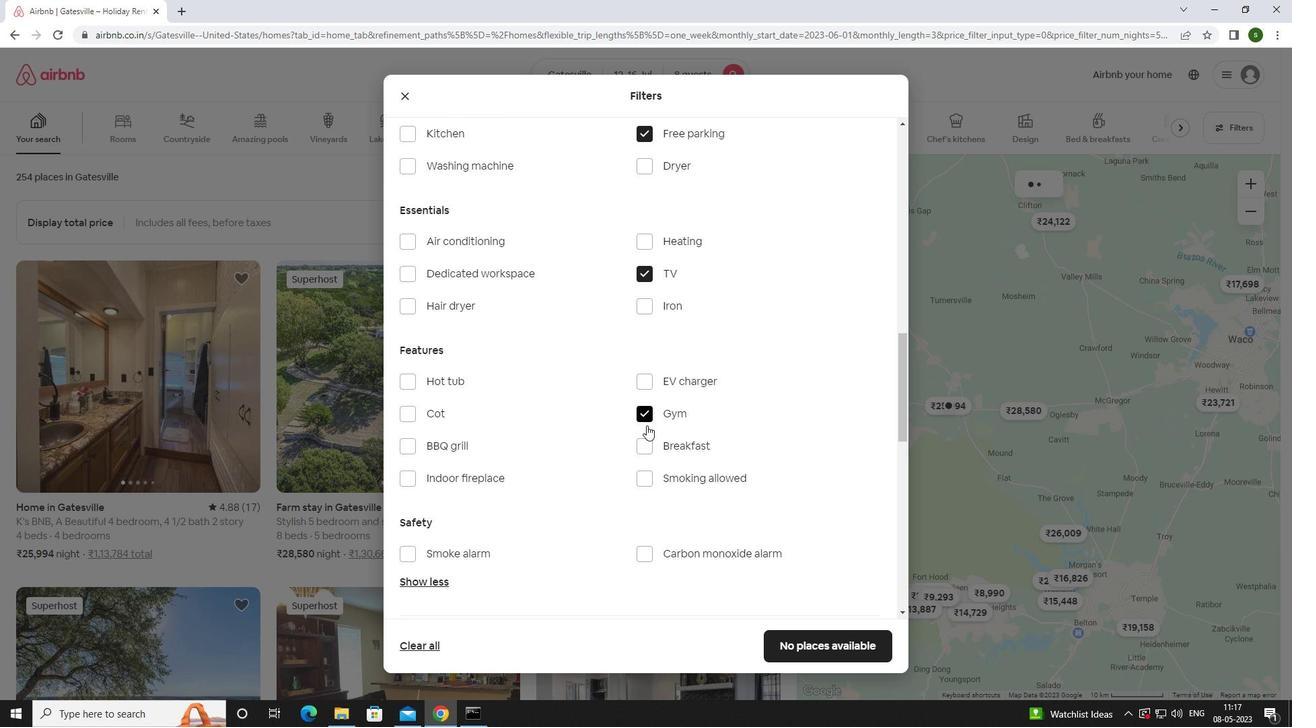 
Action: Mouse pressed left at (648, 451)
Screenshot: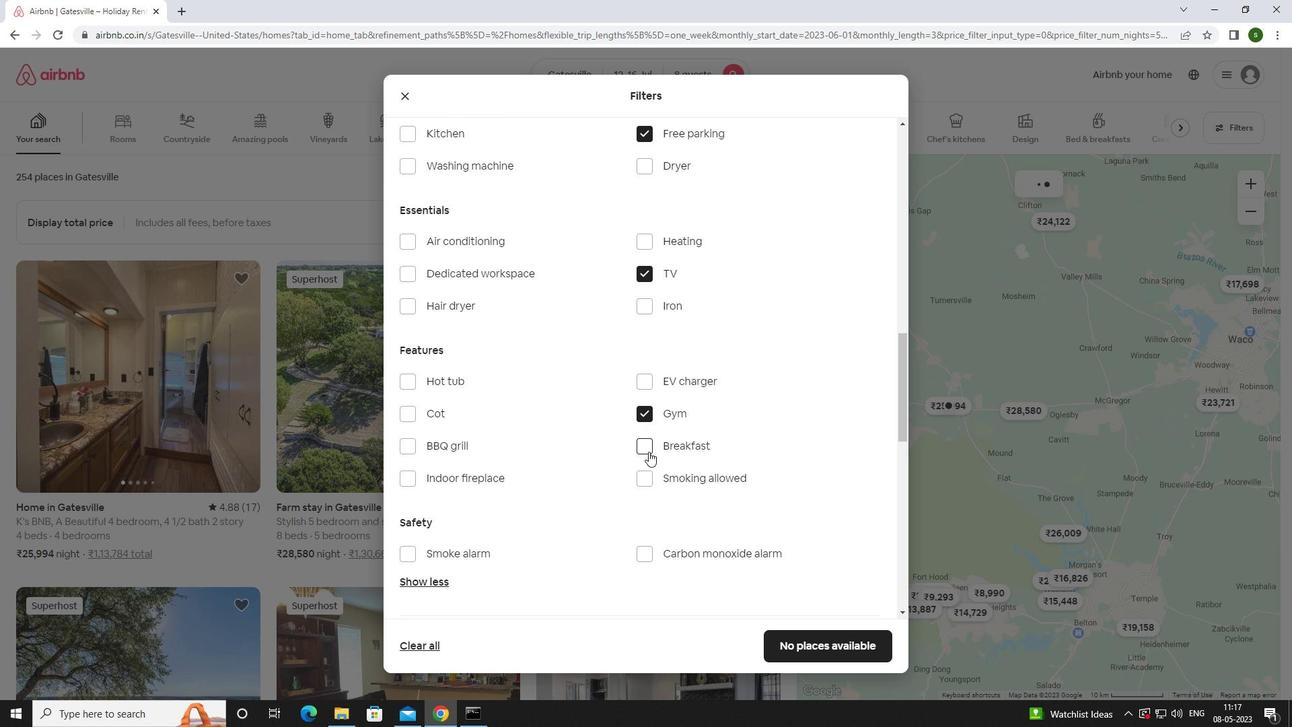 
Action: Mouse moved to (594, 453)
Screenshot: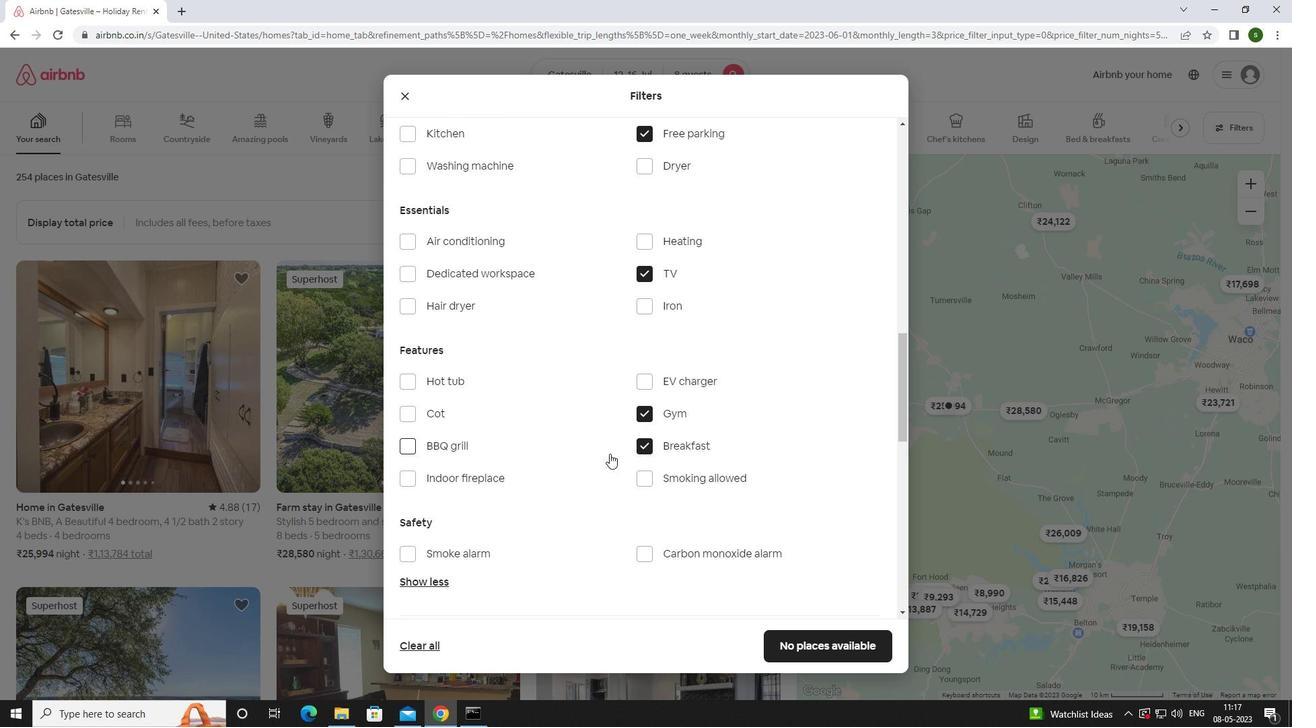 
Action: Mouse scrolled (594, 453) with delta (0, 0)
Screenshot: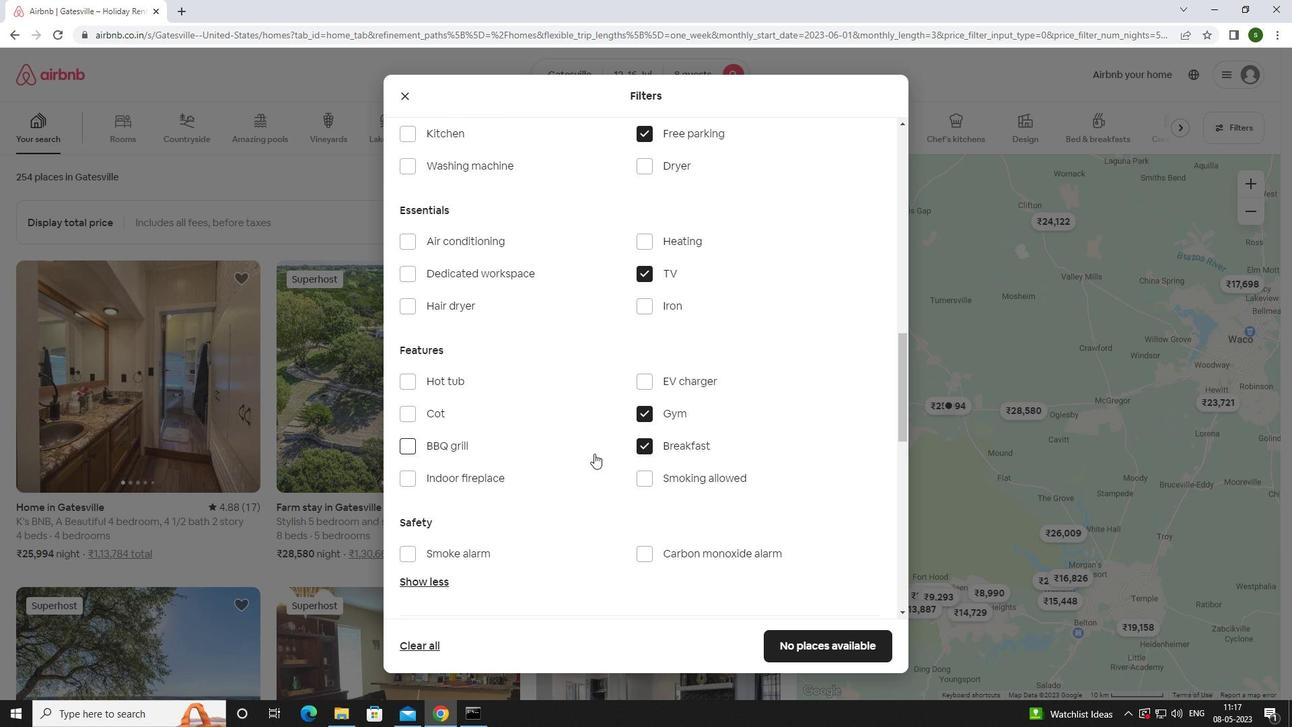 
Action: Mouse scrolled (594, 453) with delta (0, 0)
Screenshot: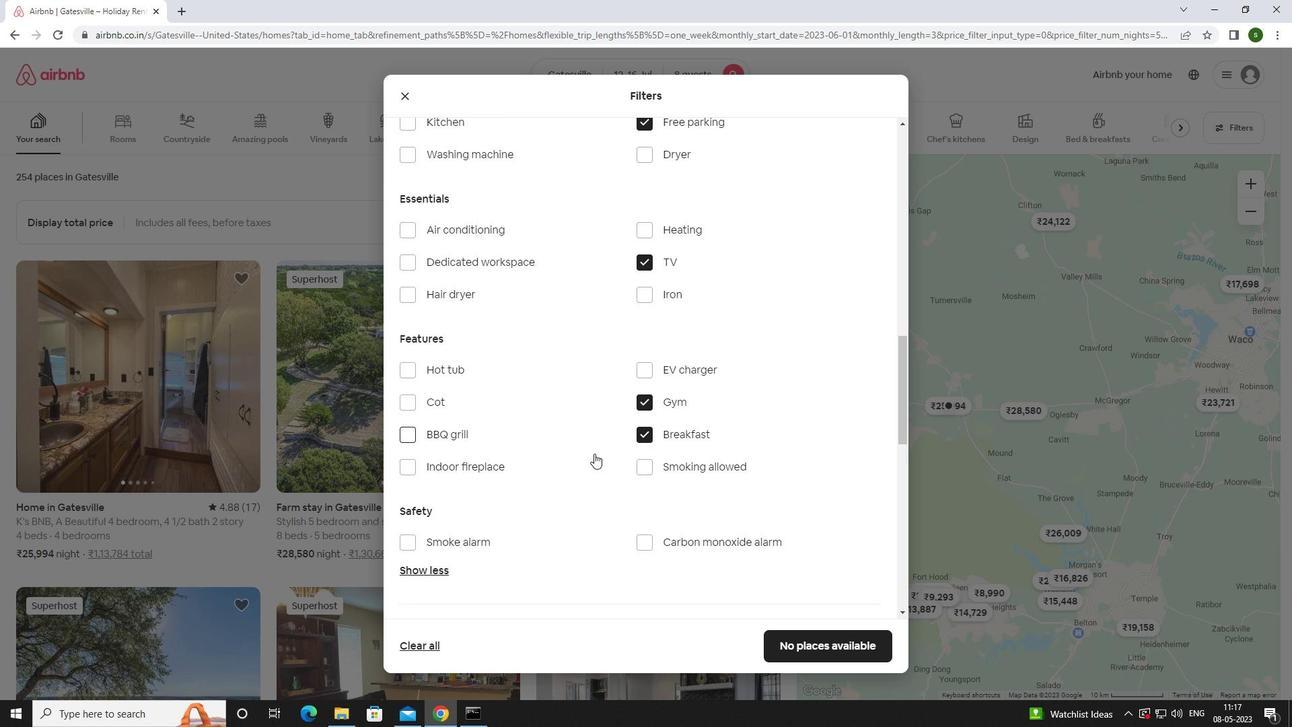 
Action: Mouse scrolled (594, 453) with delta (0, 0)
Screenshot: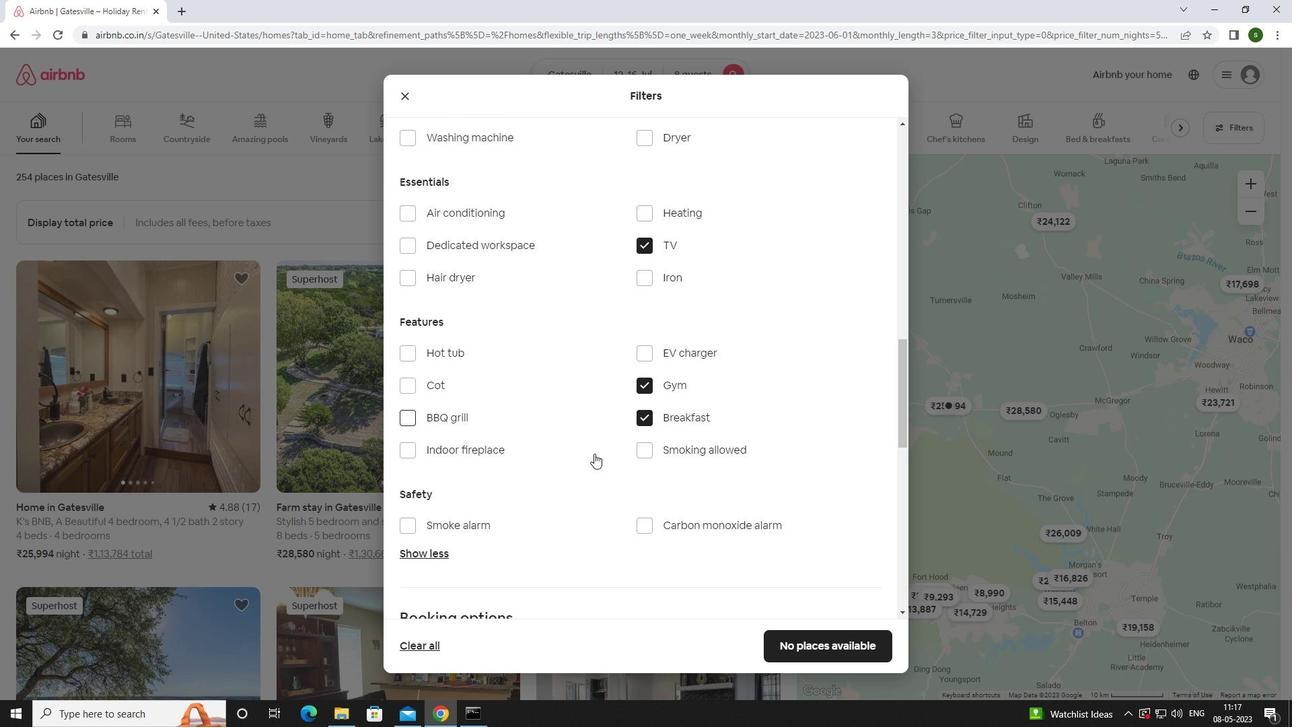 
Action: Mouse scrolled (594, 453) with delta (0, 0)
Screenshot: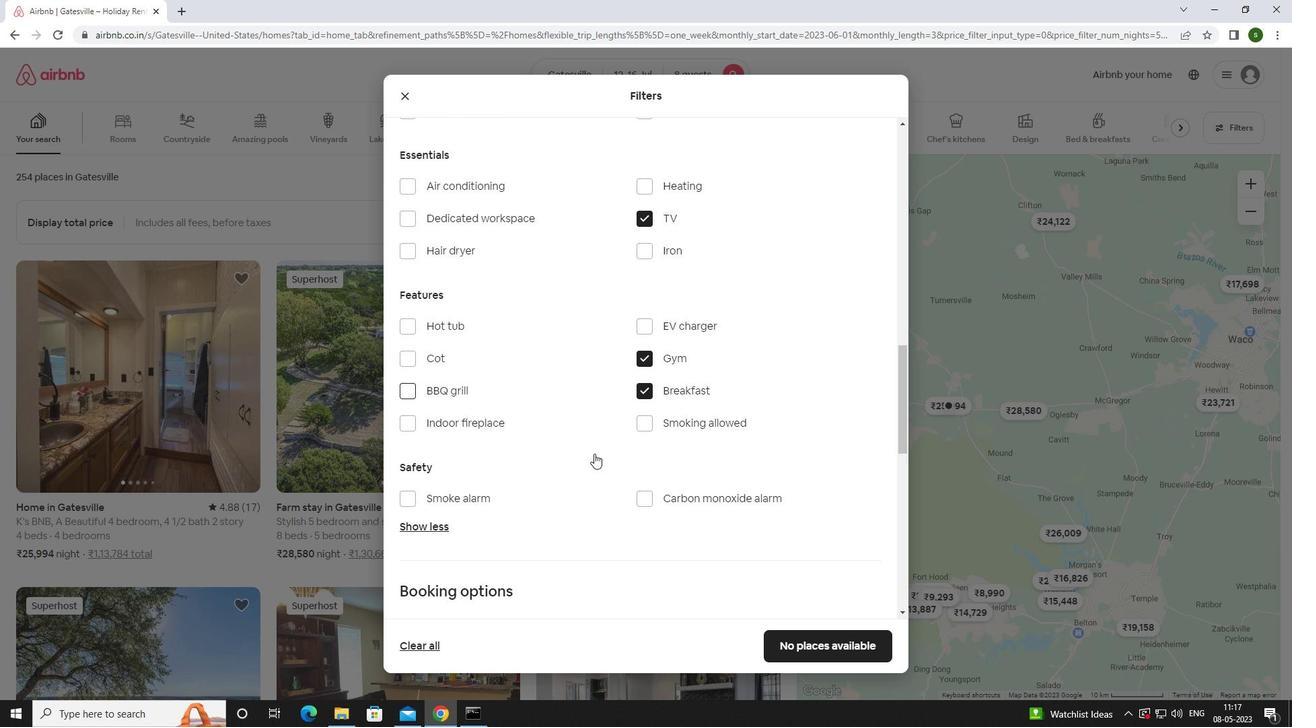 
Action: Mouse scrolled (594, 453) with delta (0, 0)
Screenshot: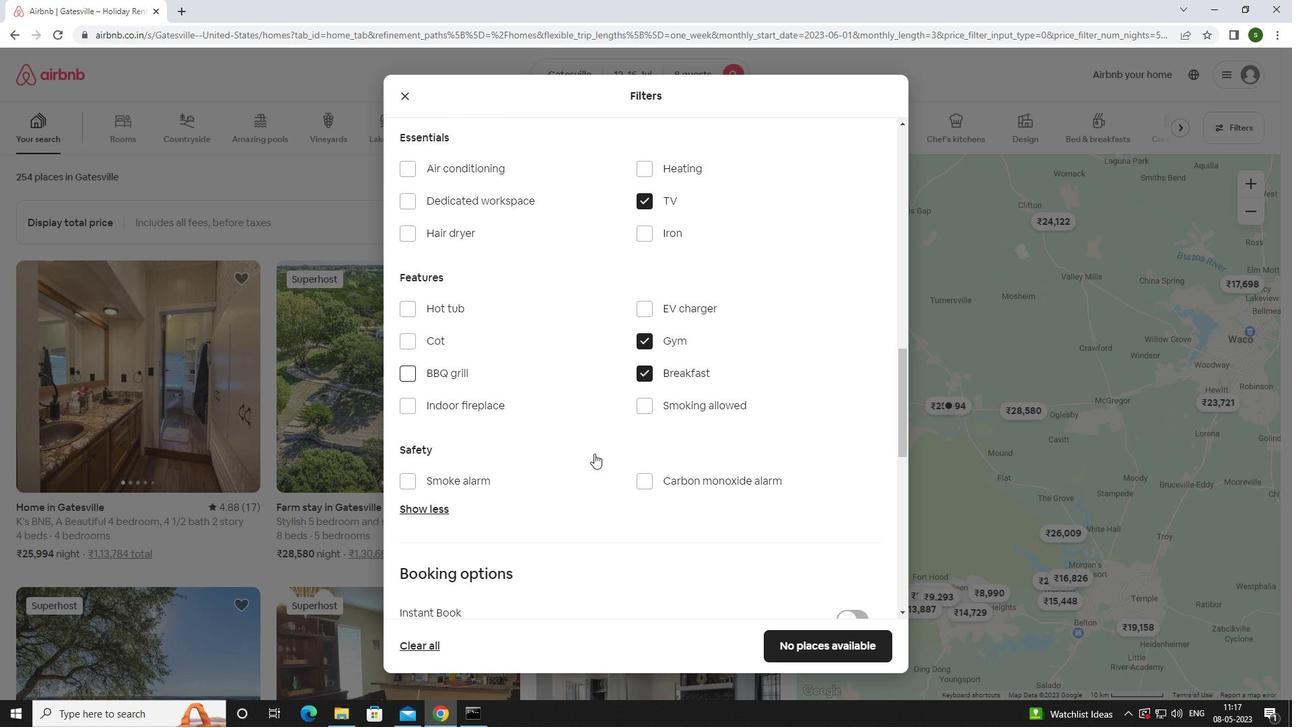 
Action: Mouse scrolled (594, 453) with delta (0, 0)
Screenshot: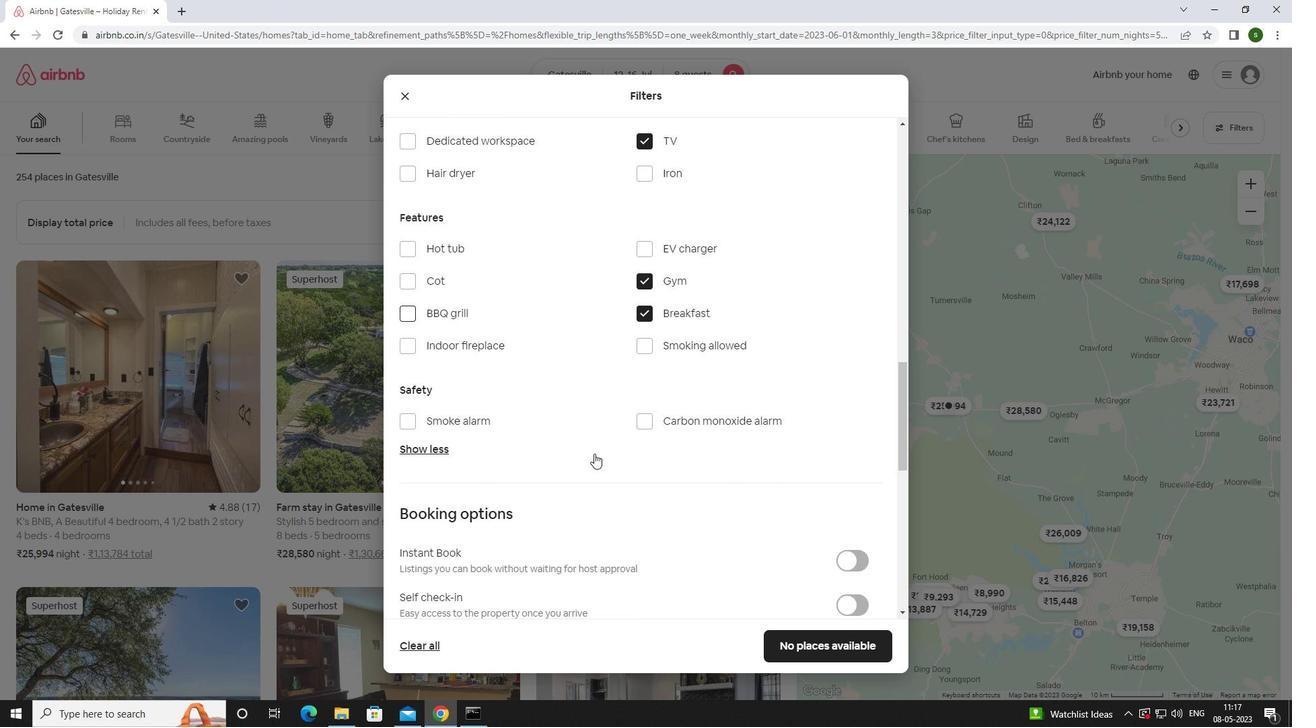 
Action: Mouse moved to (843, 336)
Screenshot: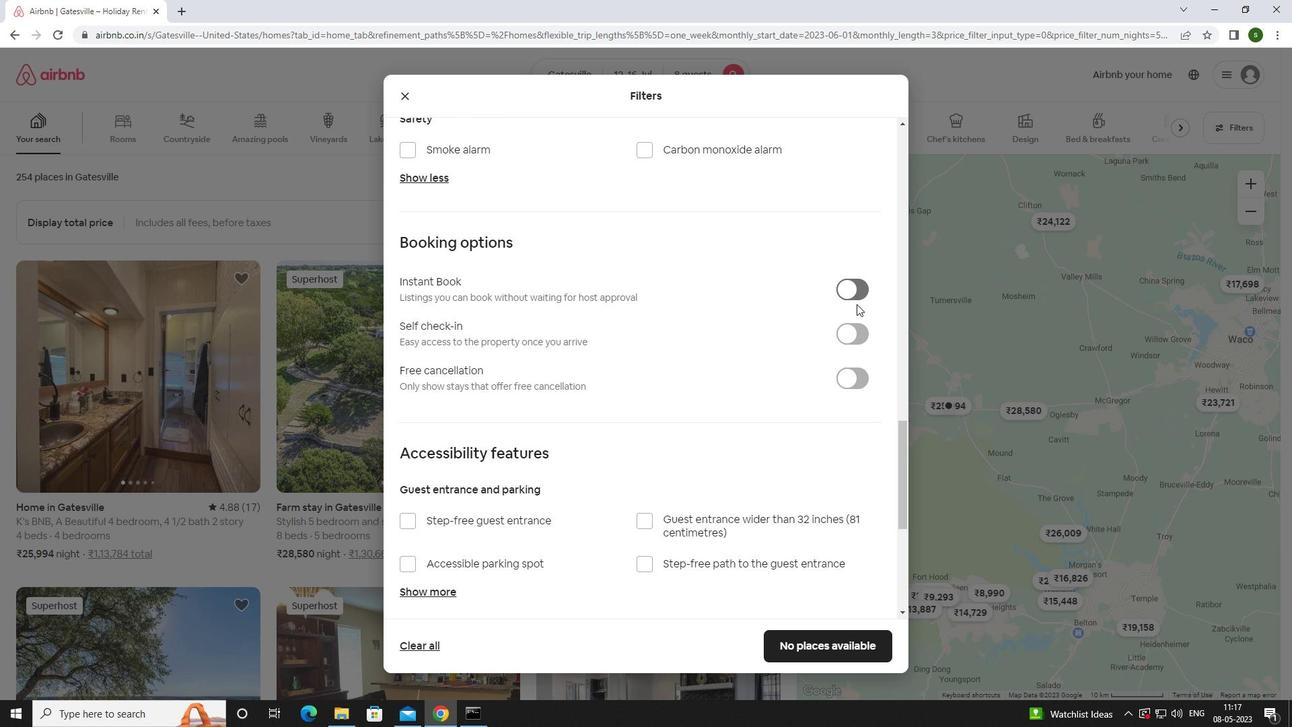 
Action: Mouse pressed left at (843, 336)
Screenshot: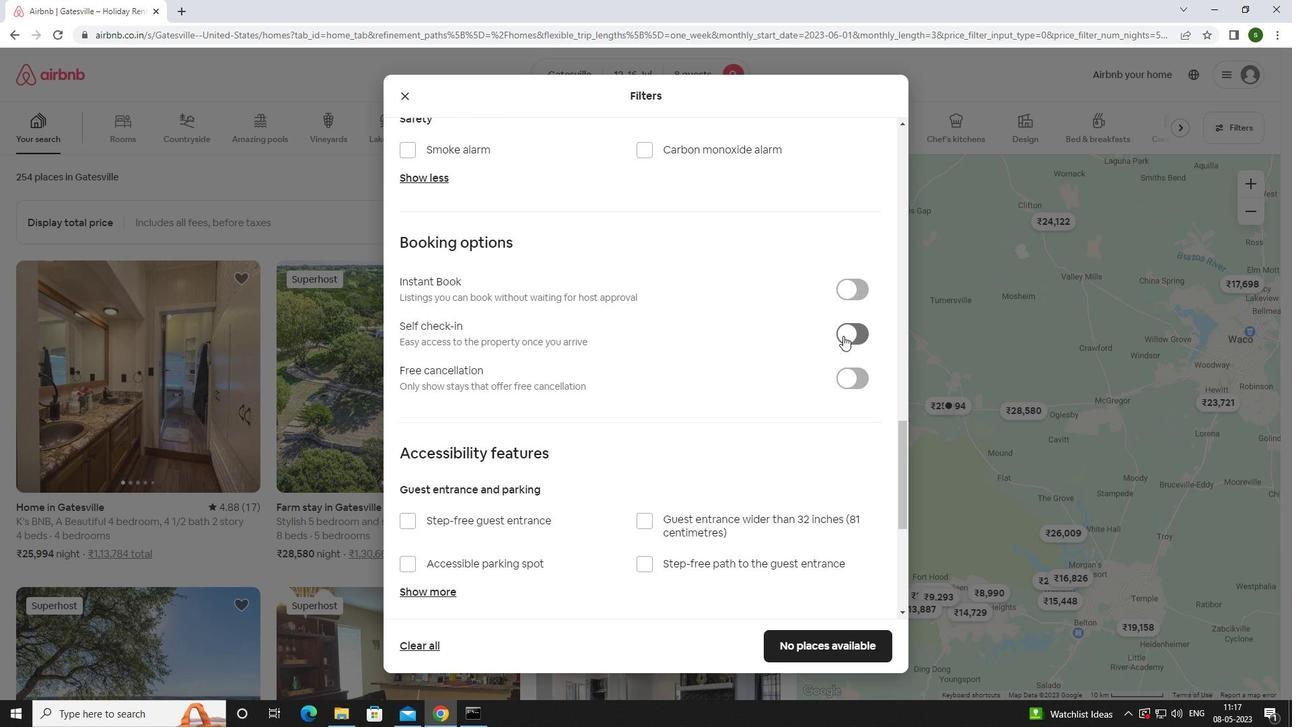 
Action: Mouse moved to (719, 357)
Screenshot: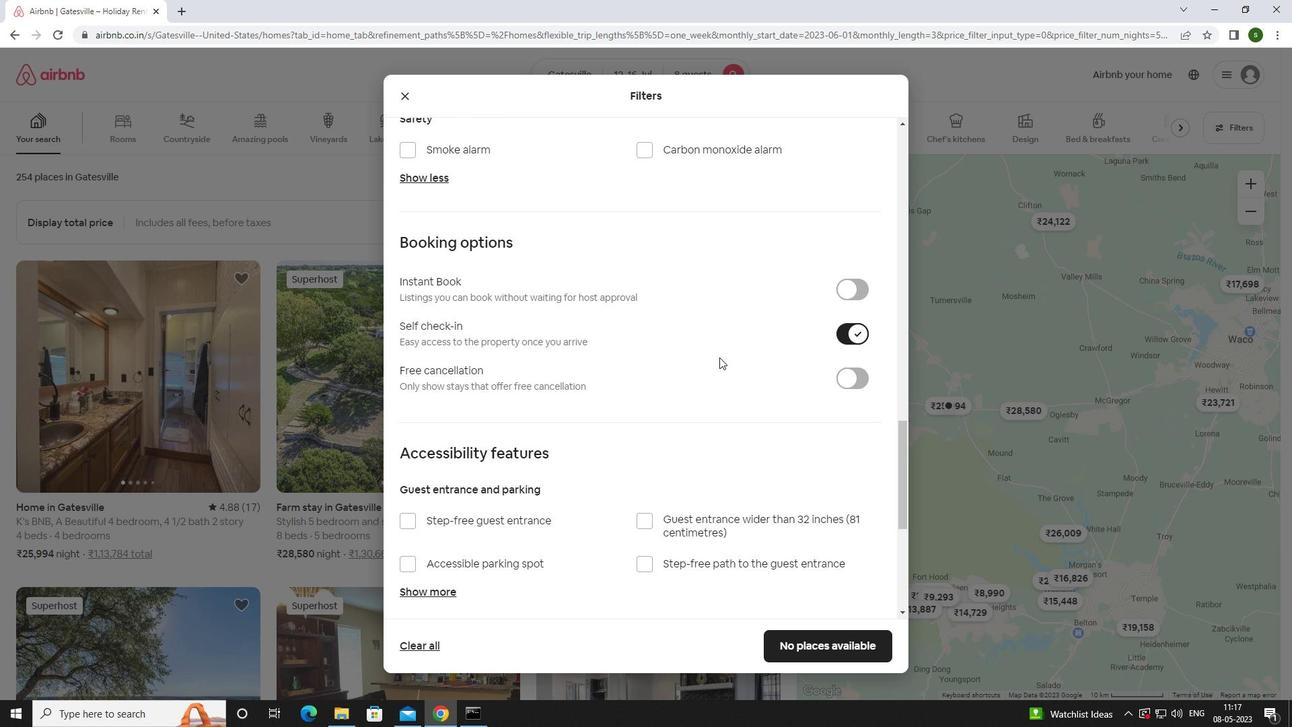 
Action: Mouse scrolled (719, 356) with delta (0, 0)
Screenshot: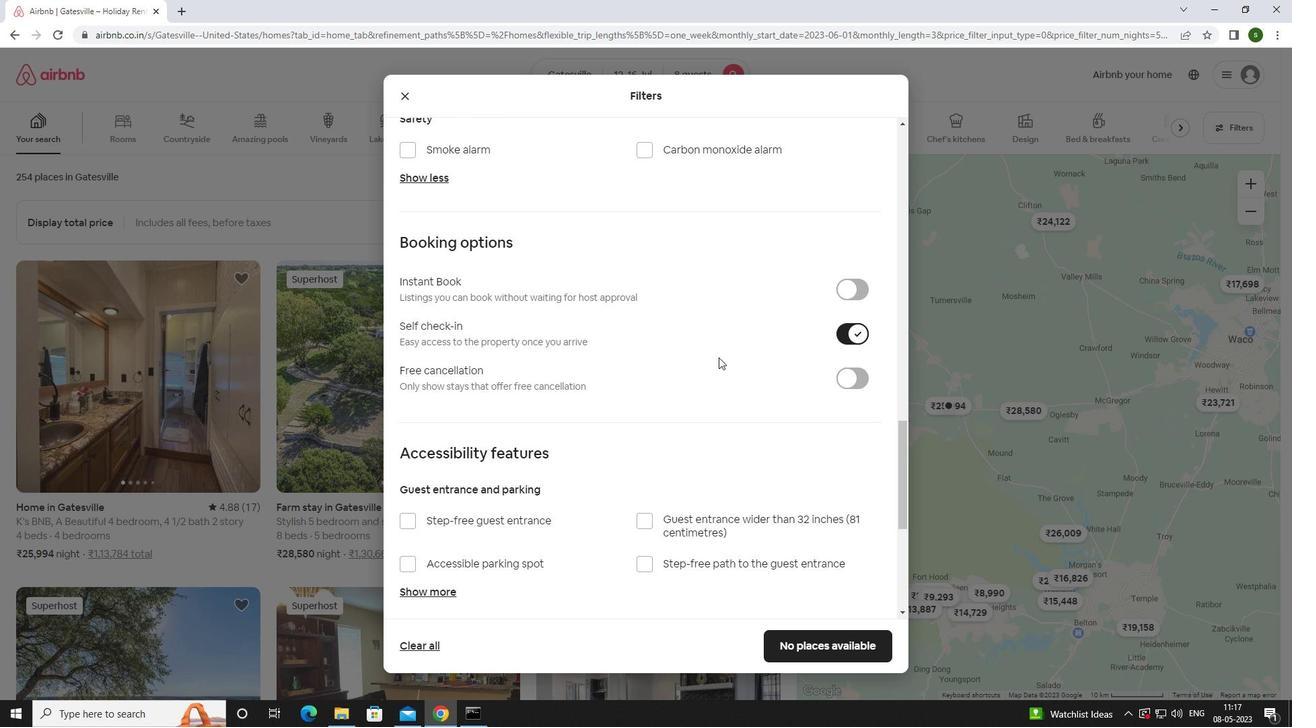 
Action: Mouse scrolled (719, 356) with delta (0, 0)
Screenshot: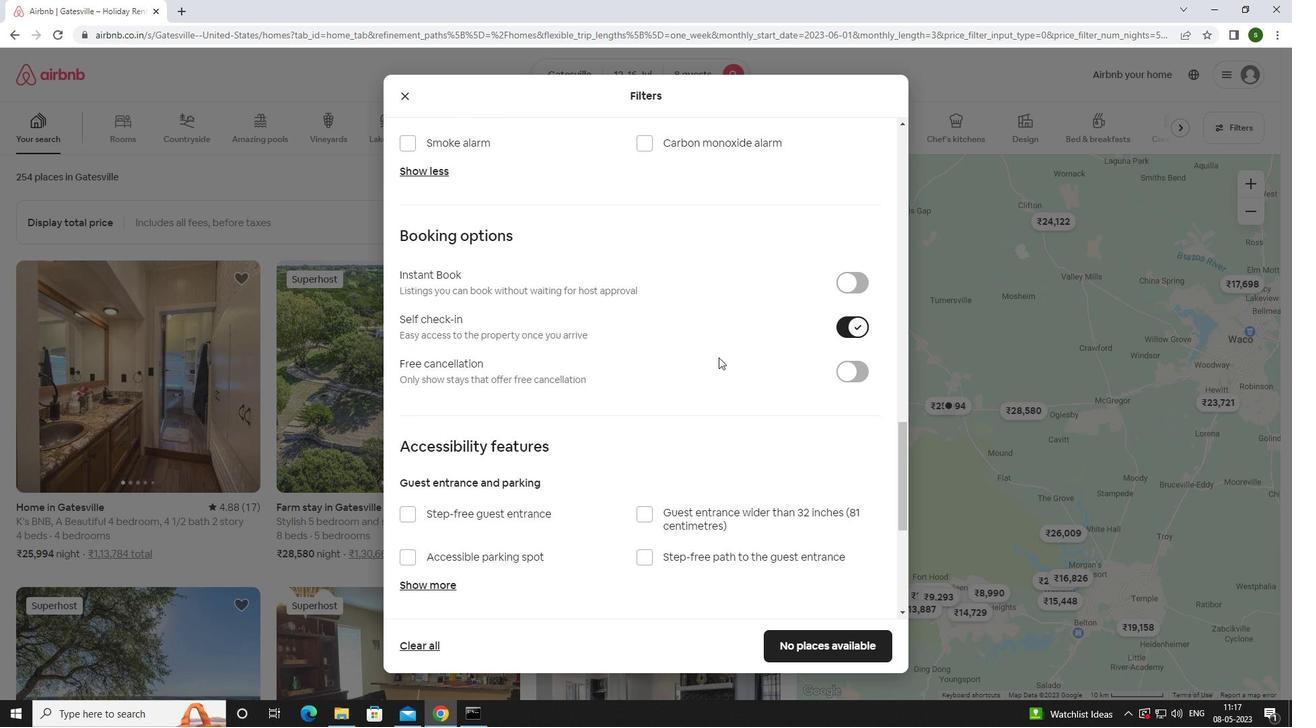 
Action: Mouse scrolled (719, 356) with delta (0, 0)
Screenshot: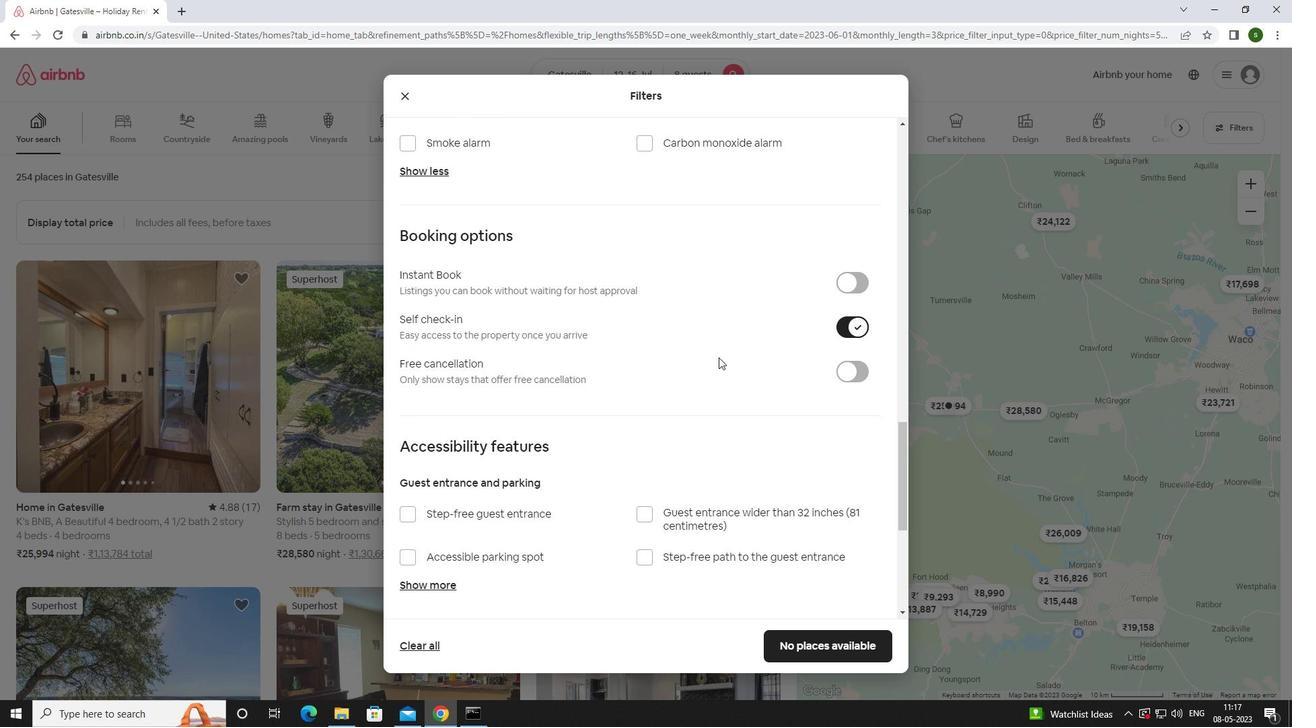 
Action: Mouse scrolled (719, 356) with delta (0, 0)
Screenshot: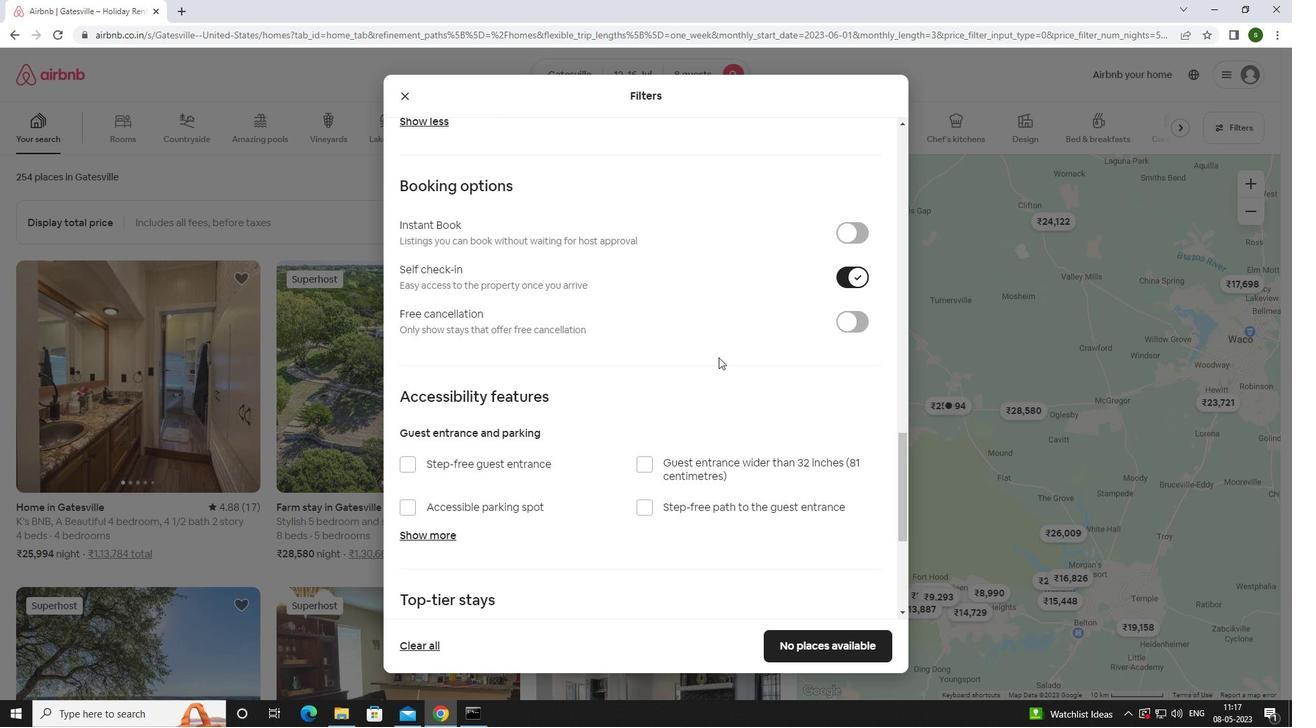
Action: Mouse scrolled (719, 356) with delta (0, 0)
Screenshot: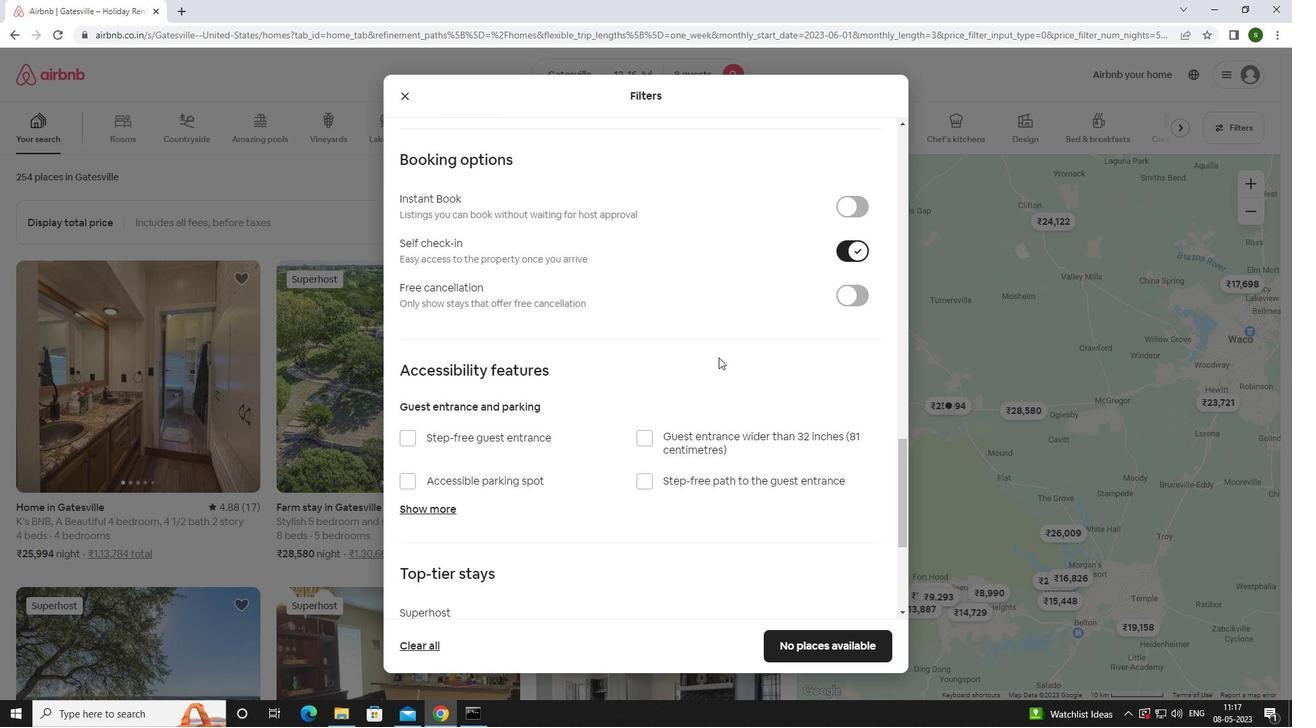 
Action: Mouse scrolled (719, 356) with delta (0, 0)
Screenshot: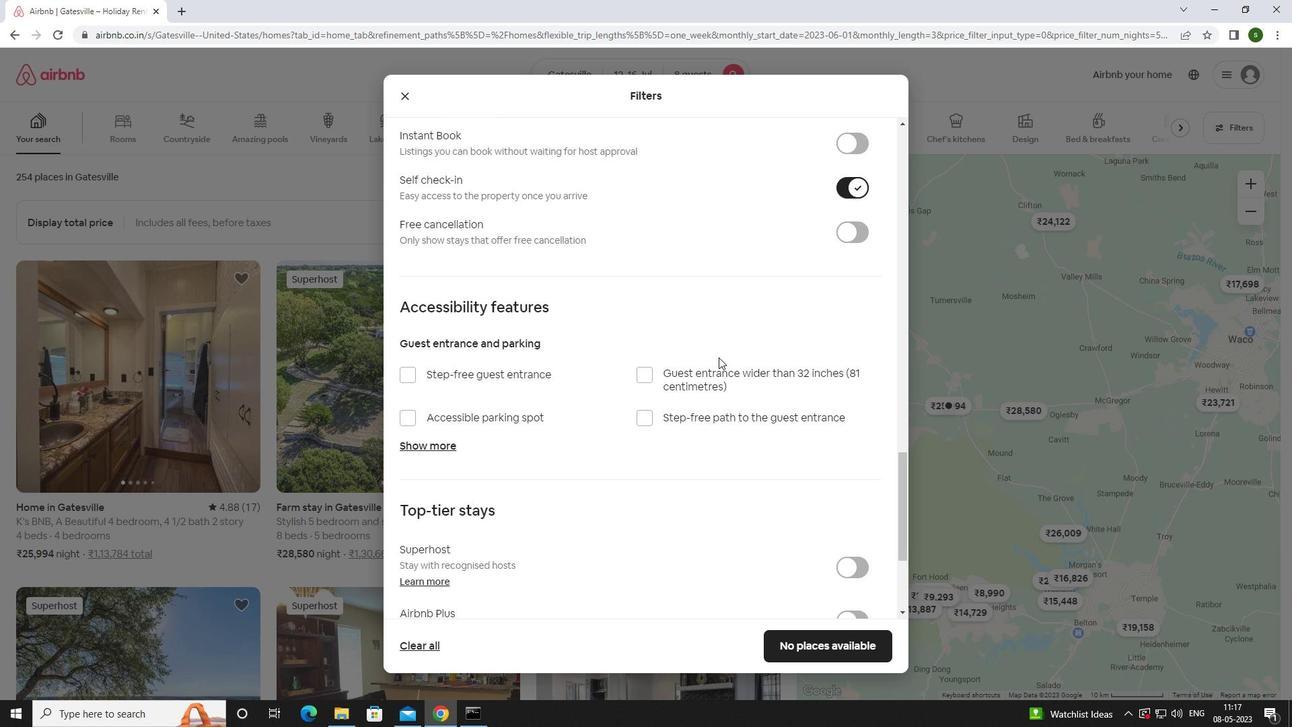 
Action: Mouse moved to (718, 356)
Screenshot: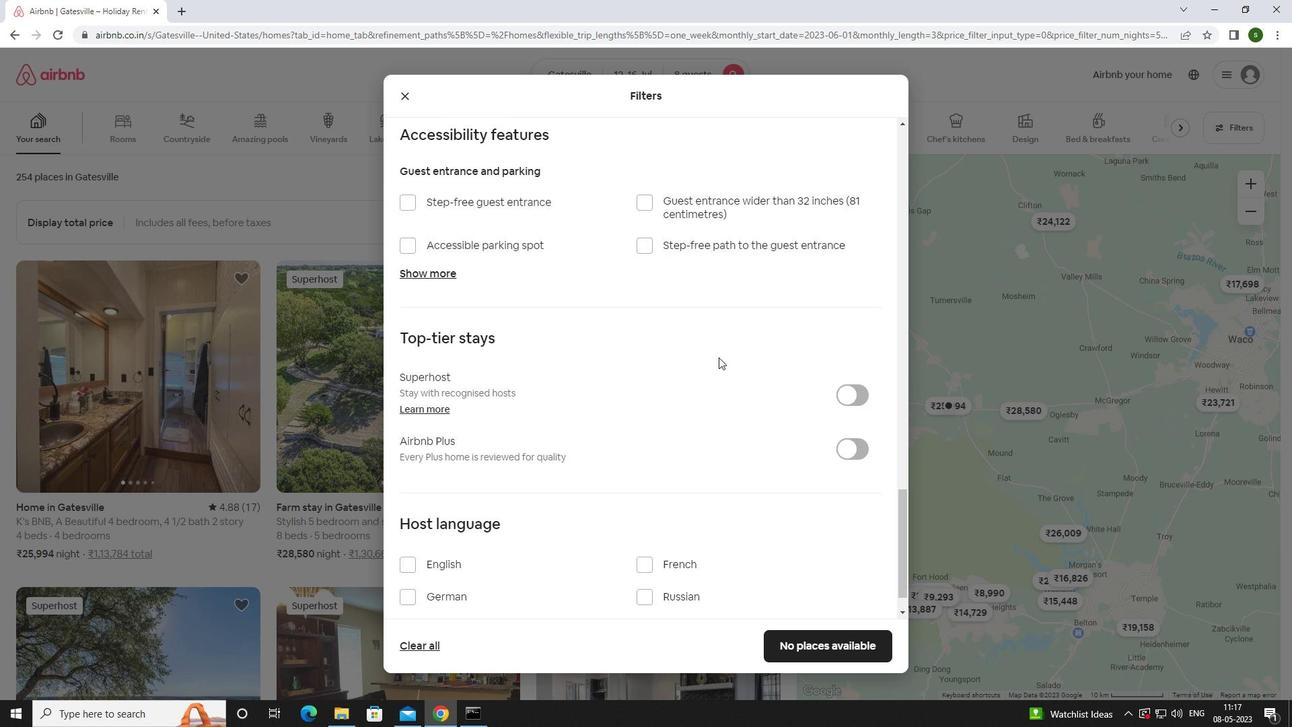 
Action: Mouse scrolled (718, 356) with delta (0, 0)
Screenshot: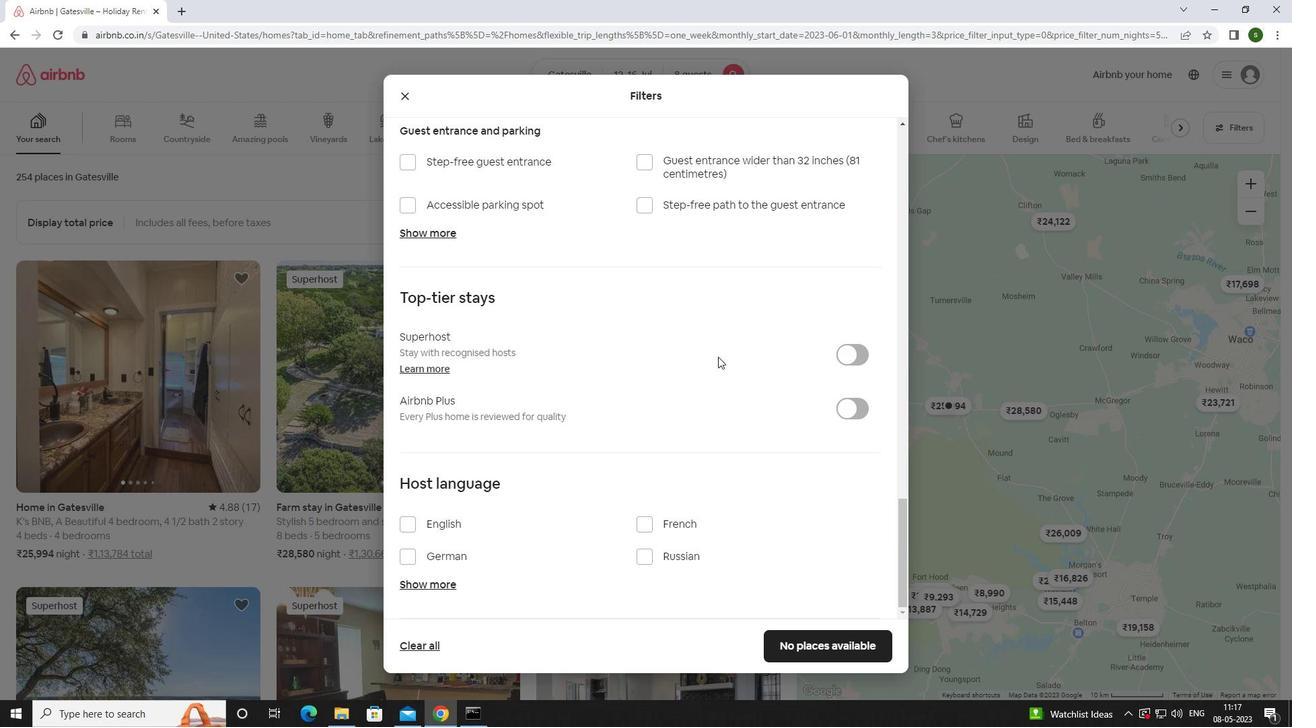 
Action: Mouse scrolled (718, 356) with delta (0, 0)
Screenshot: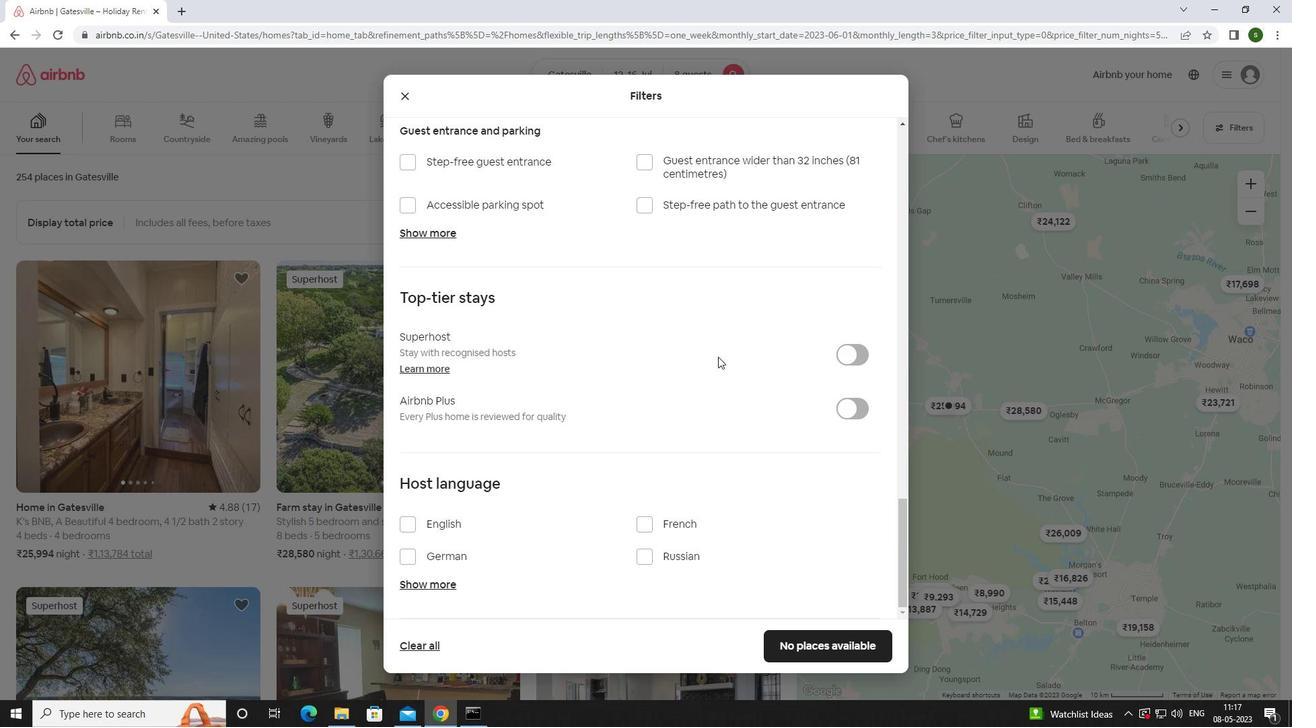 
Action: Mouse scrolled (718, 356) with delta (0, 0)
Screenshot: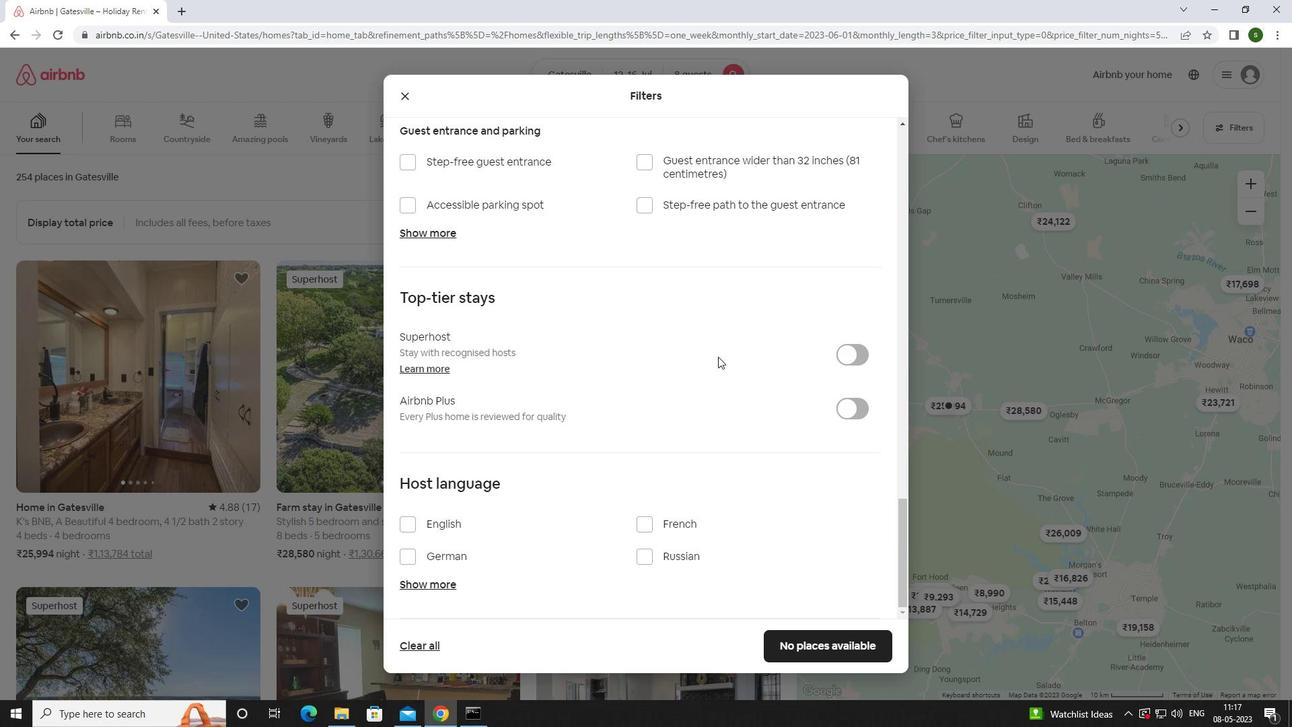 
Action: Mouse moved to (425, 522)
Screenshot: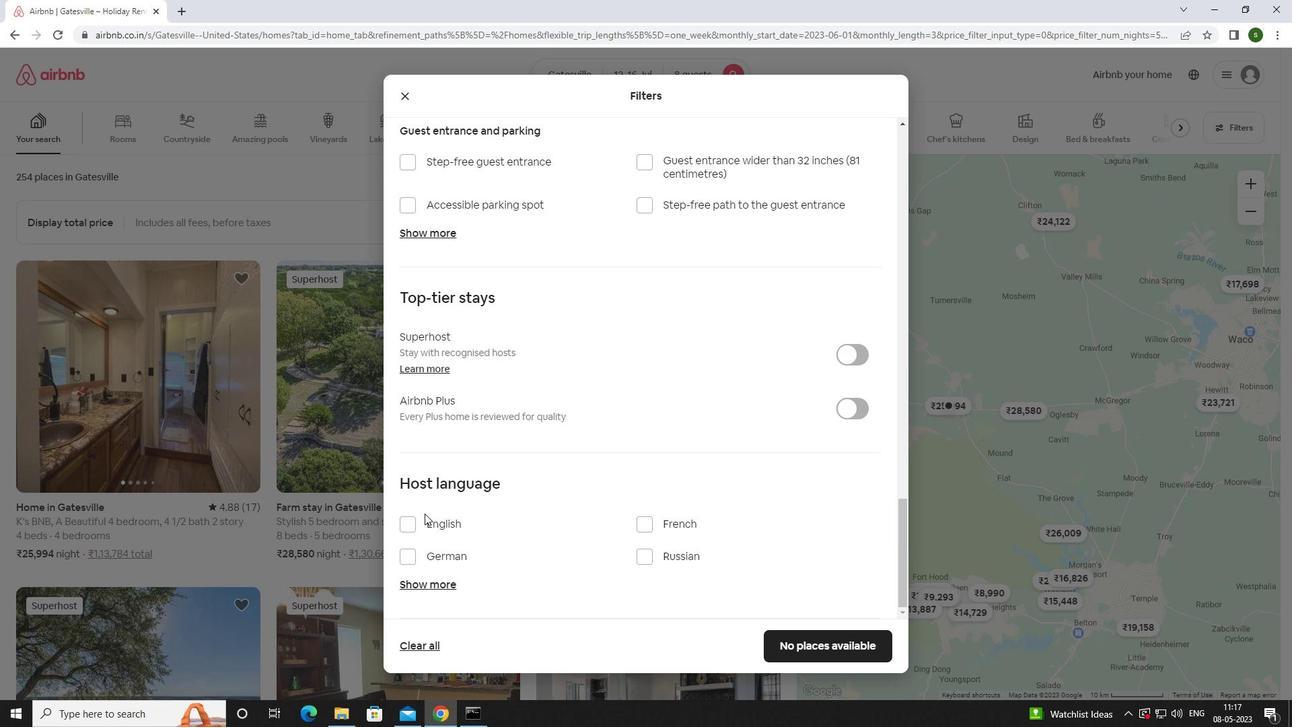 
Action: Mouse pressed left at (425, 522)
Screenshot: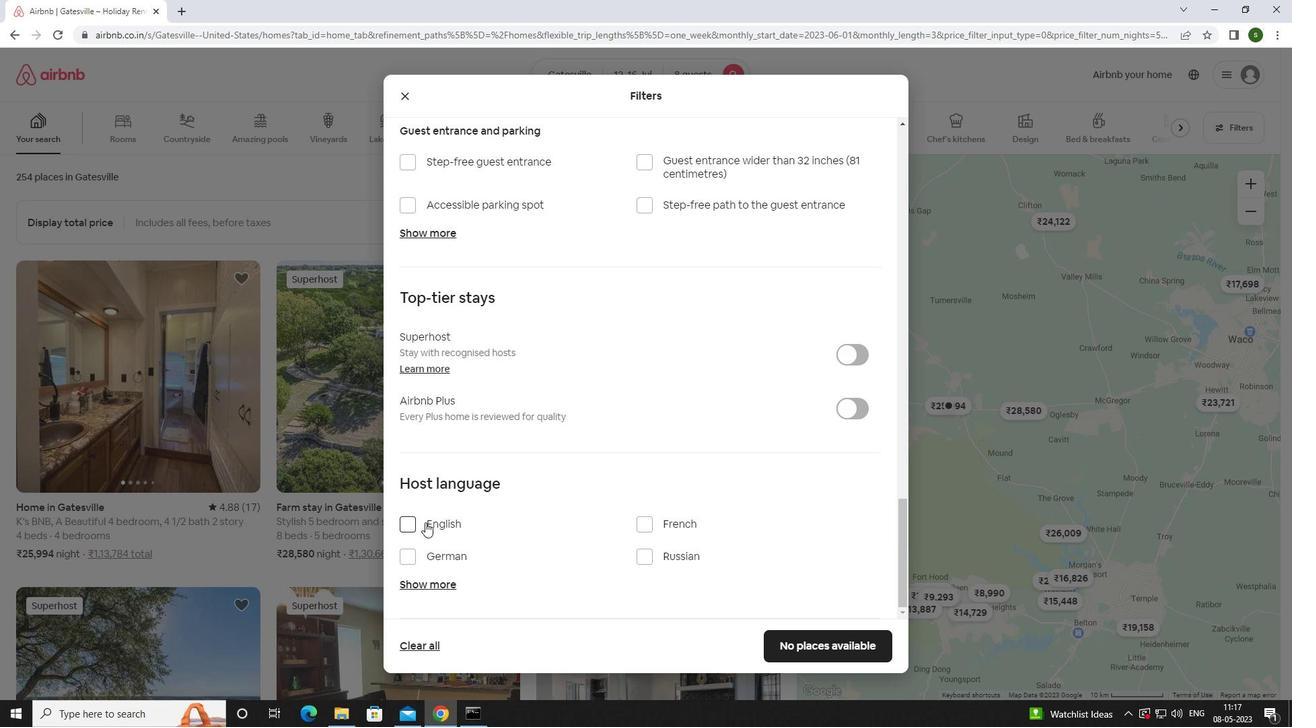 
Action: Mouse moved to (807, 636)
Screenshot: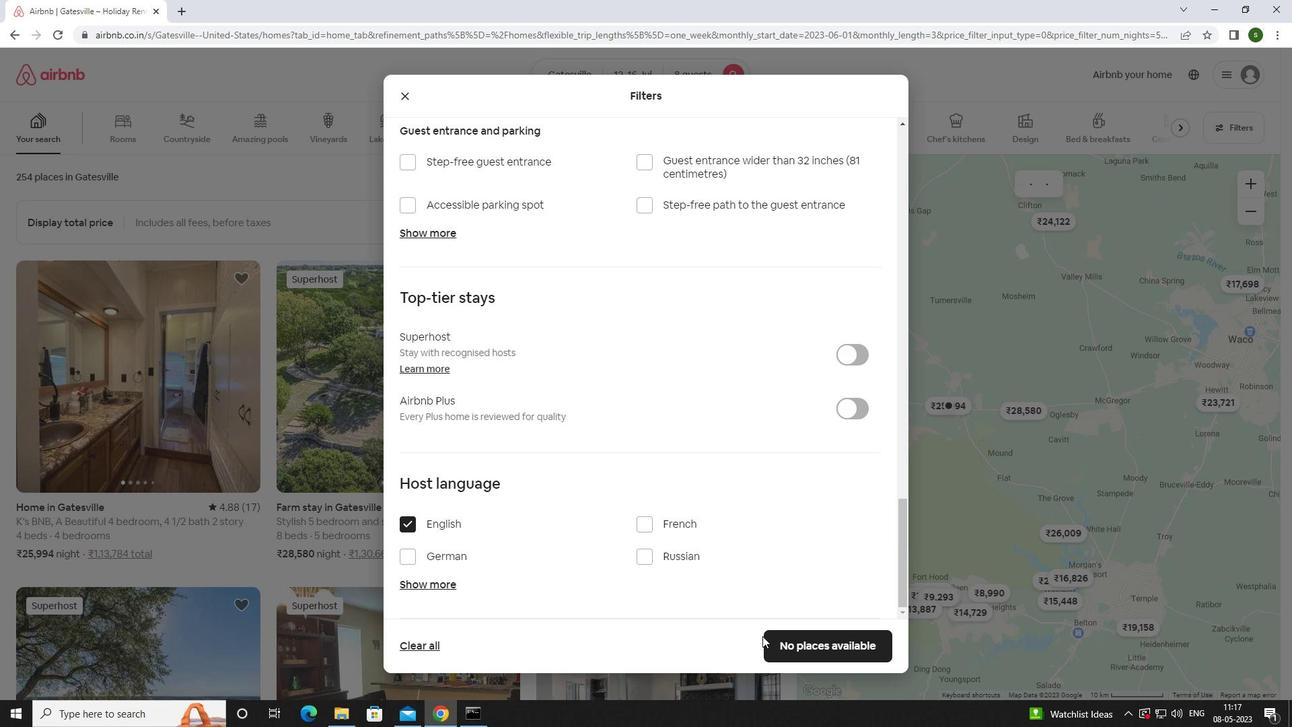 
Action: Mouse pressed left at (807, 636)
Screenshot: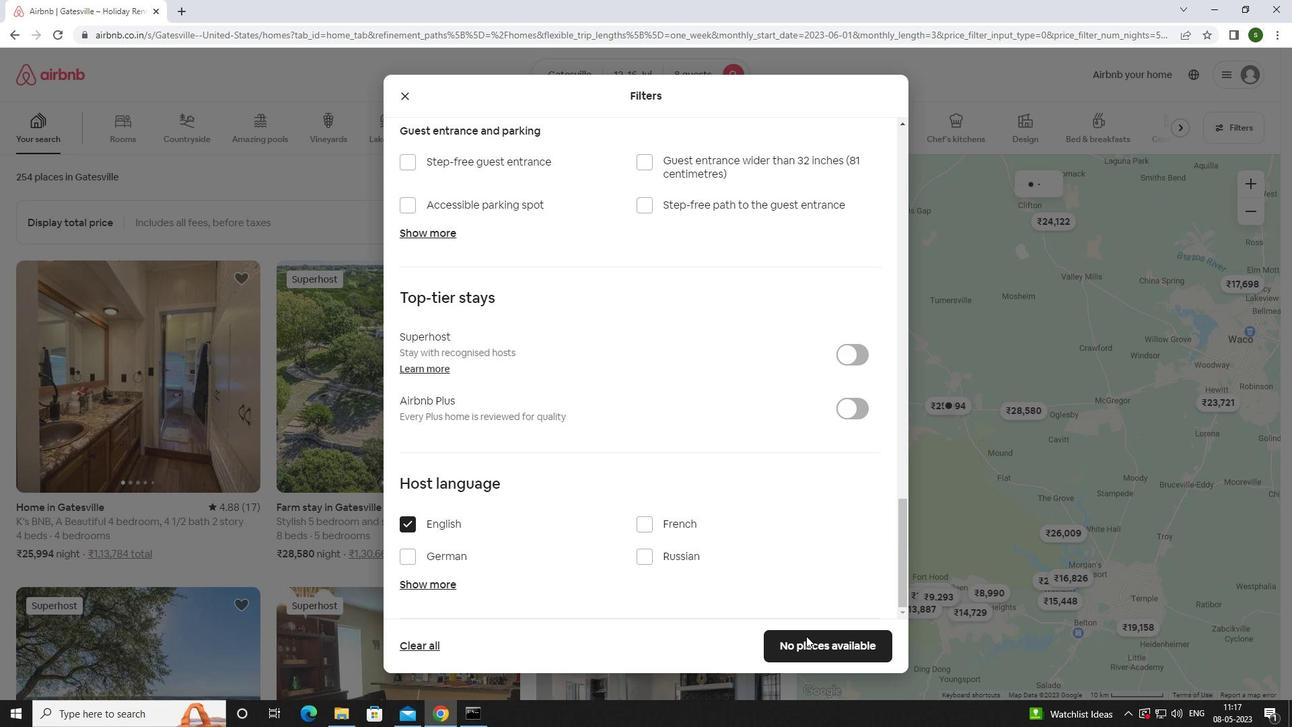
Action: Mouse moved to (511, 313)
Screenshot: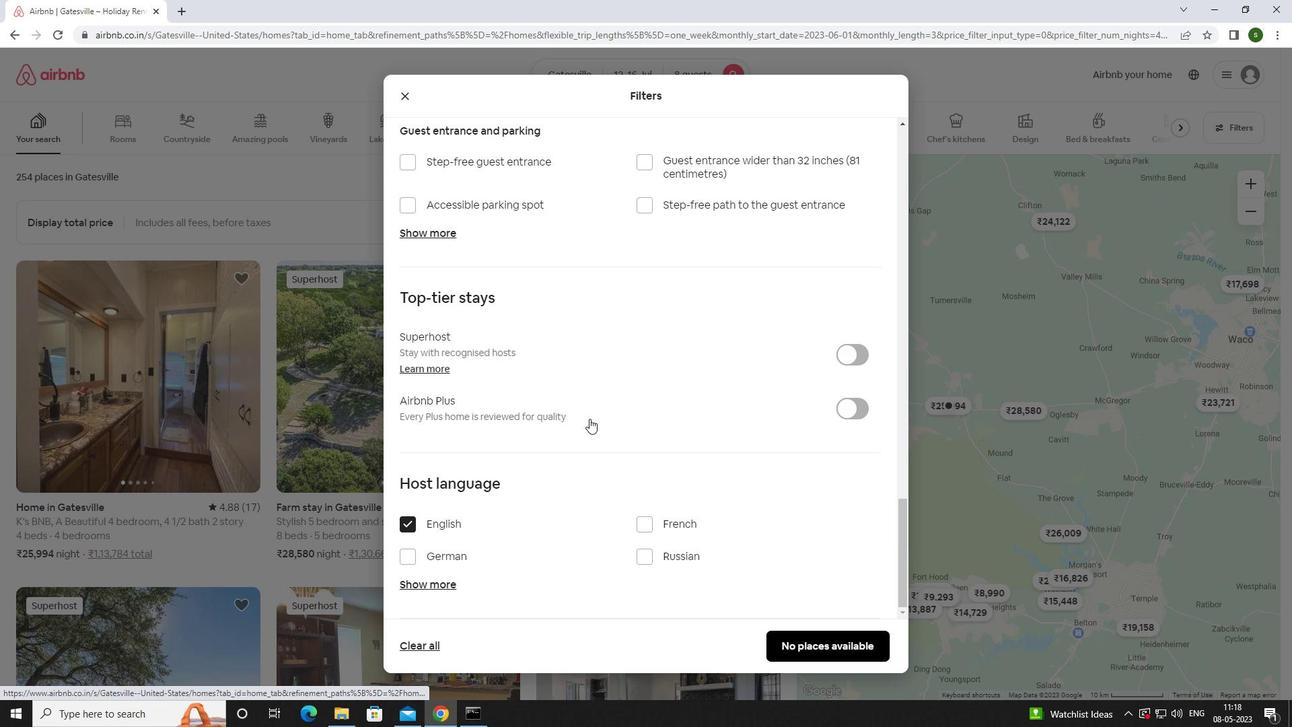 
